 Task: Find connections with filter location Cipolletti with filter topic #lifewith filter profile language French with filter current company Morgan McKinley with filter school University School of Law and Legal Studies with filter industry Nanotechnology Research with filter service category Email Marketing with filter keywords title Lodging Manager
Action: Mouse moved to (687, 150)
Screenshot: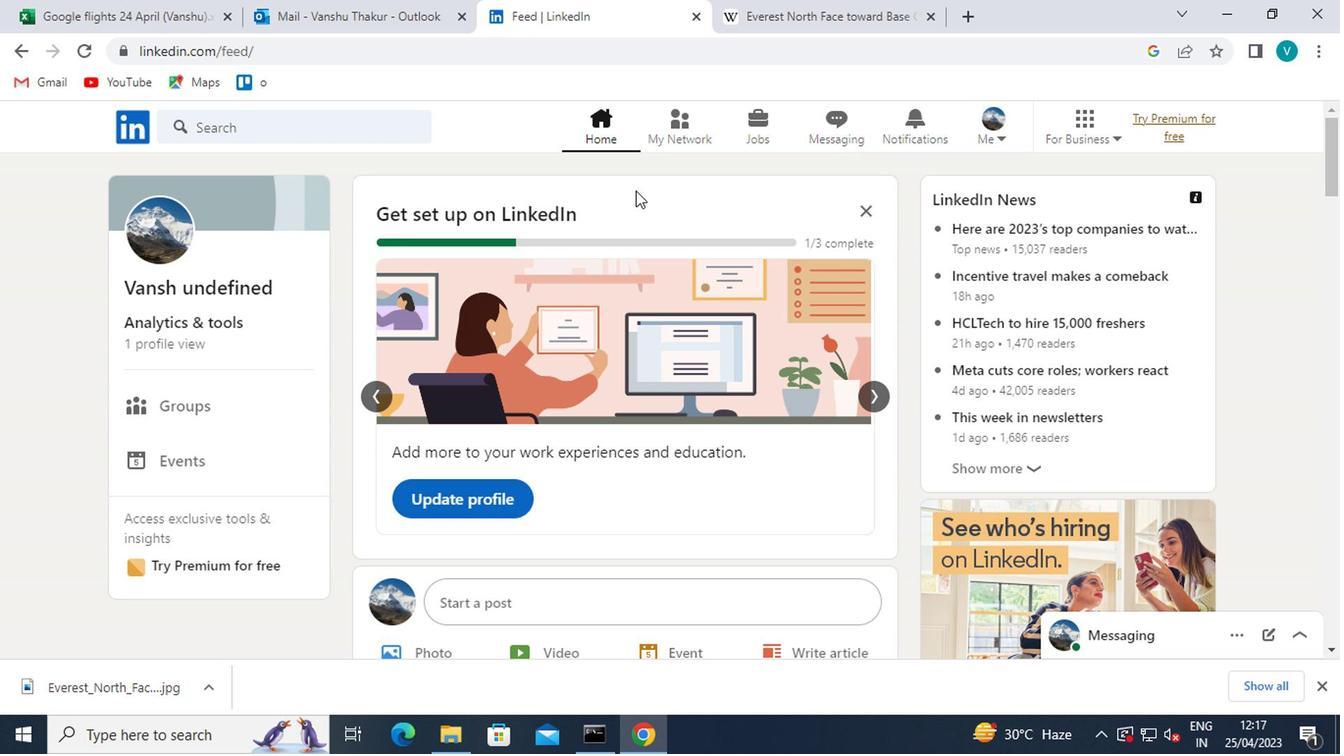 
Action: Mouse pressed left at (687, 150)
Screenshot: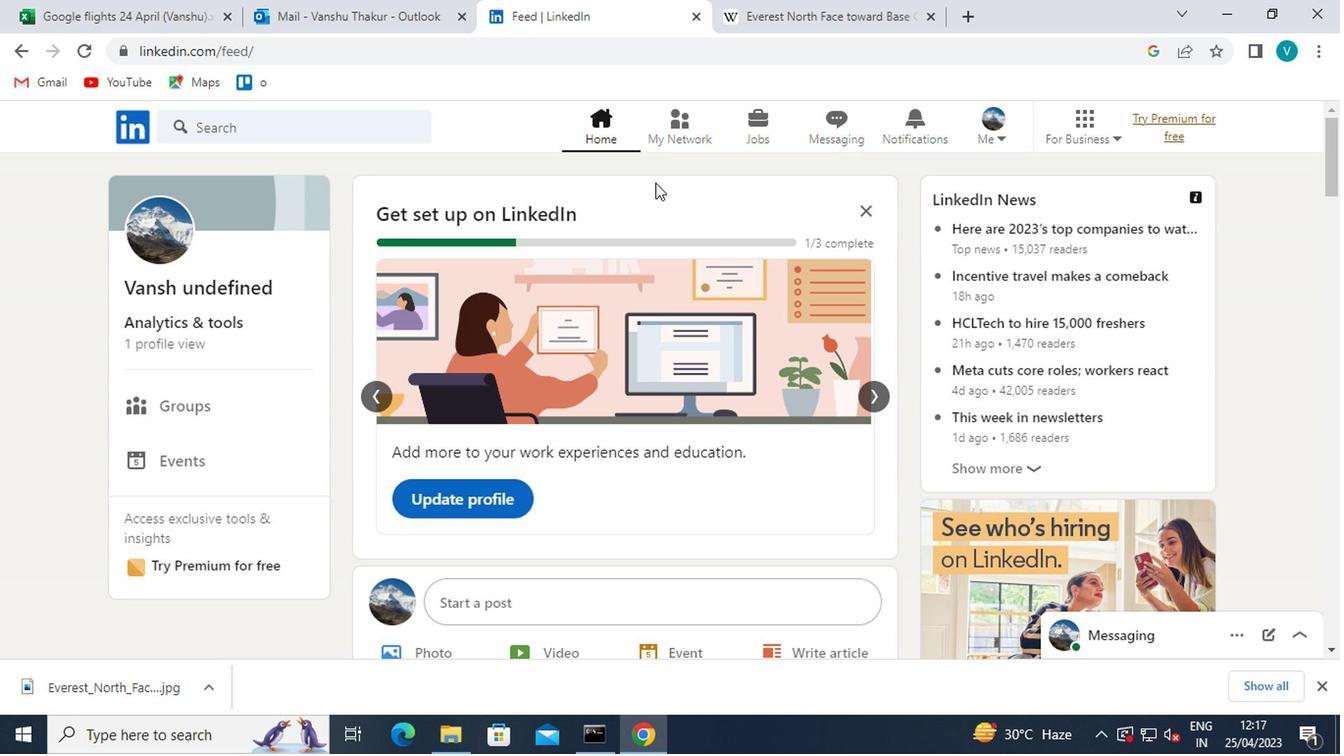 
Action: Mouse moved to (220, 225)
Screenshot: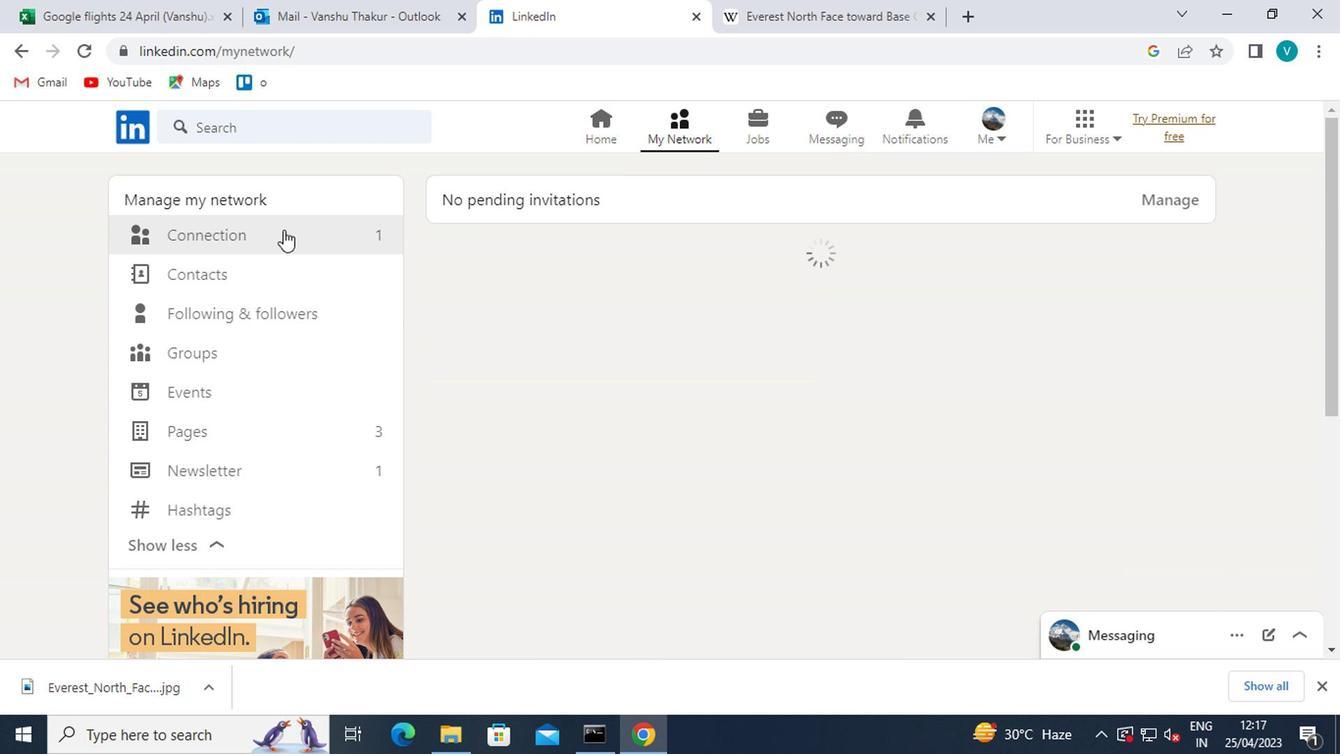 
Action: Mouse pressed left at (220, 225)
Screenshot: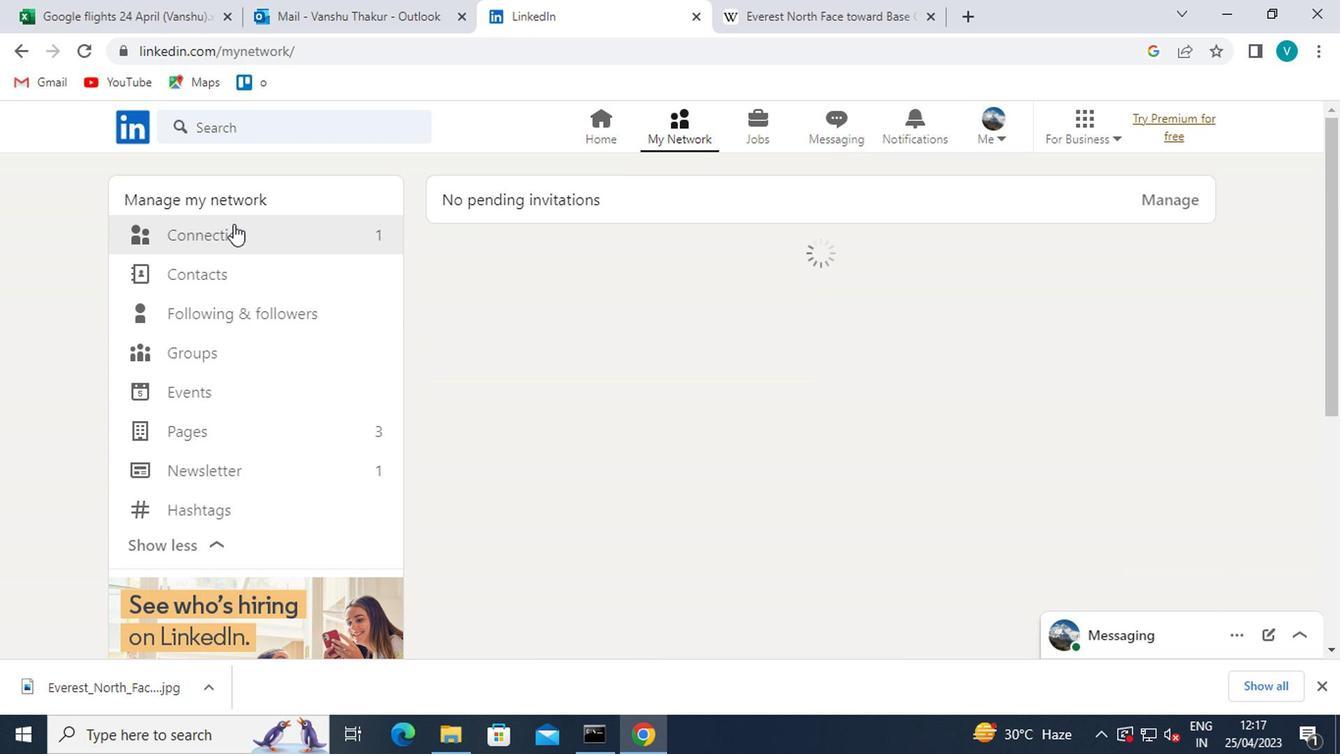 
Action: Mouse moved to (767, 238)
Screenshot: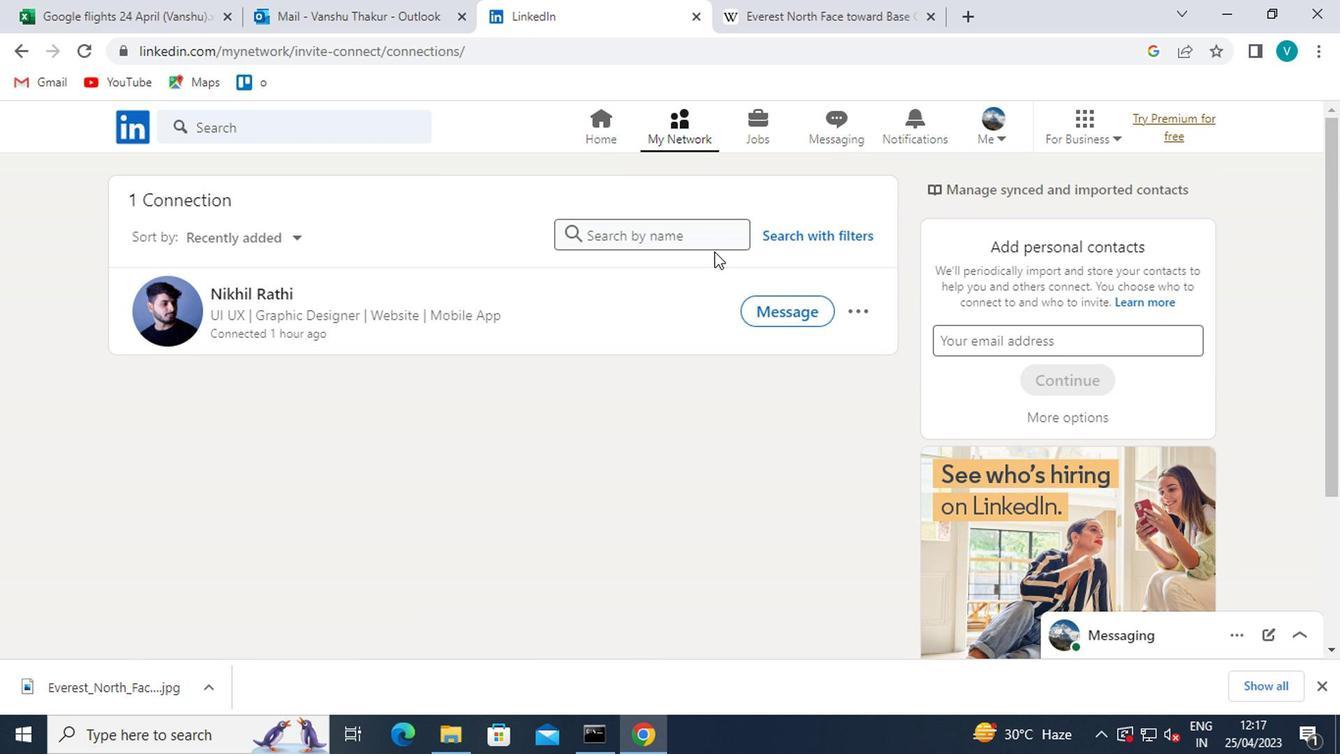 
Action: Mouse pressed left at (767, 238)
Screenshot: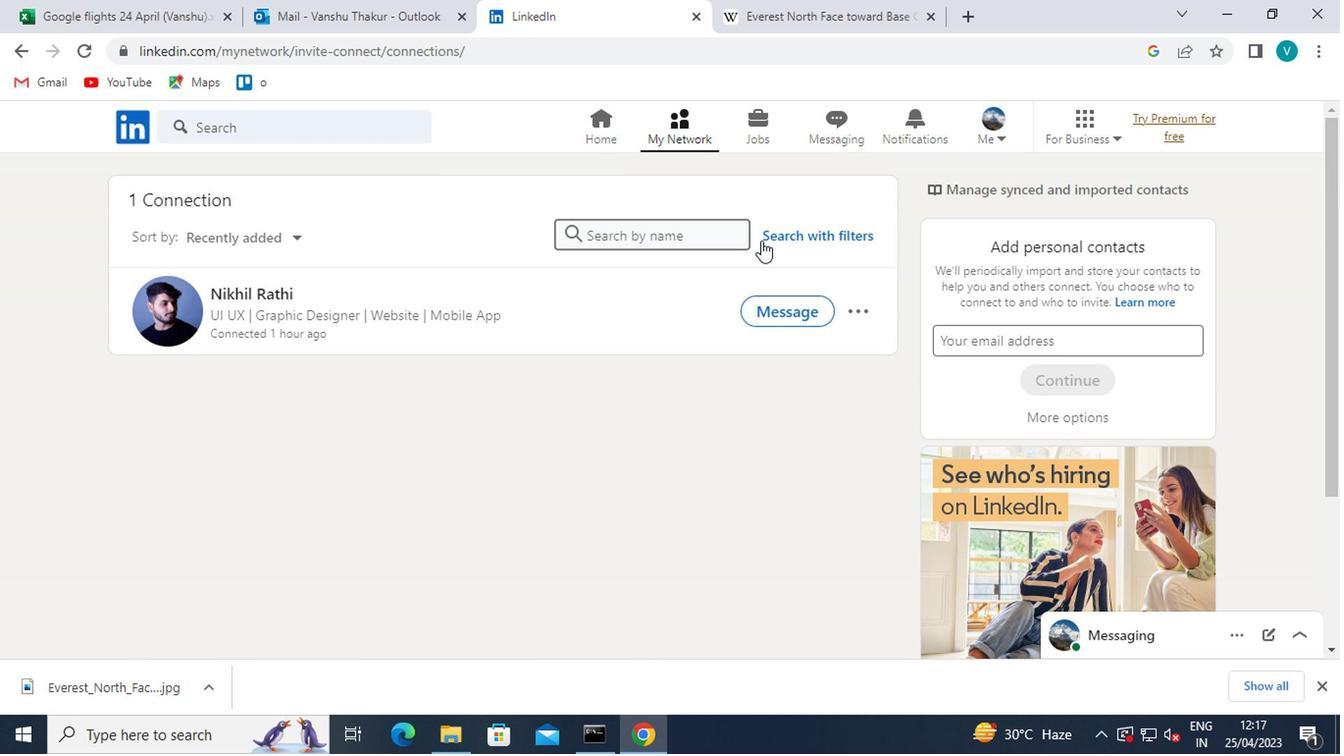 
Action: Mouse moved to (665, 173)
Screenshot: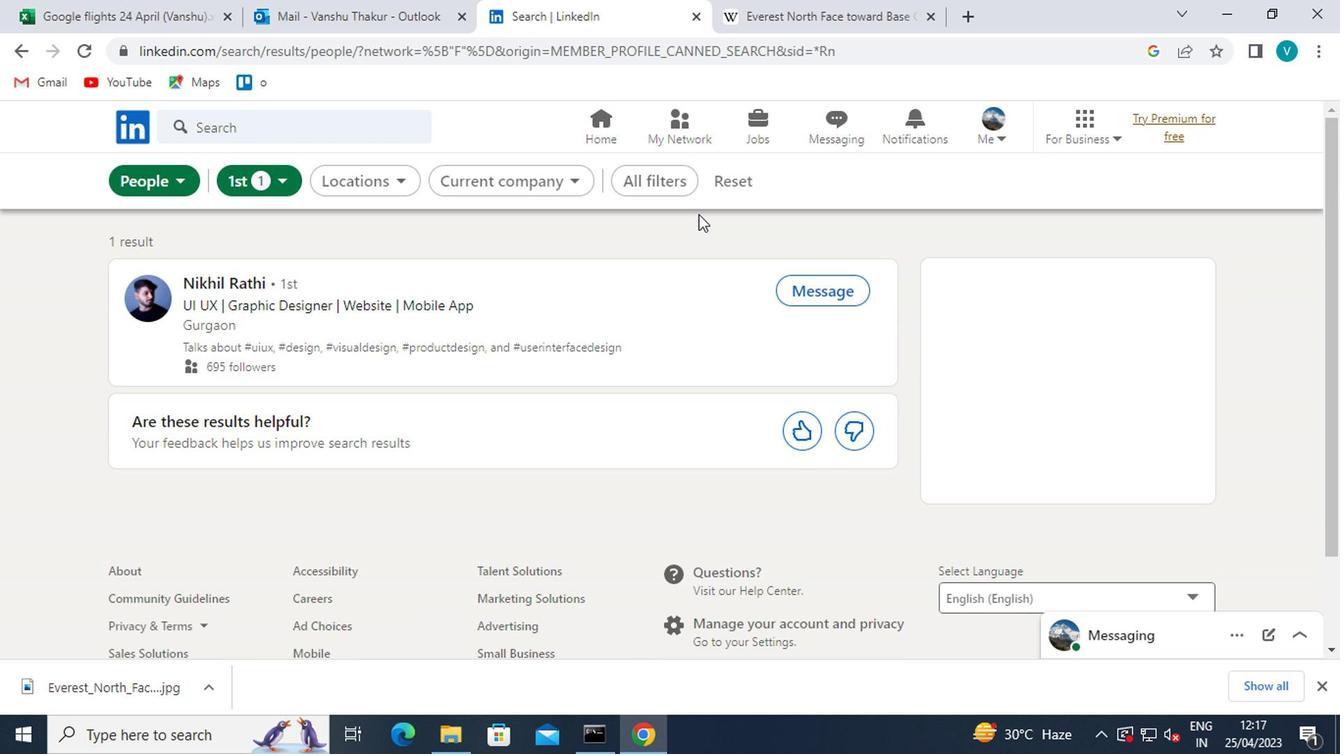 
Action: Mouse pressed left at (665, 173)
Screenshot: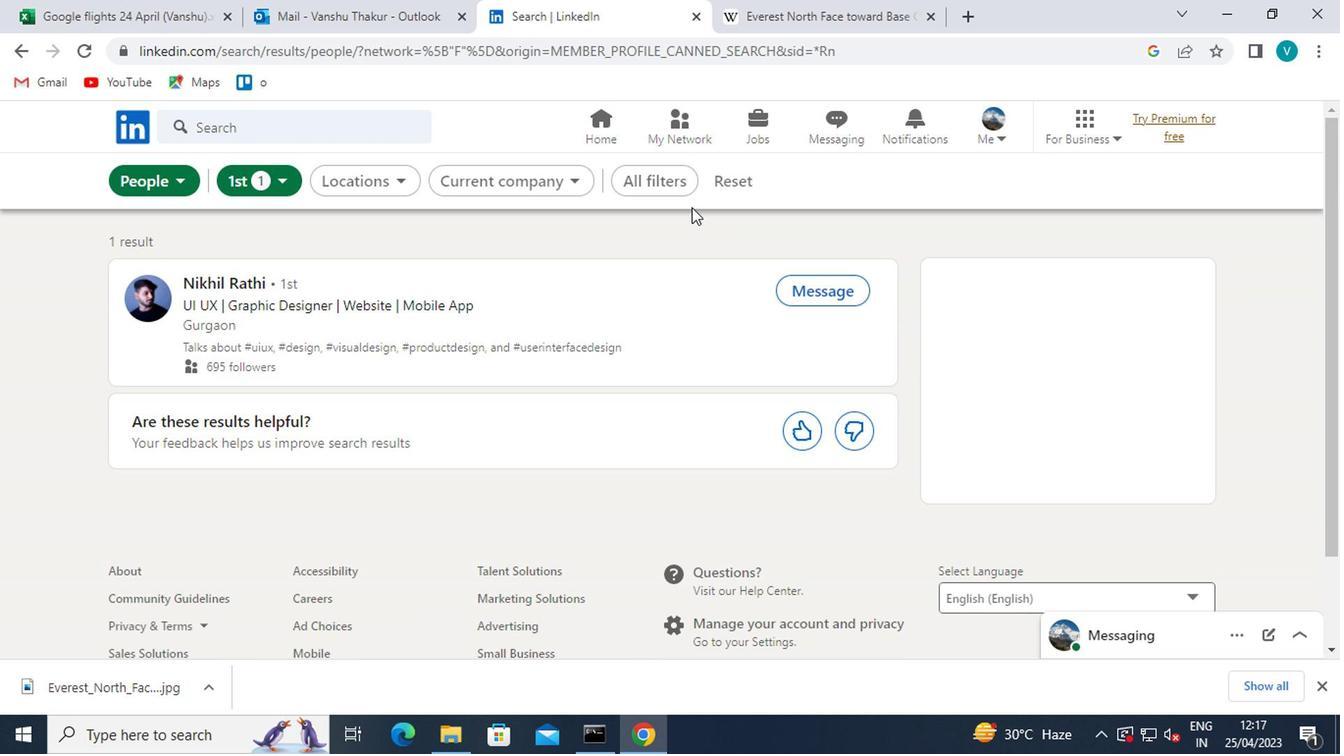 
Action: Mouse moved to (861, 317)
Screenshot: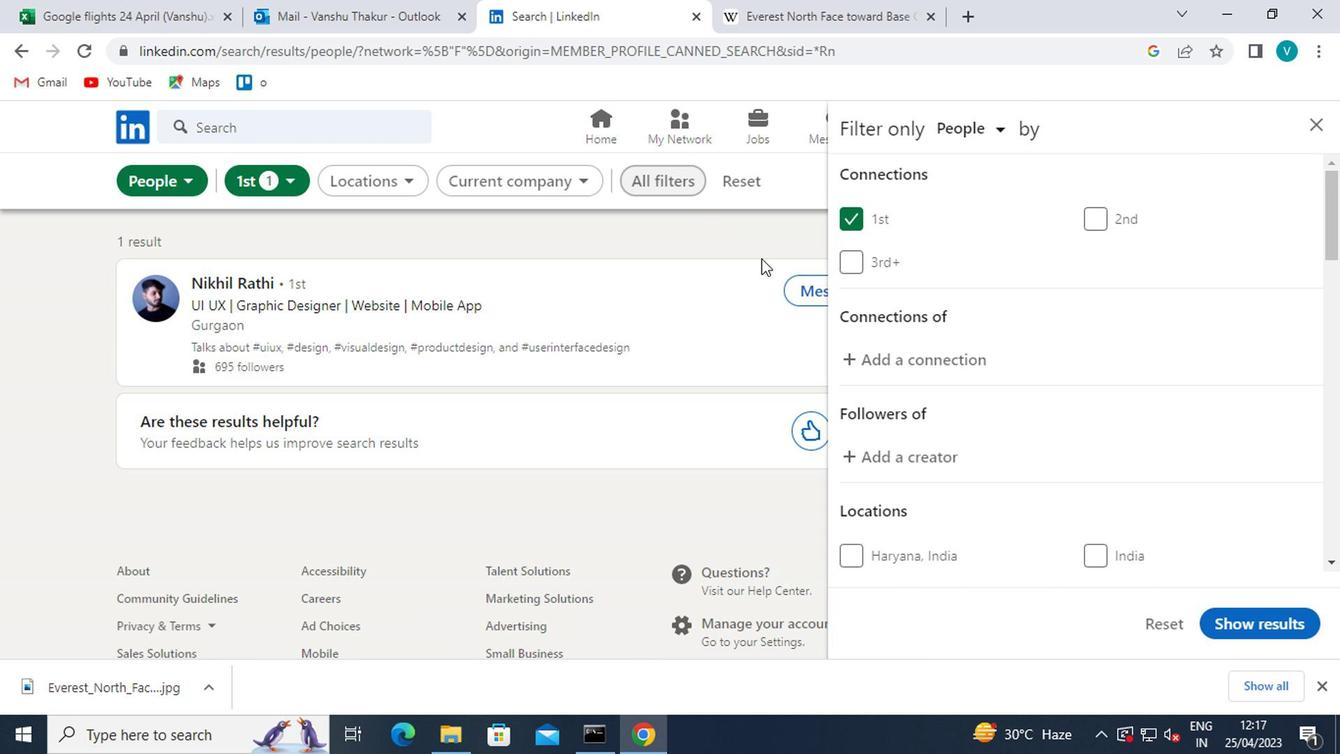 
Action: Mouse scrolled (861, 316) with delta (0, 0)
Screenshot: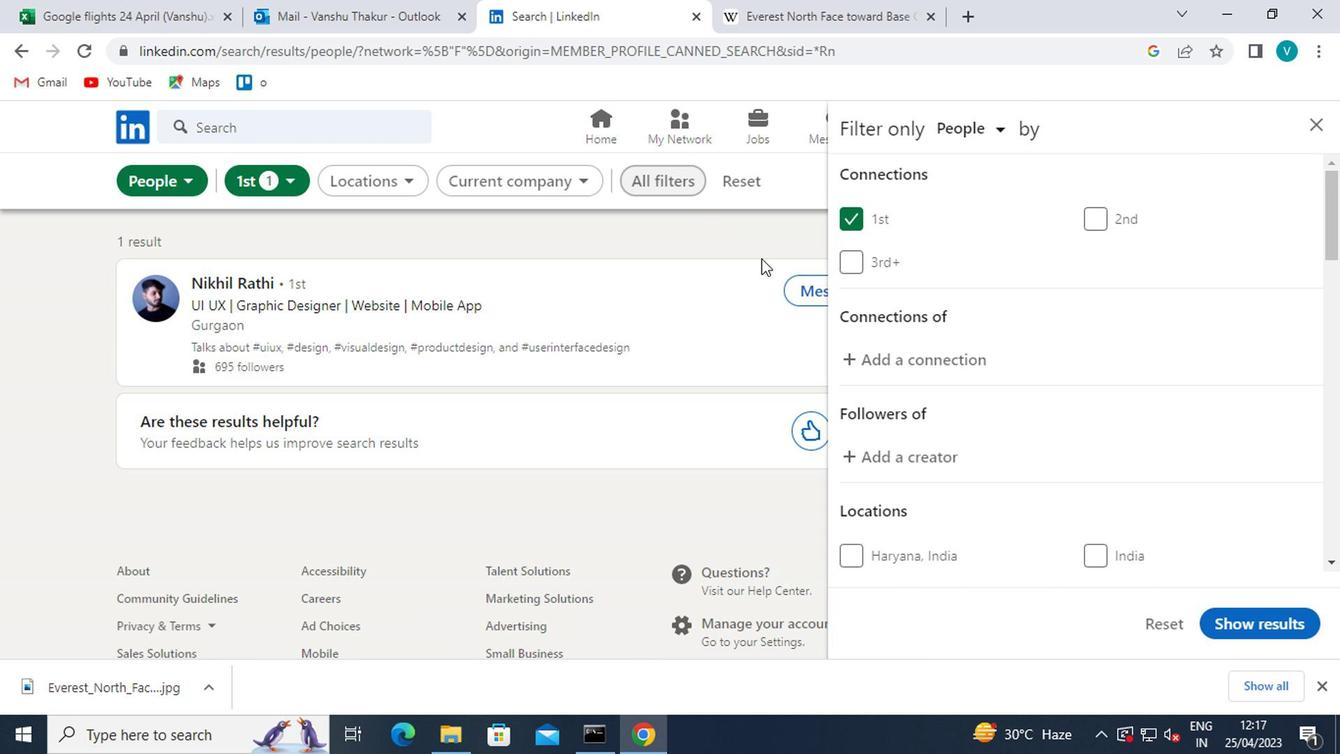 
Action: Mouse moved to (868, 325)
Screenshot: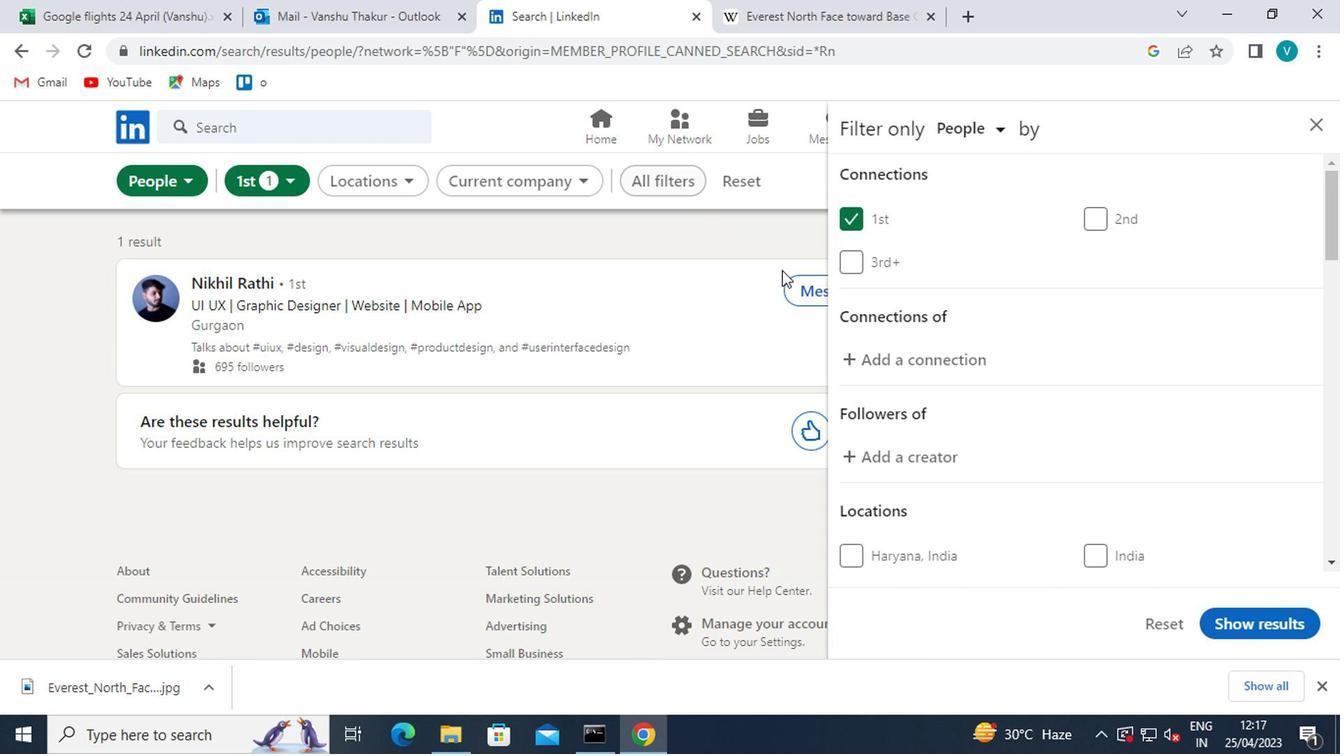 
Action: Mouse scrolled (868, 324) with delta (0, 0)
Screenshot: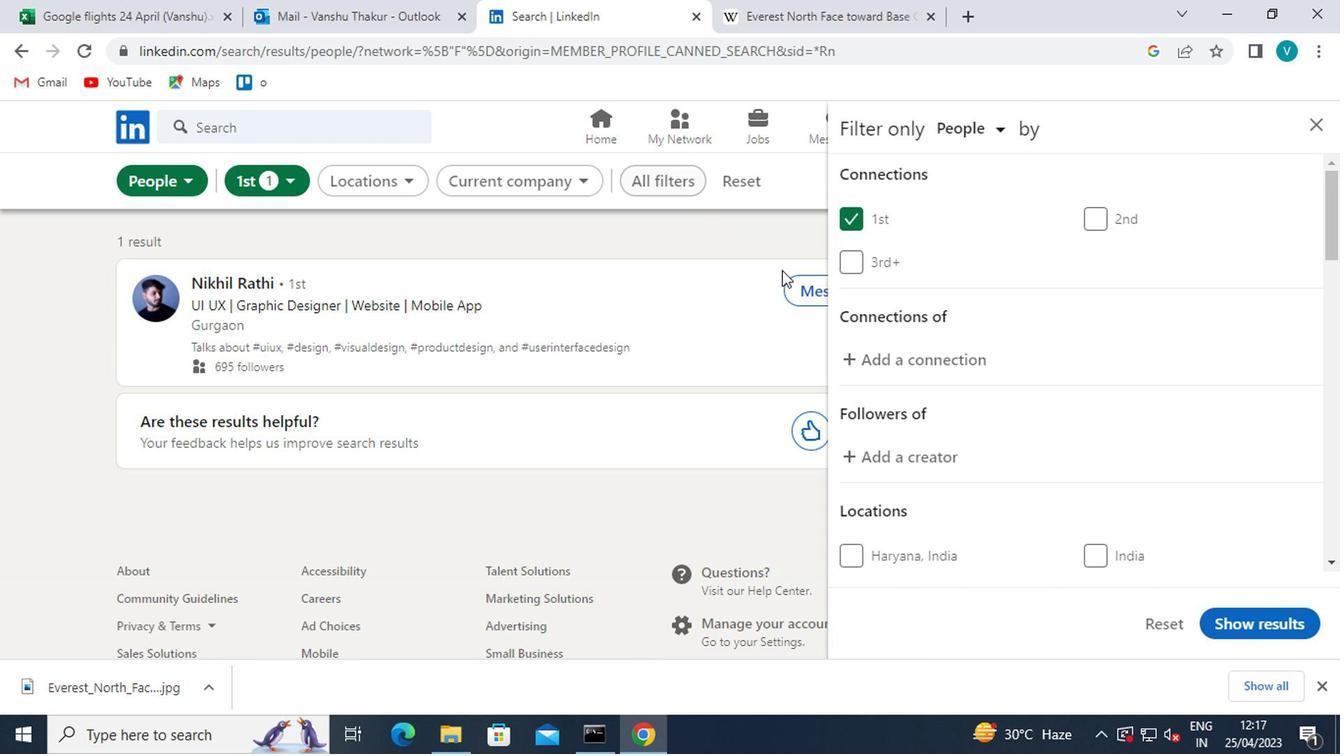 
Action: Mouse moved to (871, 330)
Screenshot: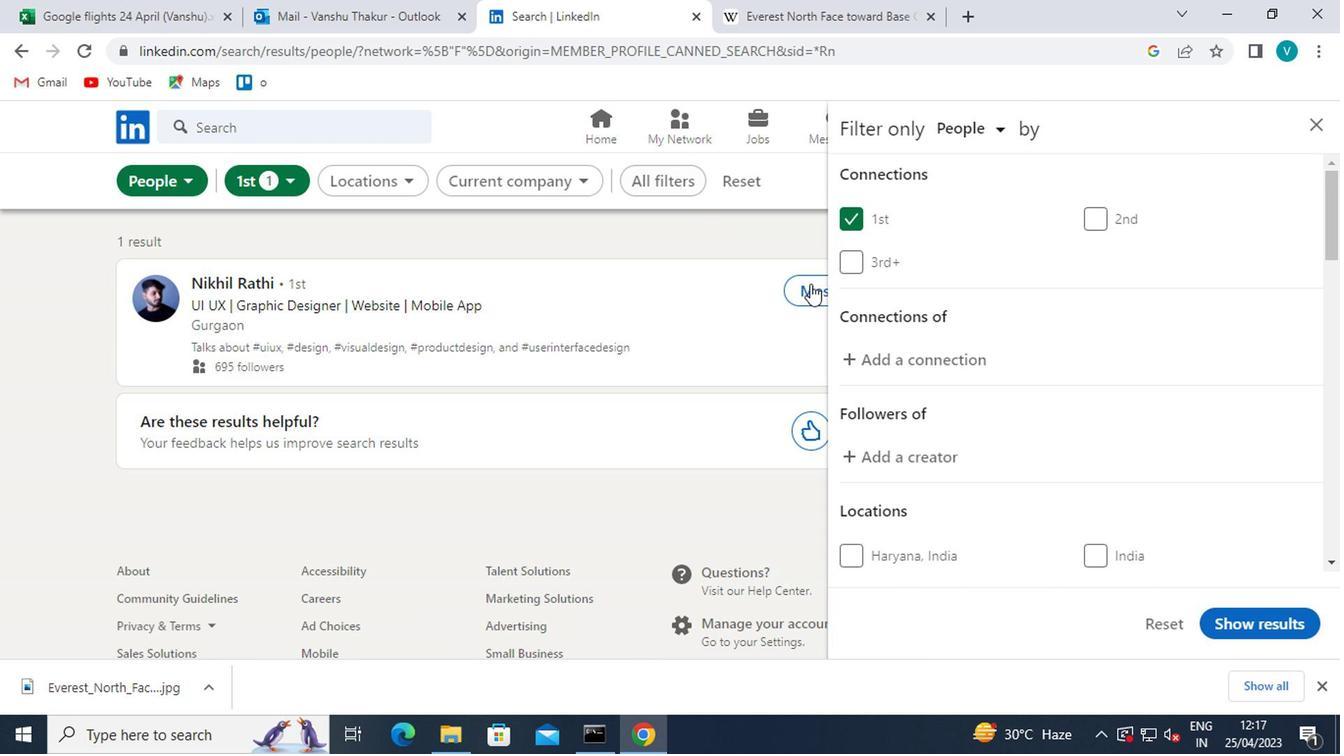 
Action: Mouse scrolled (871, 329) with delta (0, 0)
Screenshot: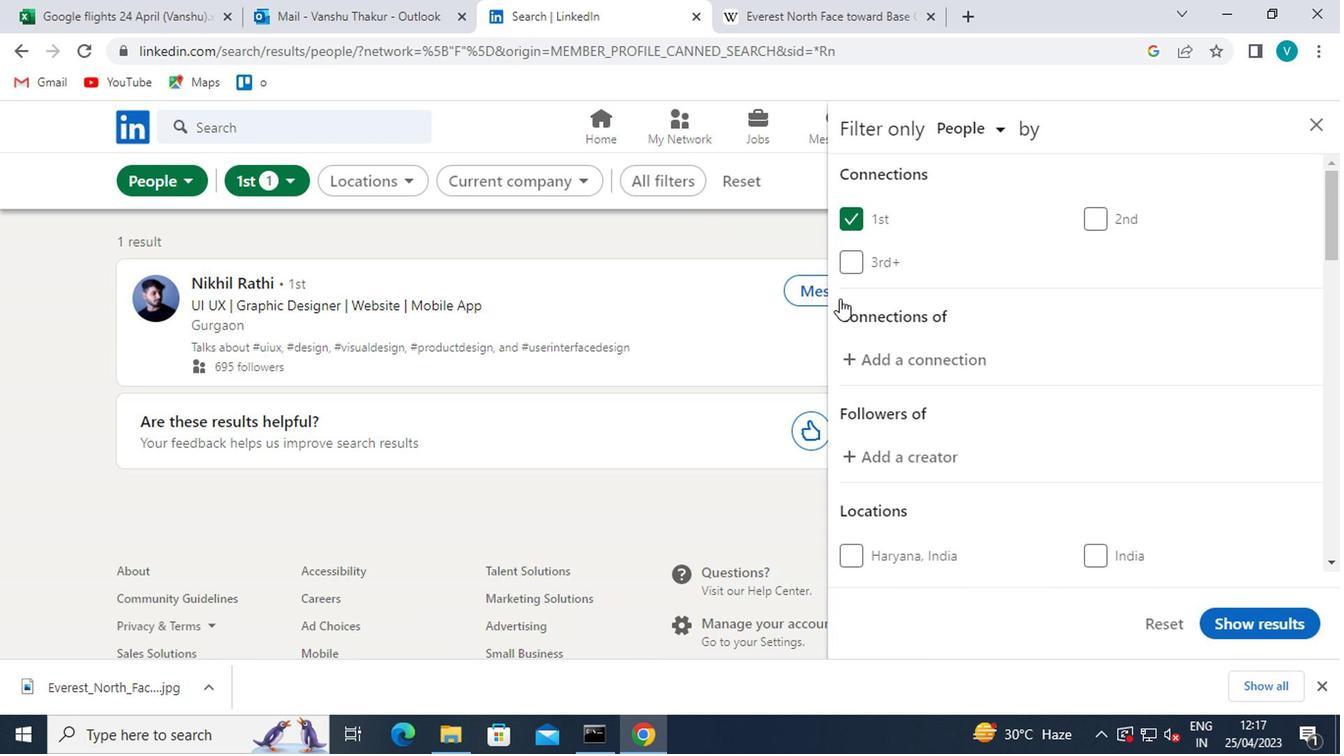 
Action: Mouse moved to (872, 331)
Screenshot: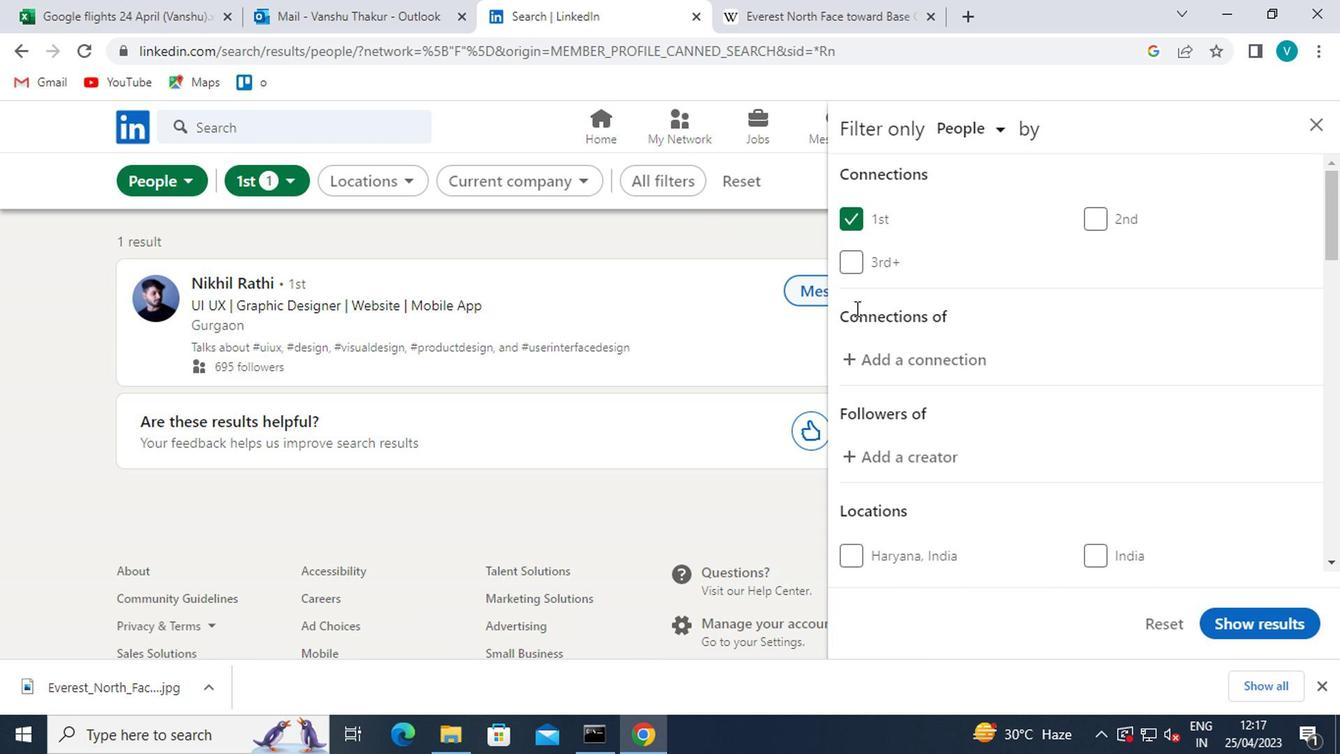 
Action: Mouse scrolled (872, 330) with delta (0, -1)
Screenshot: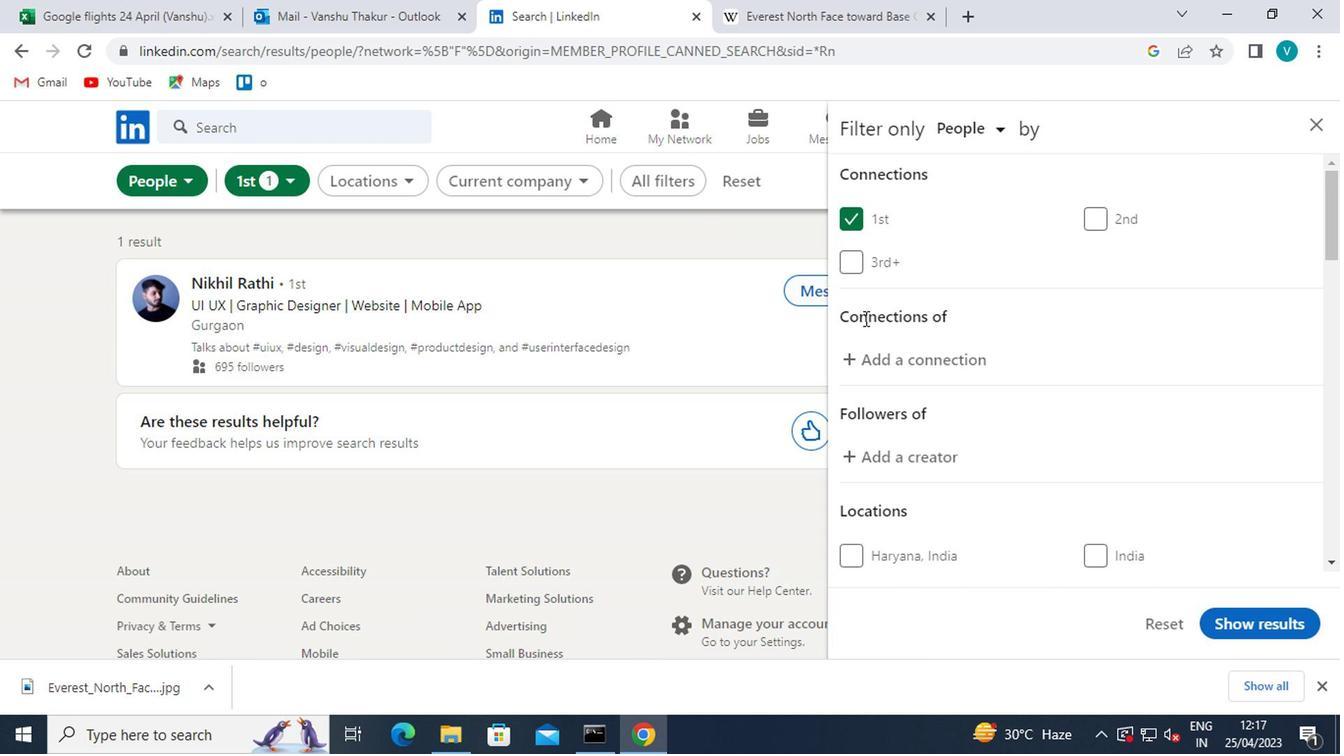 
Action: Mouse moved to (920, 261)
Screenshot: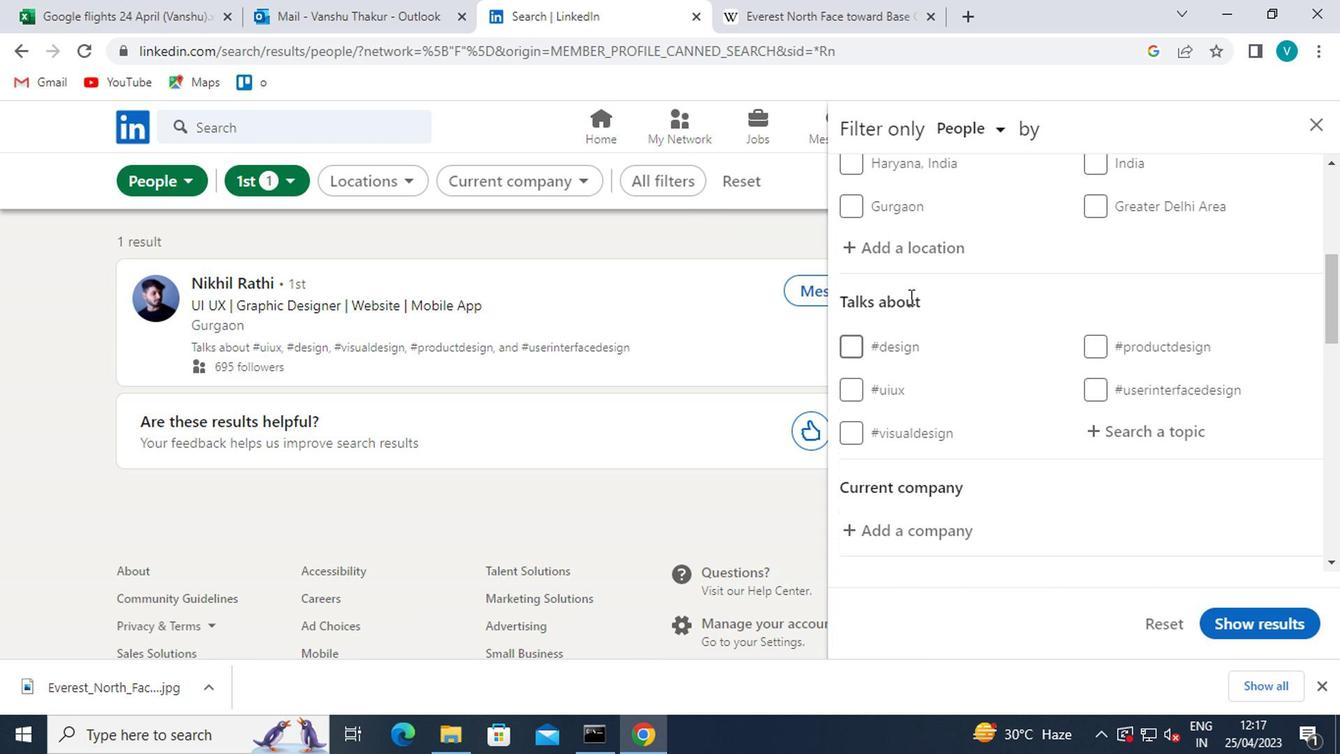 
Action: Mouse pressed left at (920, 261)
Screenshot: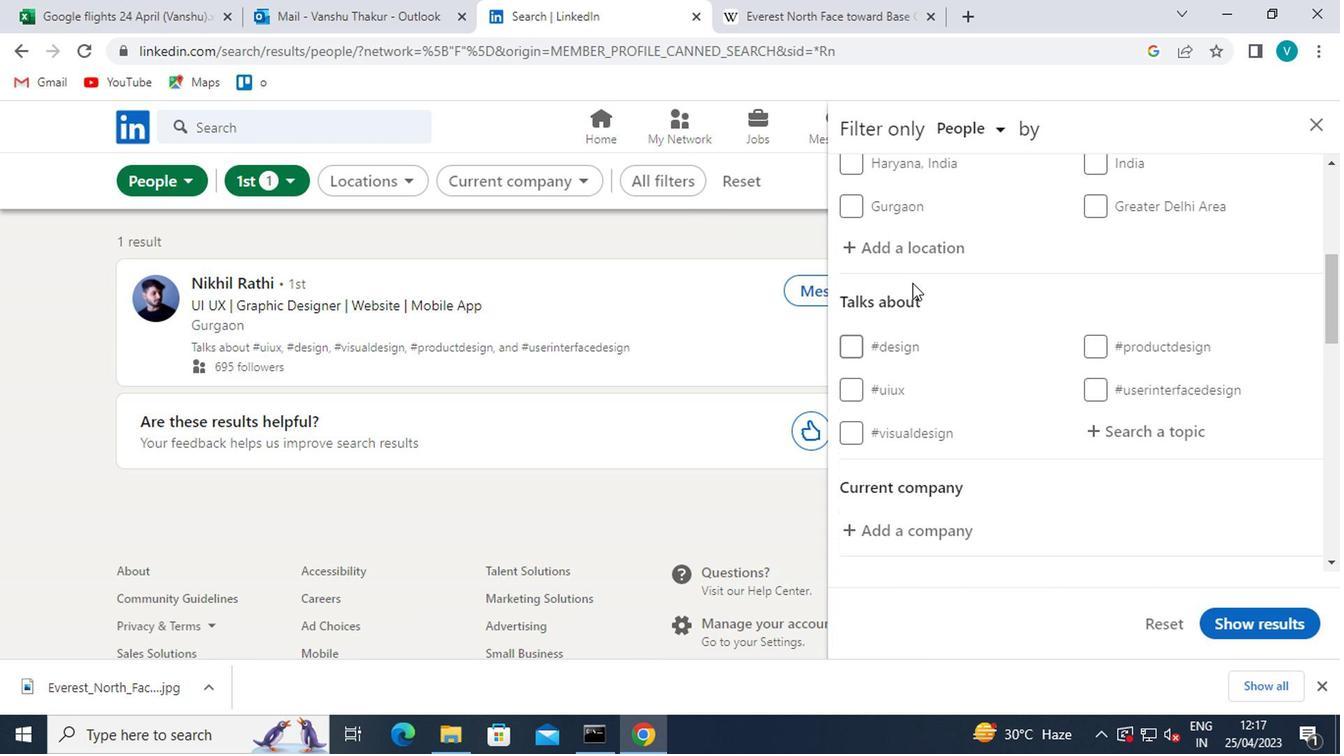 
Action: Mouse moved to (725, 170)
Screenshot: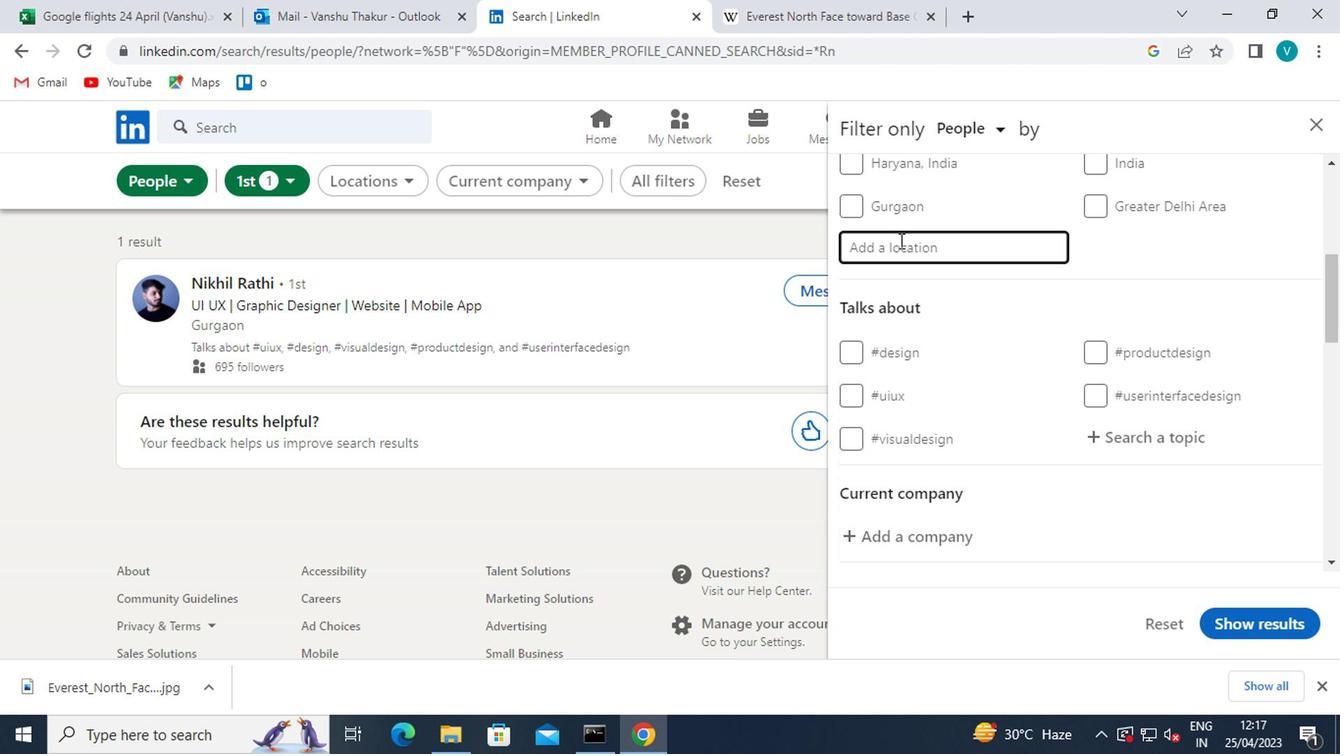 
Action: Key pressed <Key.shift>CIPOLLETTI
Screenshot: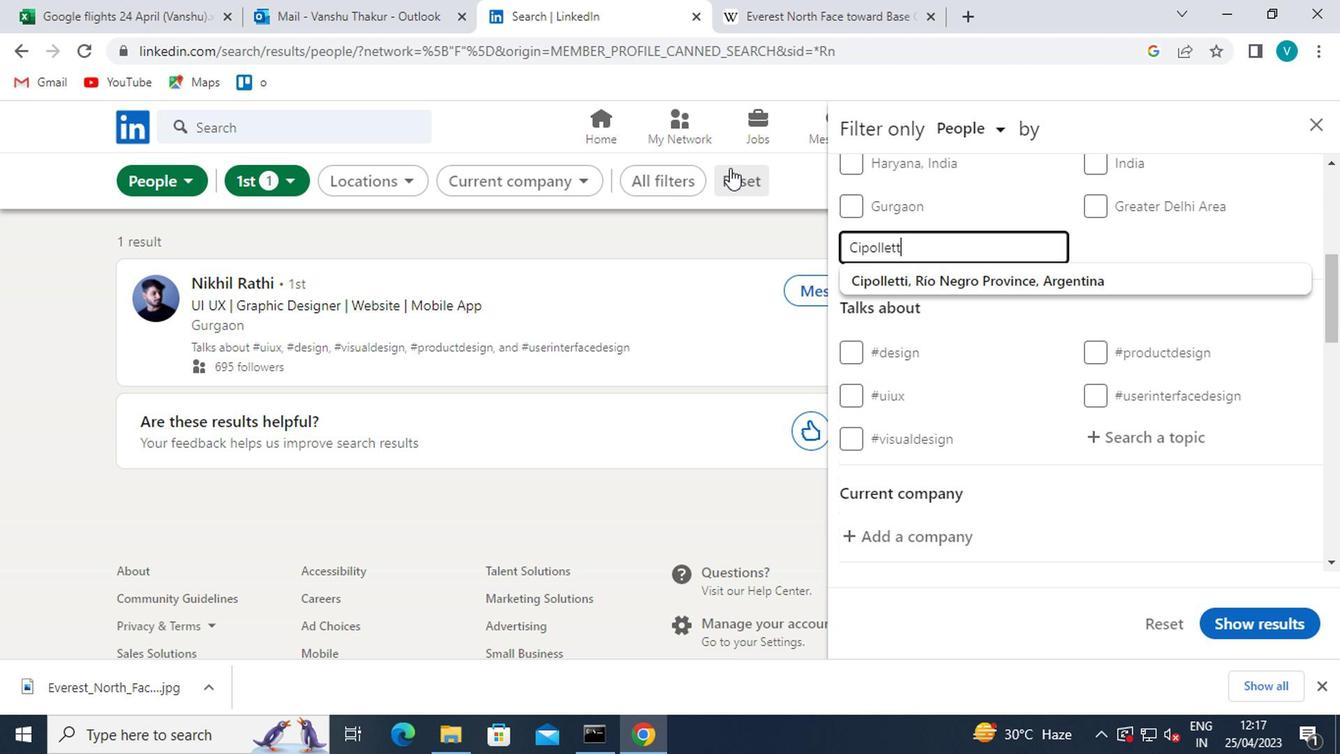 
Action: Mouse moved to (939, 284)
Screenshot: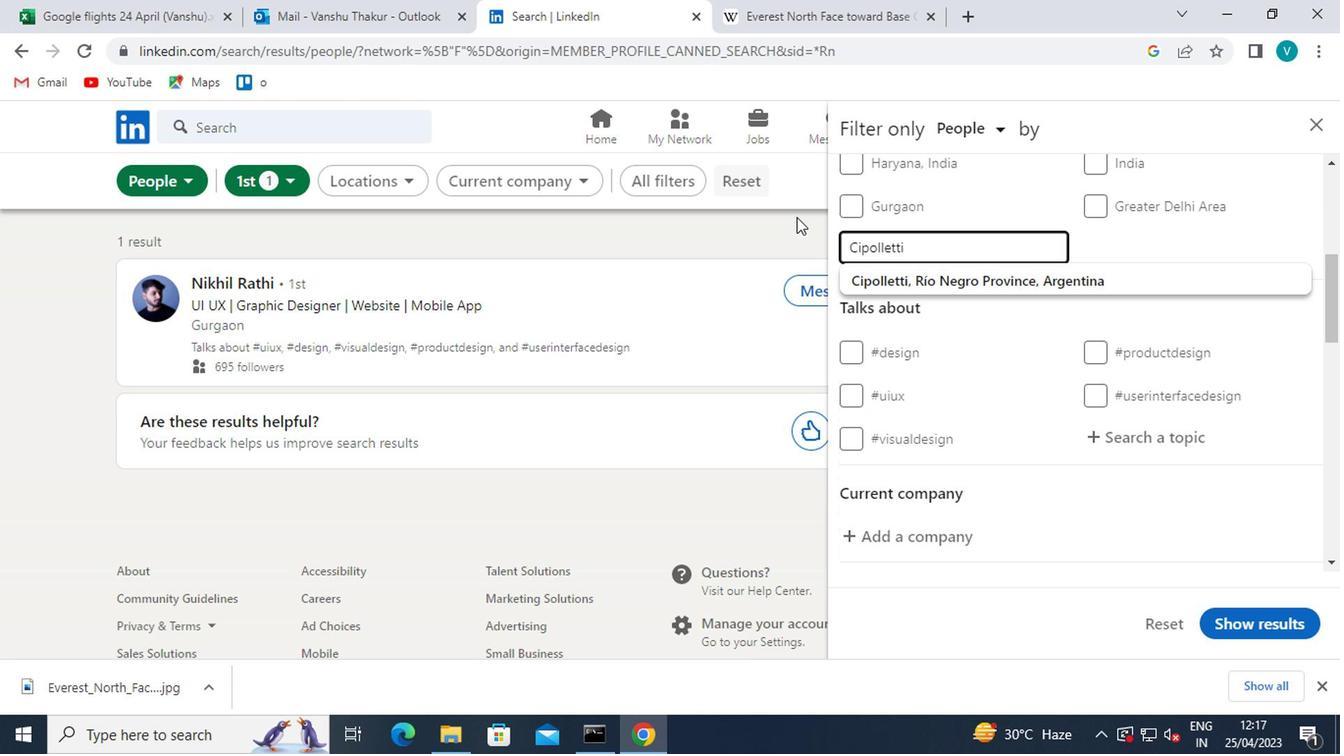 
Action: Mouse pressed left at (939, 284)
Screenshot: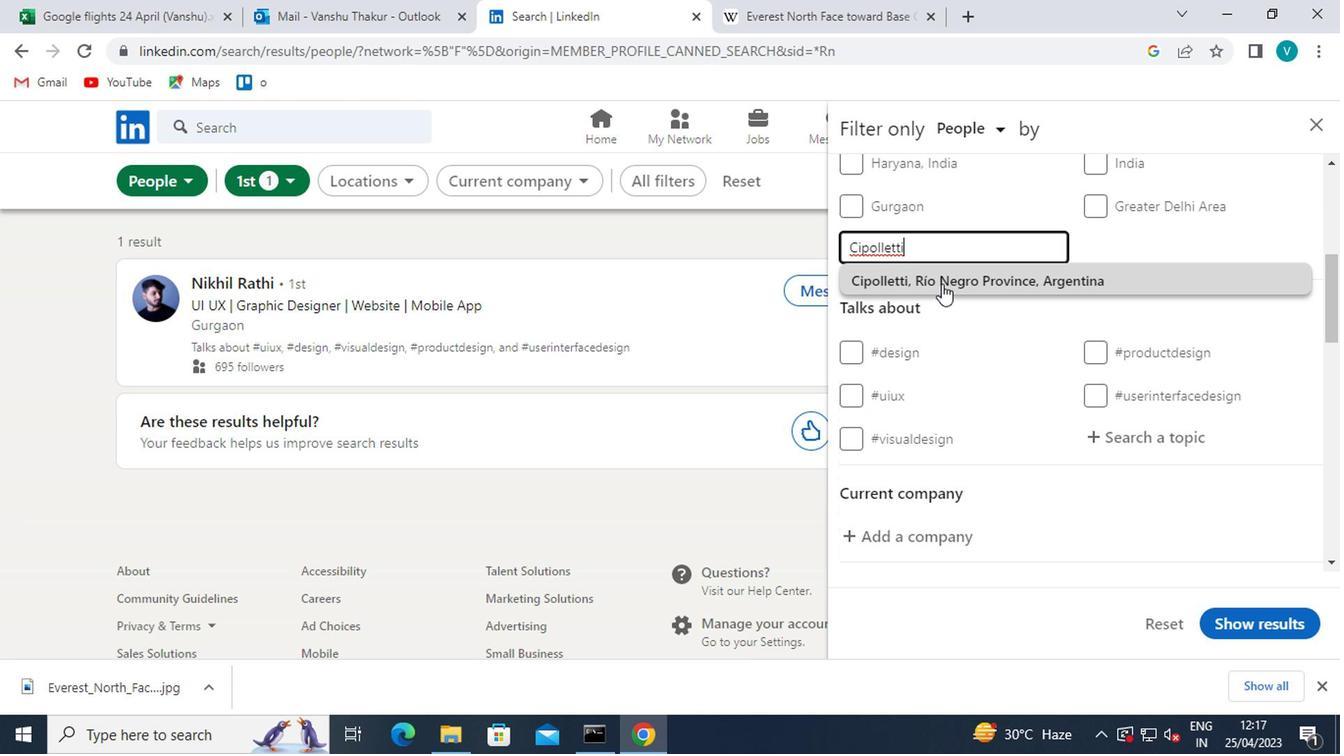 
Action: Mouse moved to (1134, 441)
Screenshot: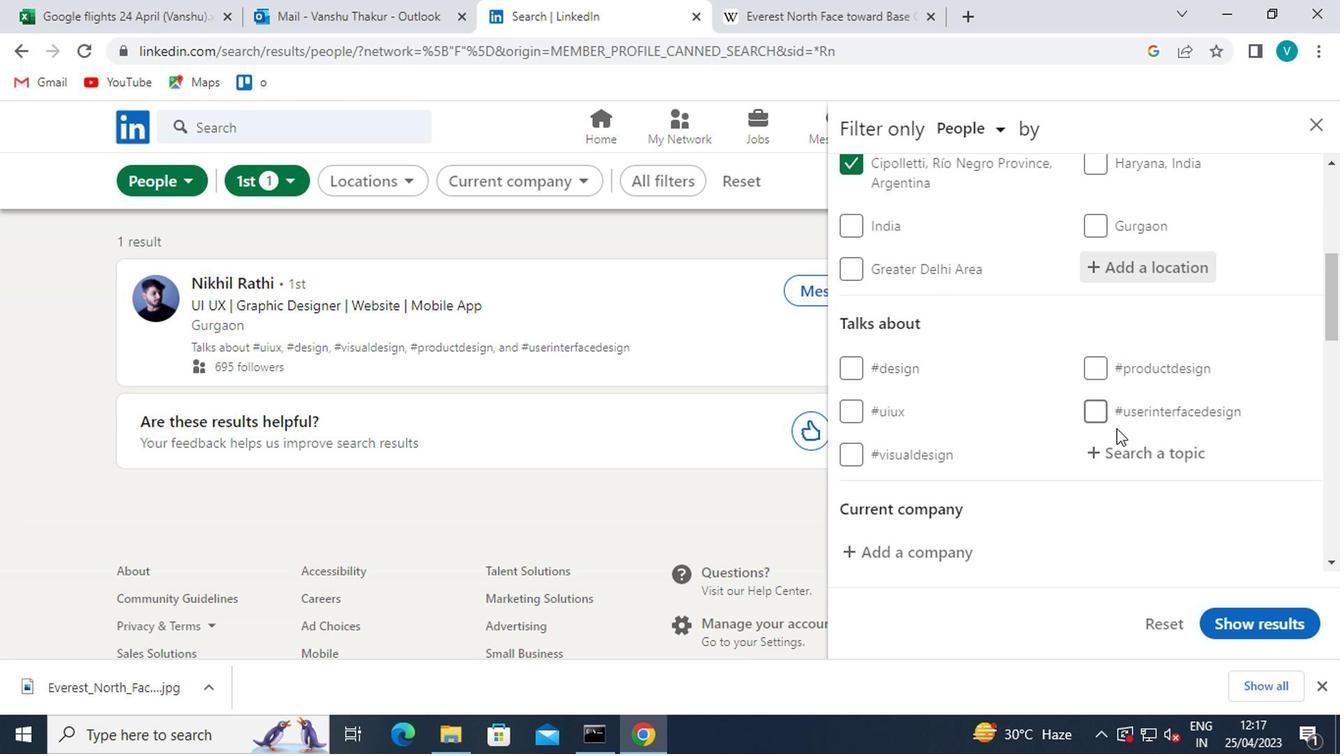 
Action: Mouse pressed left at (1134, 441)
Screenshot: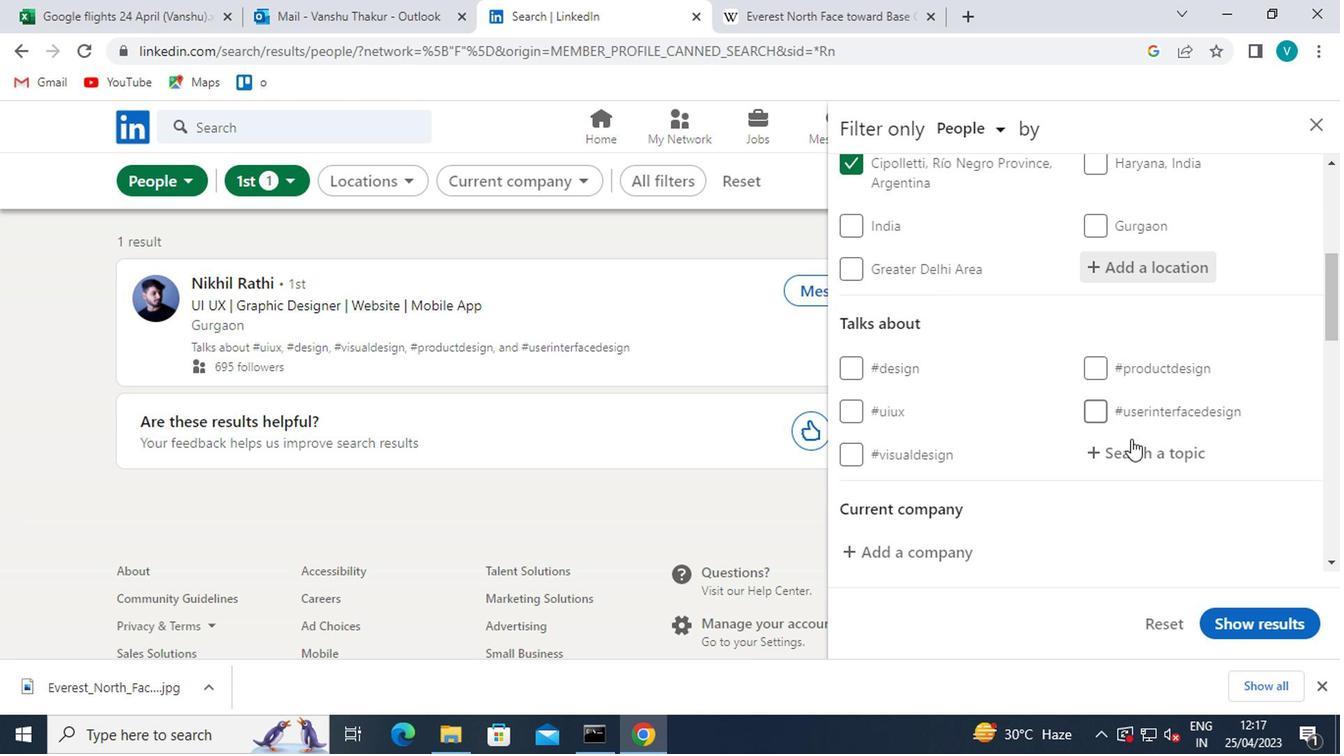 
Action: Mouse moved to (1000, 403)
Screenshot: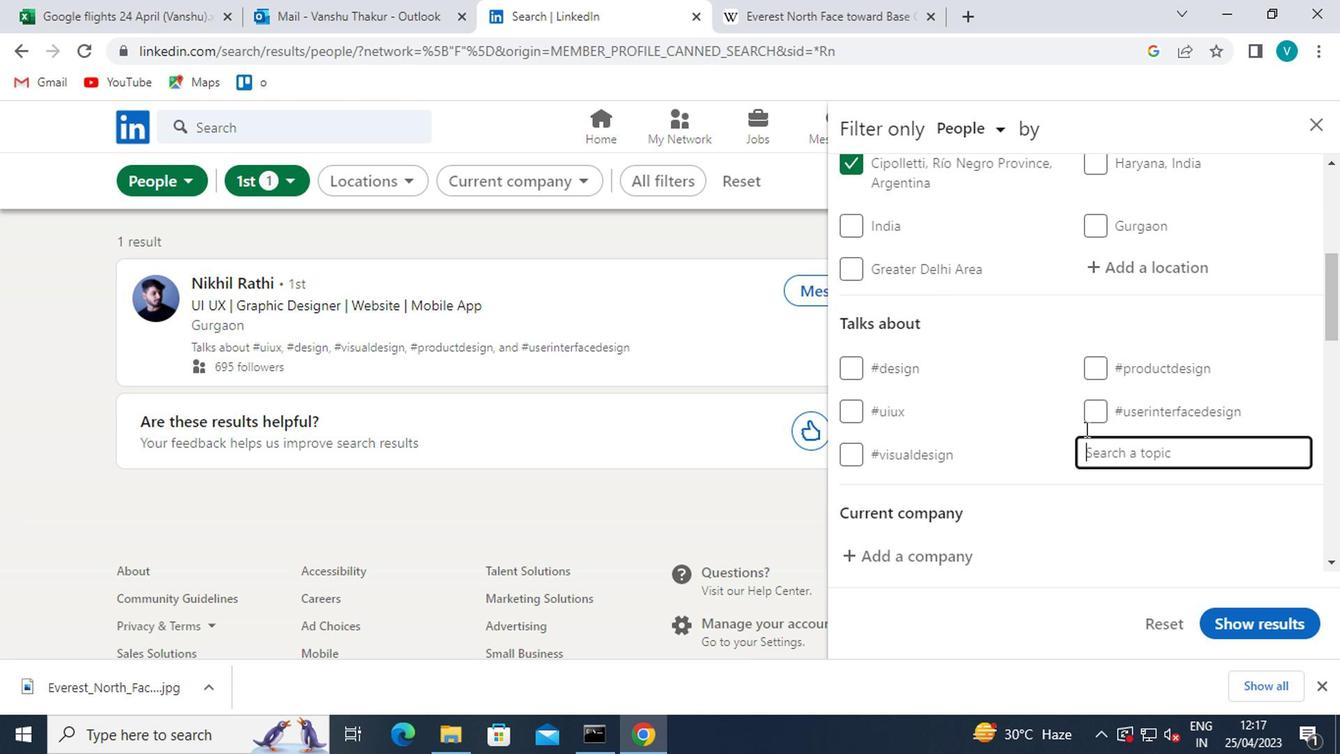 
Action: Key pressed <Key.shift>#LI
Screenshot: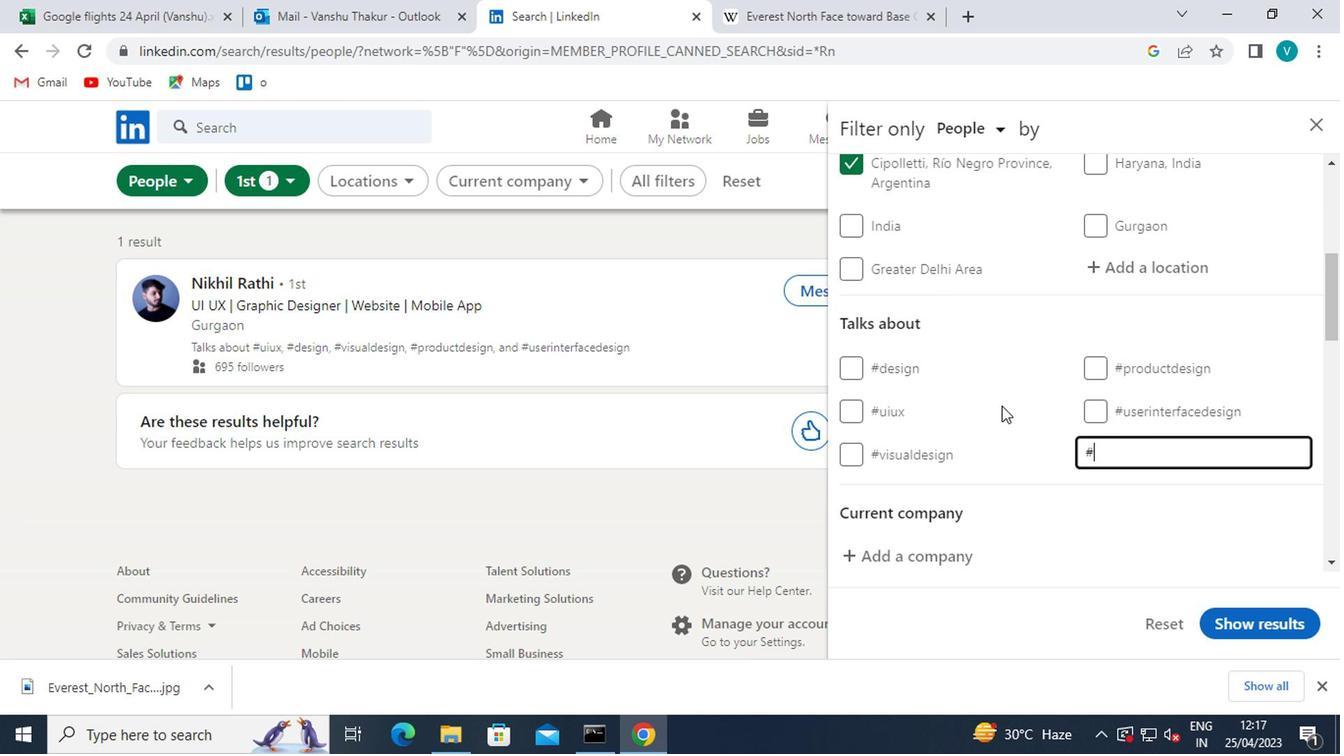 
Action: Mouse moved to (999, 403)
Screenshot: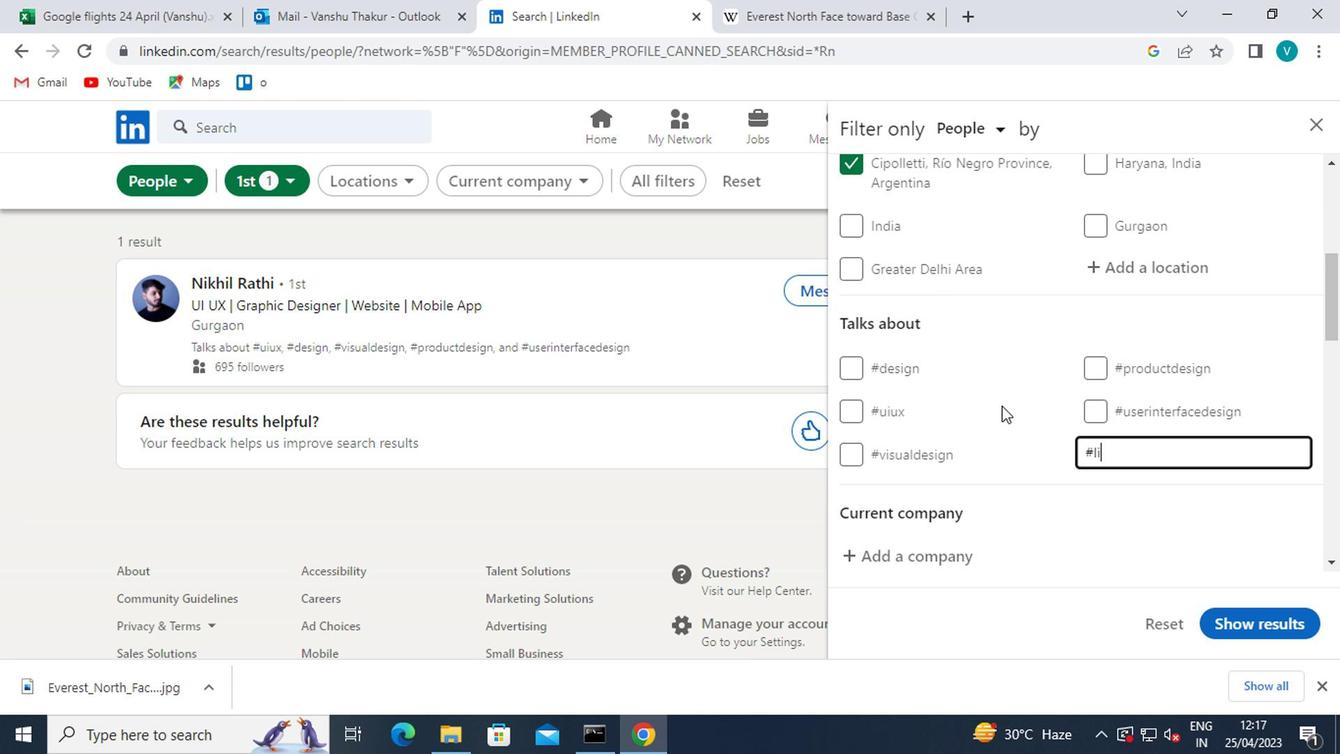 
Action: Key pressed FEWITH
Screenshot: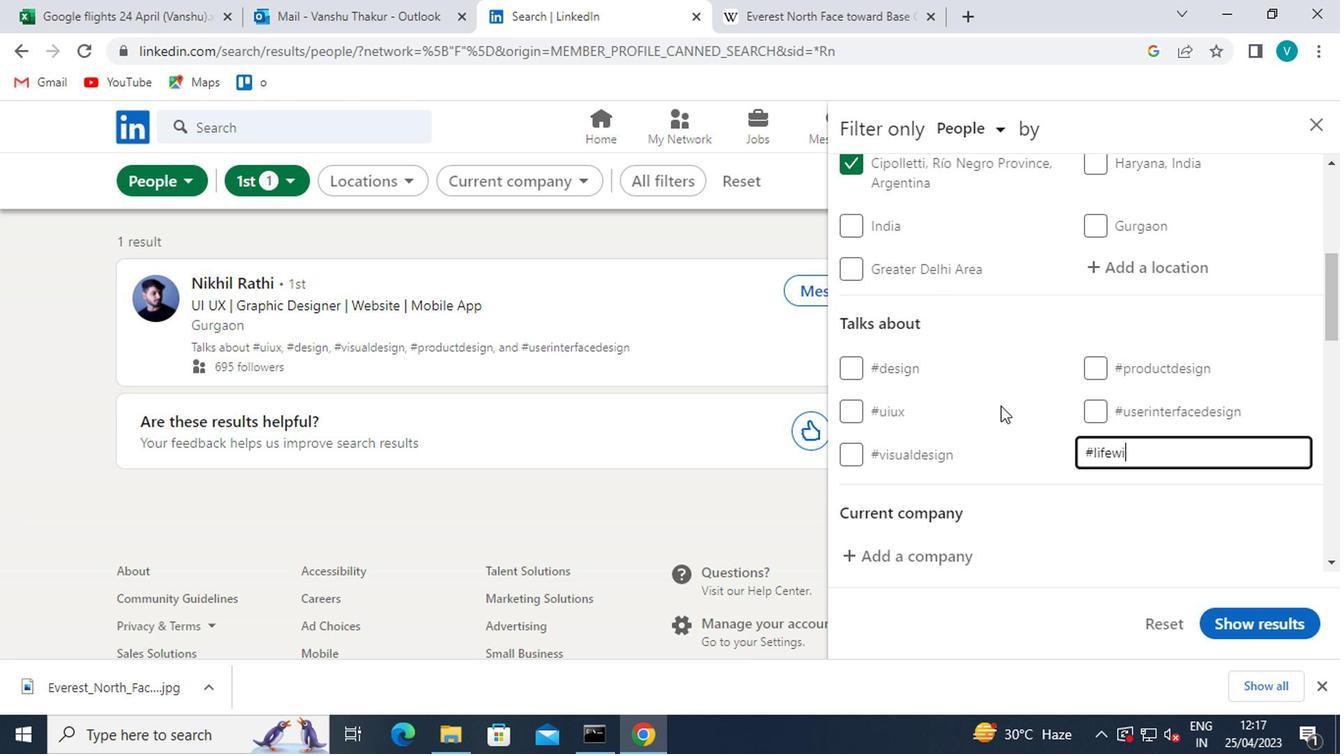 
Action: Mouse moved to (1049, 478)
Screenshot: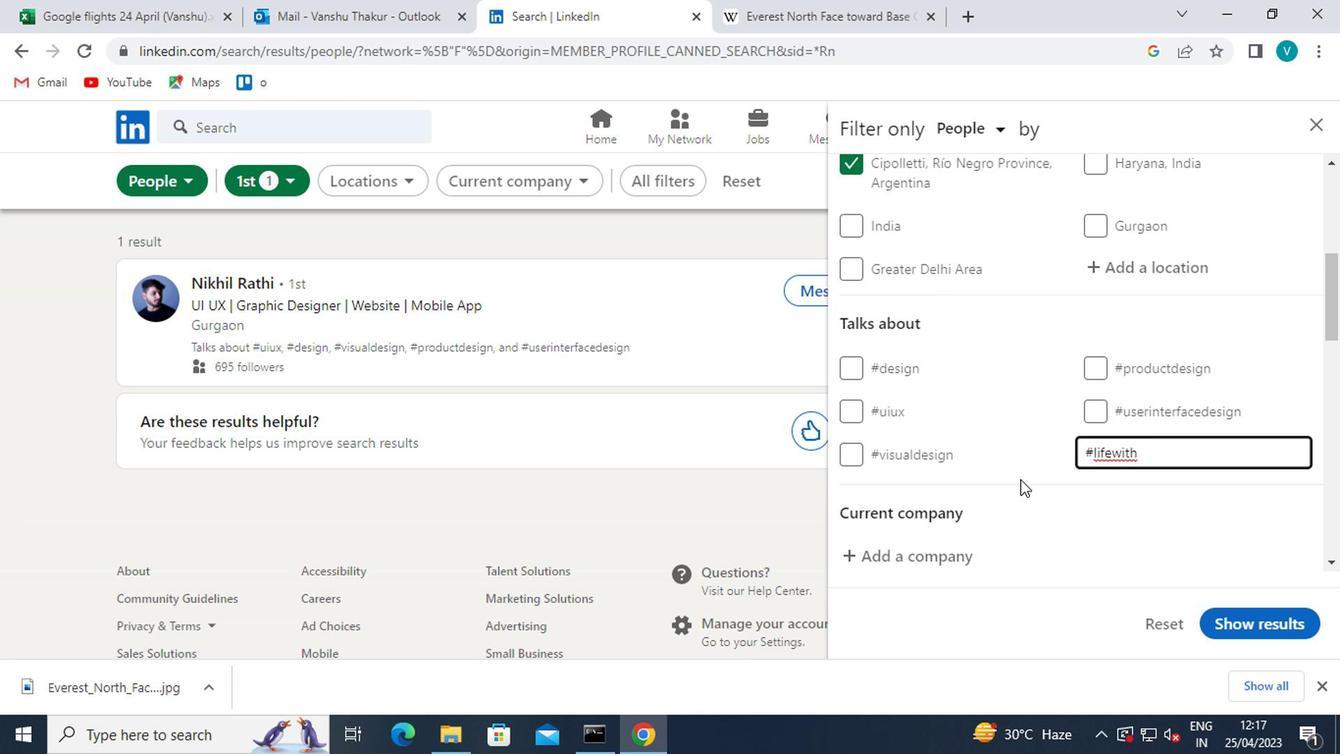 
Action: Mouse pressed left at (1049, 478)
Screenshot: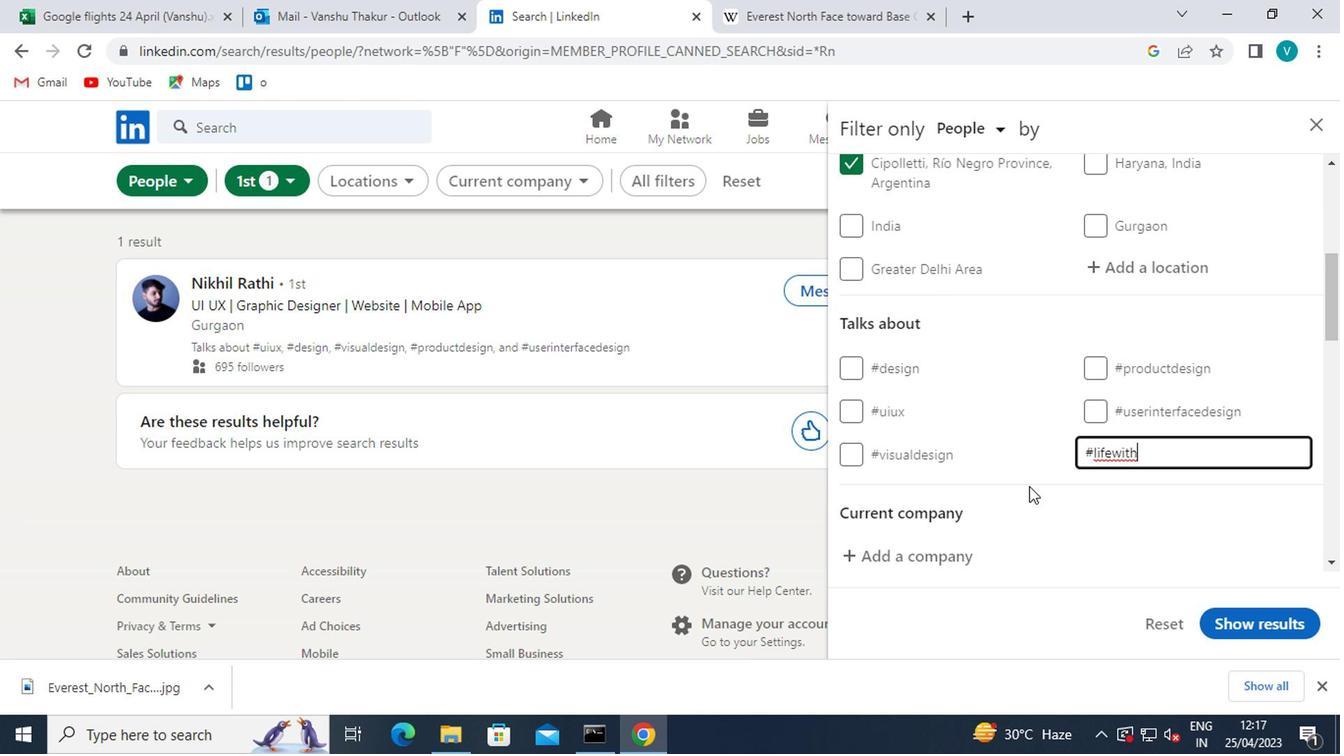 
Action: Mouse scrolled (1049, 477) with delta (0, -1)
Screenshot: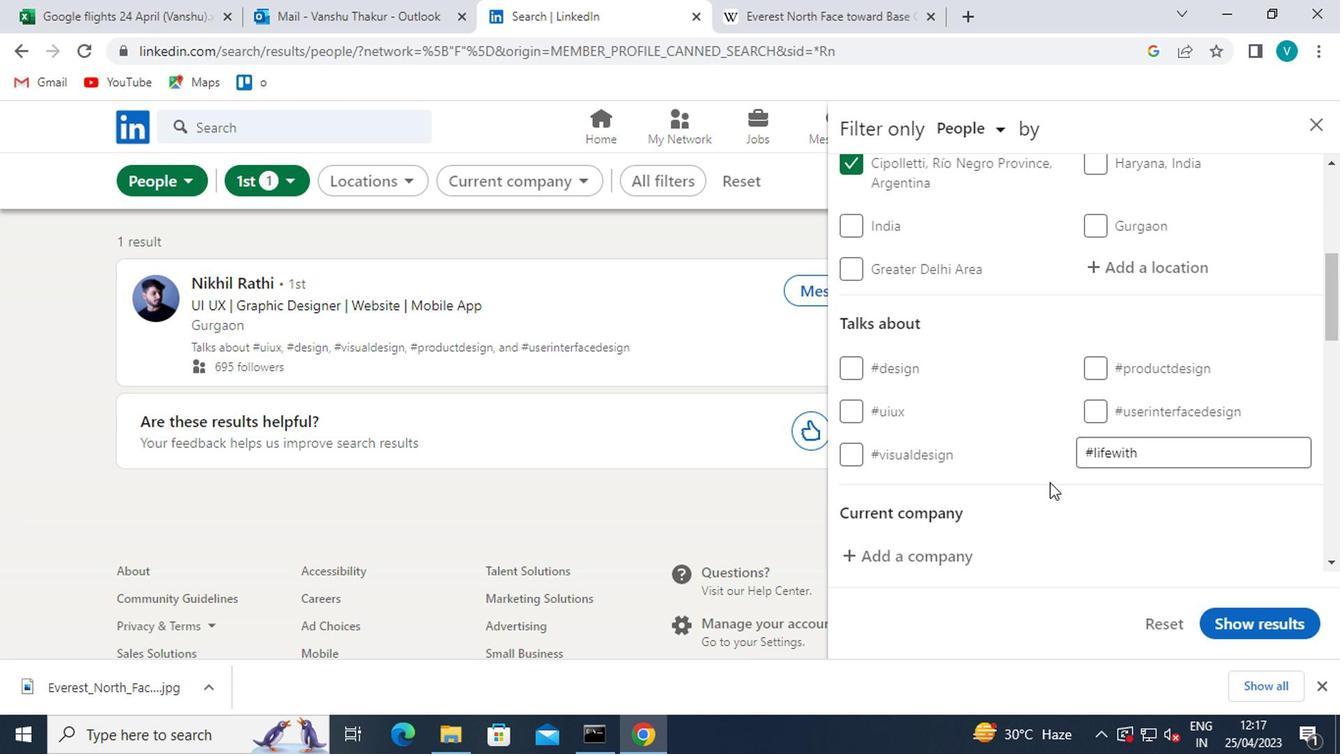 
Action: Mouse scrolled (1049, 477) with delta (0, -1)
Screenshot: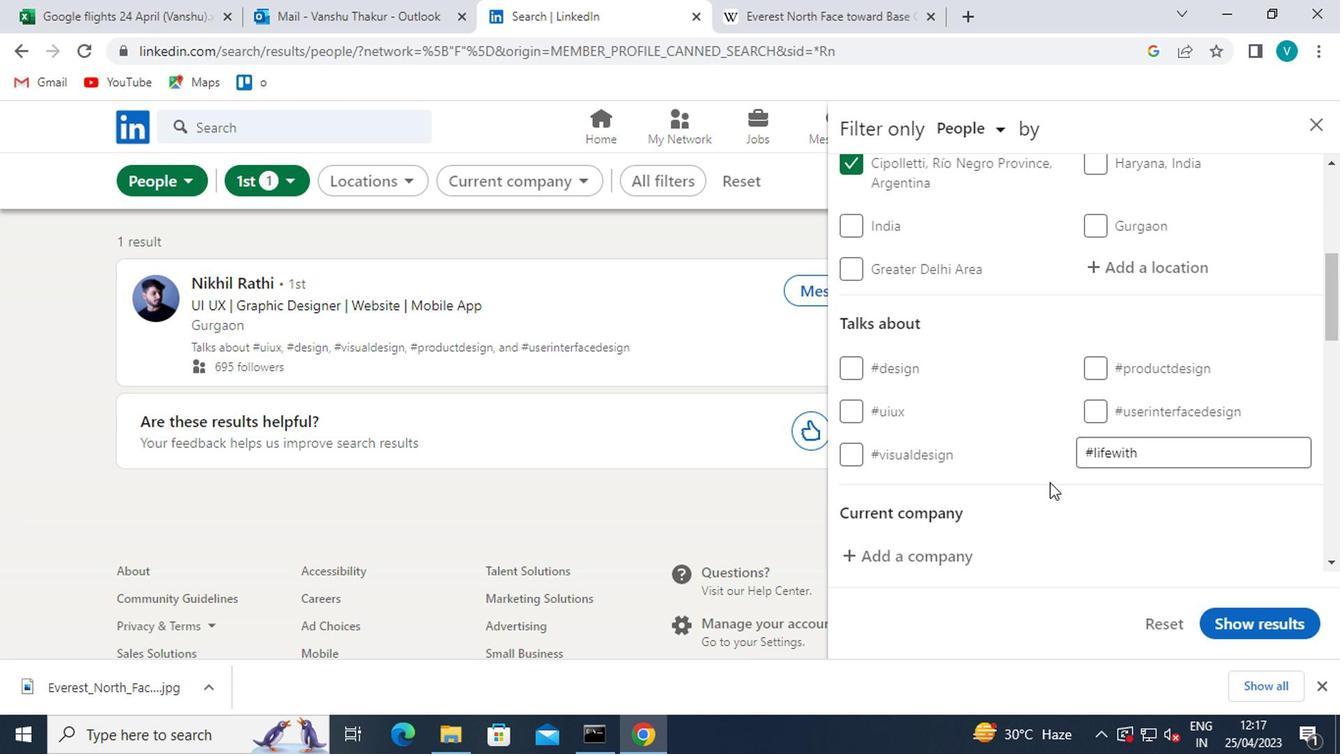 
Action: Mouse scrolled (1049, 477) with delta (0, -1)
Screenshot: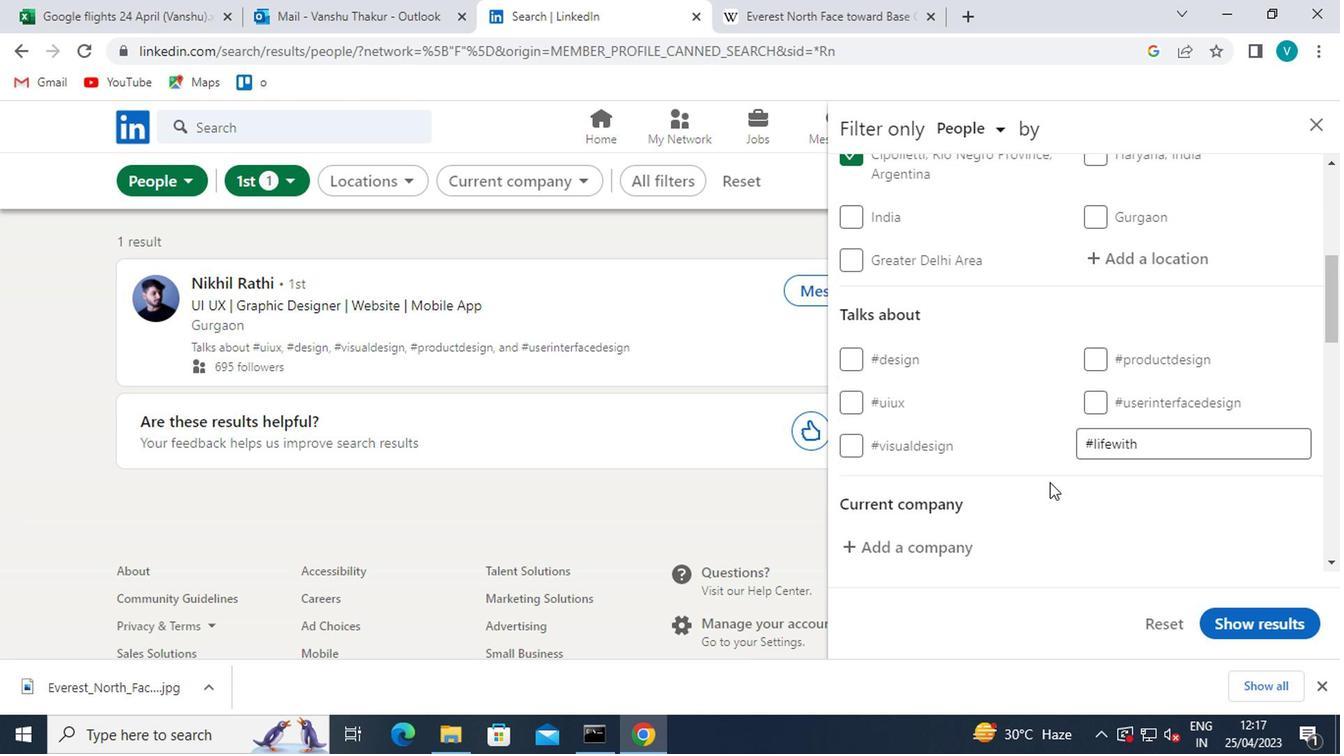 
Action: Mouse scrolled (1049, 477) with delta (0, -1)
Screenshot: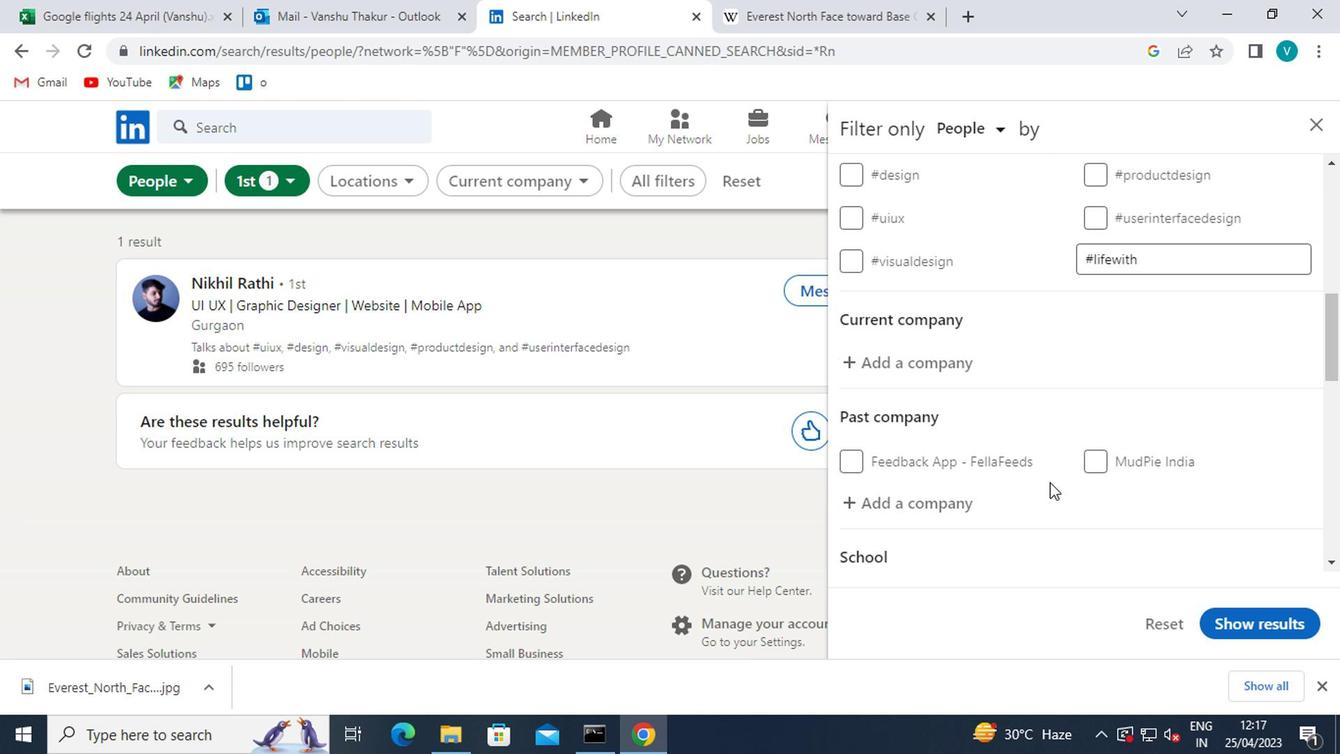 
Action: Mouse scrolled (1049, 477) with delta (0, -1)
Screenshot: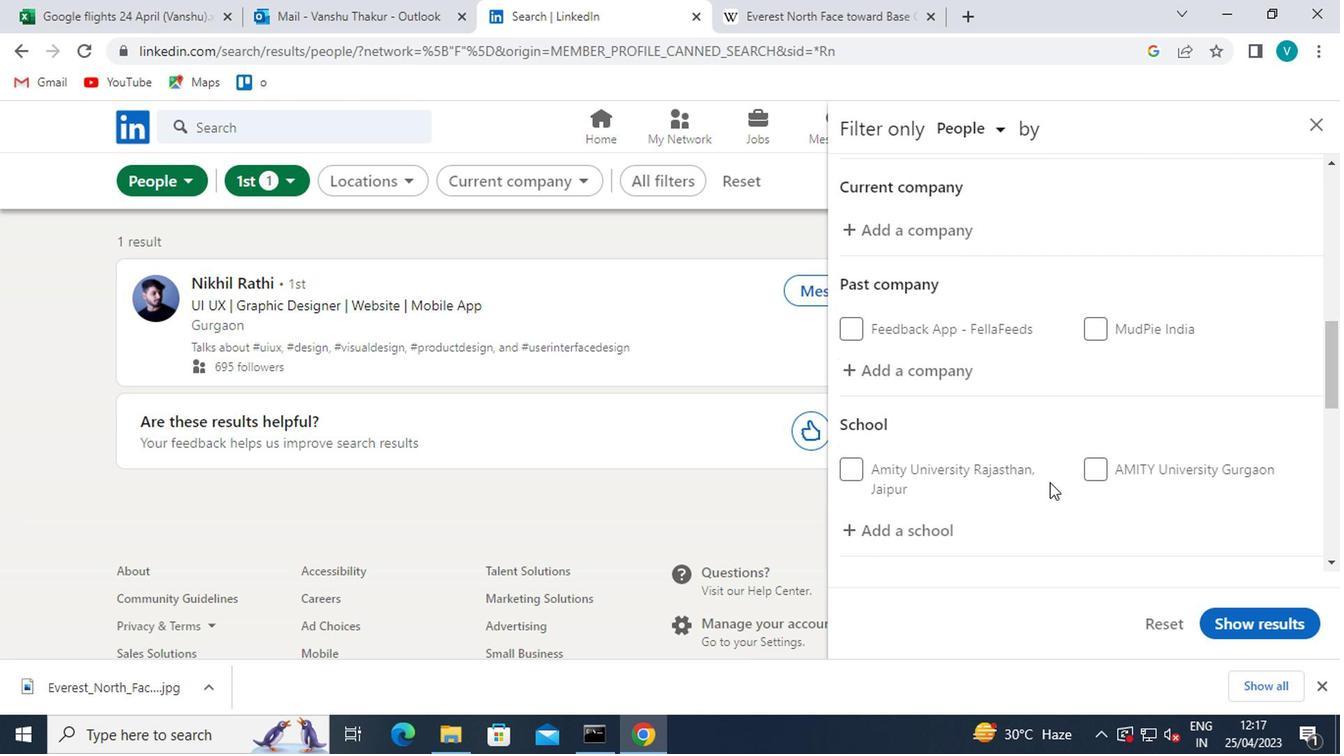 
Action: Mouse scrolled (1049, 477) with delta (0, -1)
Screenshot: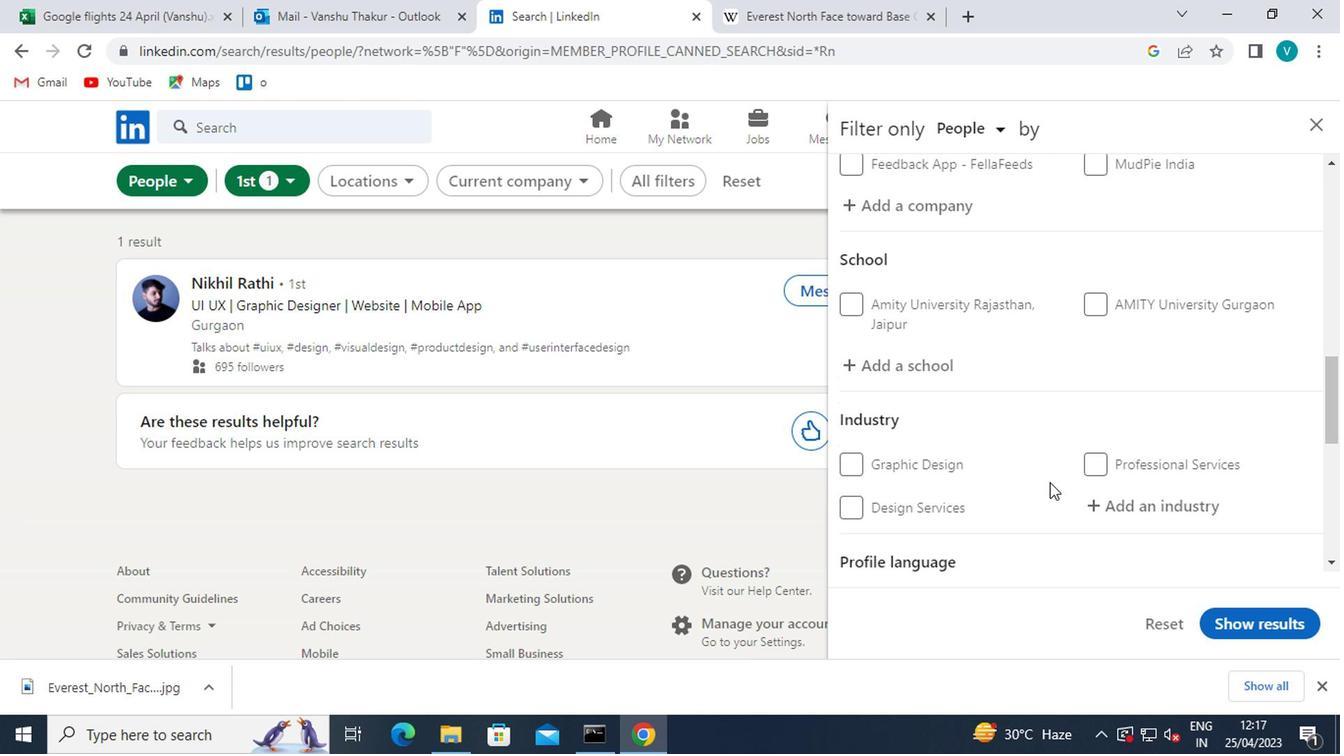 
Action: Mouse scrolled (1049, 479) with delta (0, 0)
Screenshot: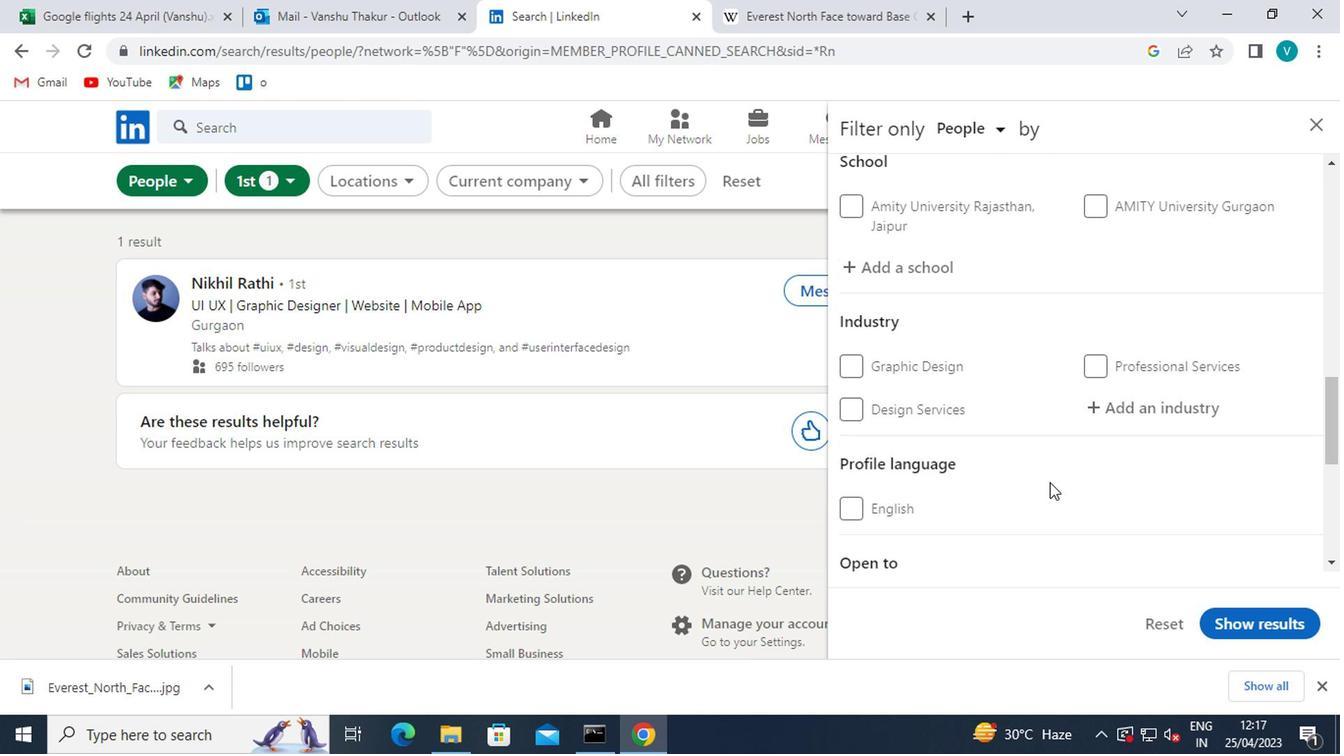 
Action: Mouse scrolled (1049, 479) with delta (0, 0)
Screenshot: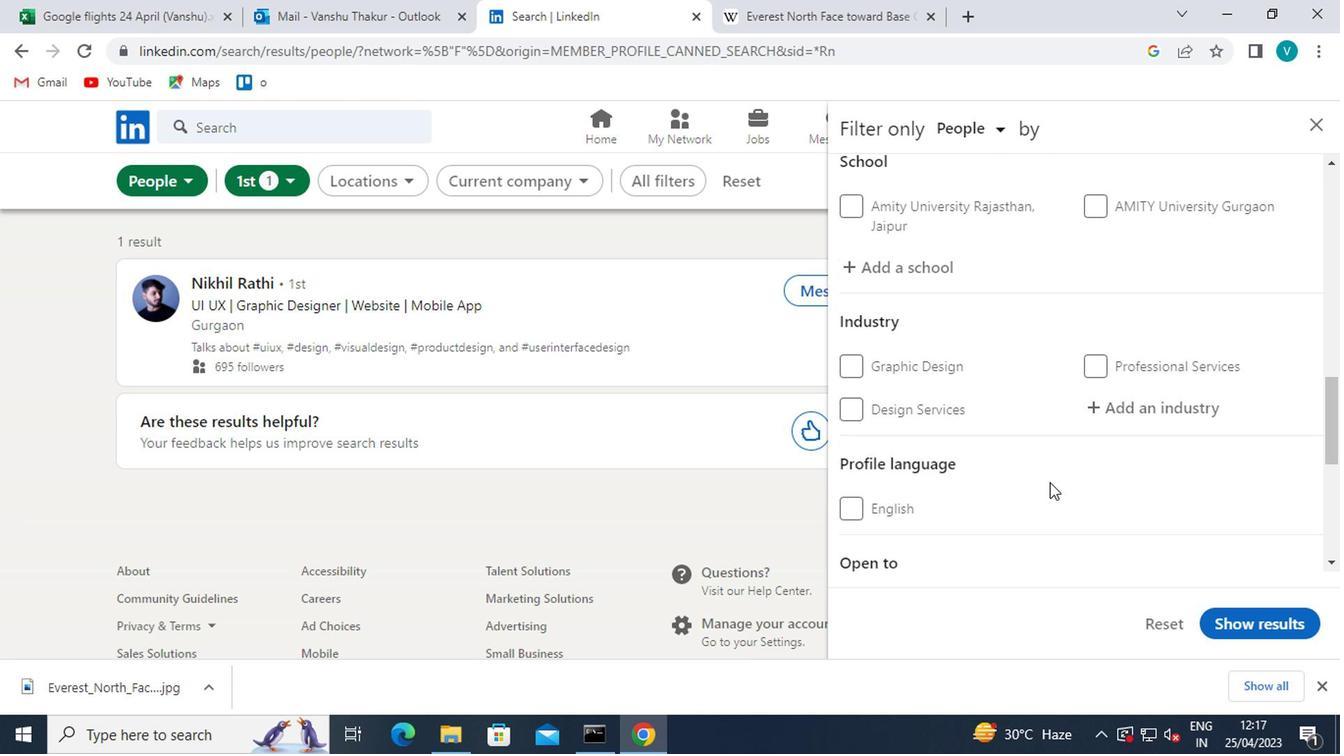
Action: Mouse scrolled (1049, 479) with delta (0, 0)
Screenshot: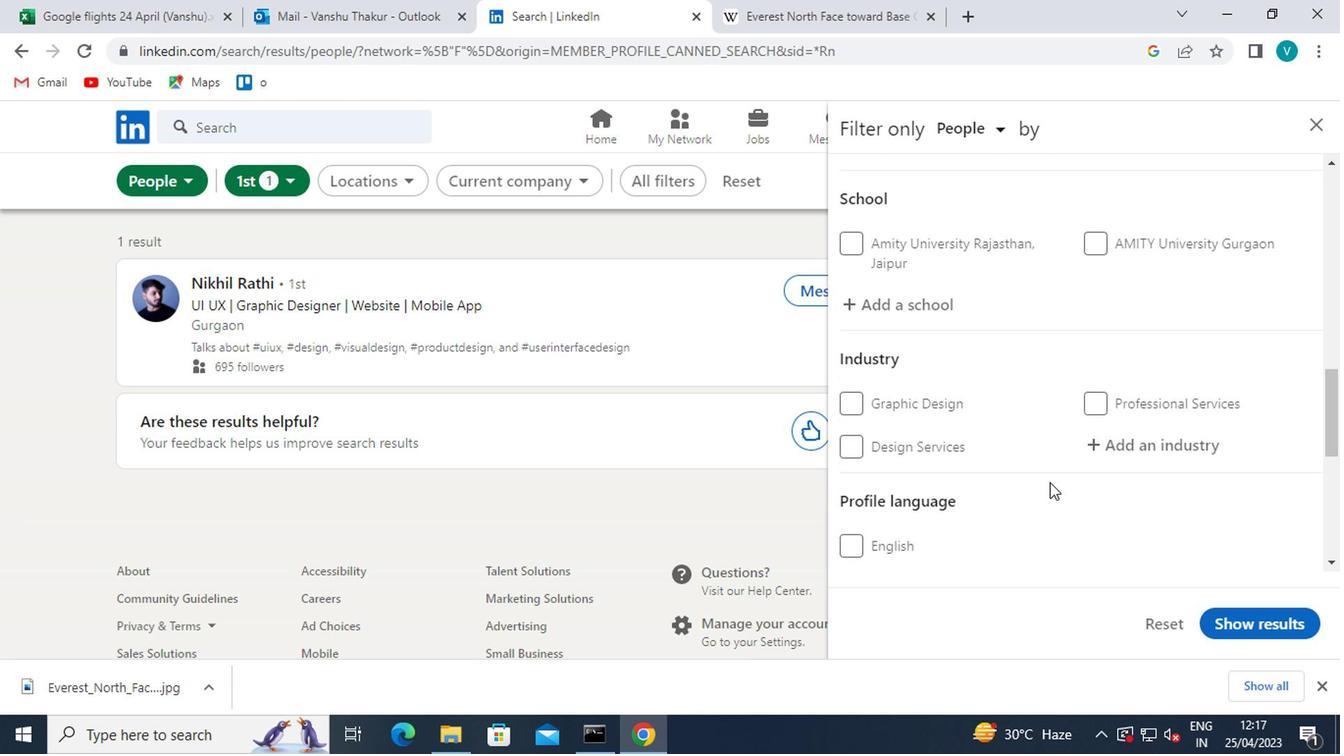 
Action: Mouse scrolled (1049, 479) with delta (0, 0)
Screenshot: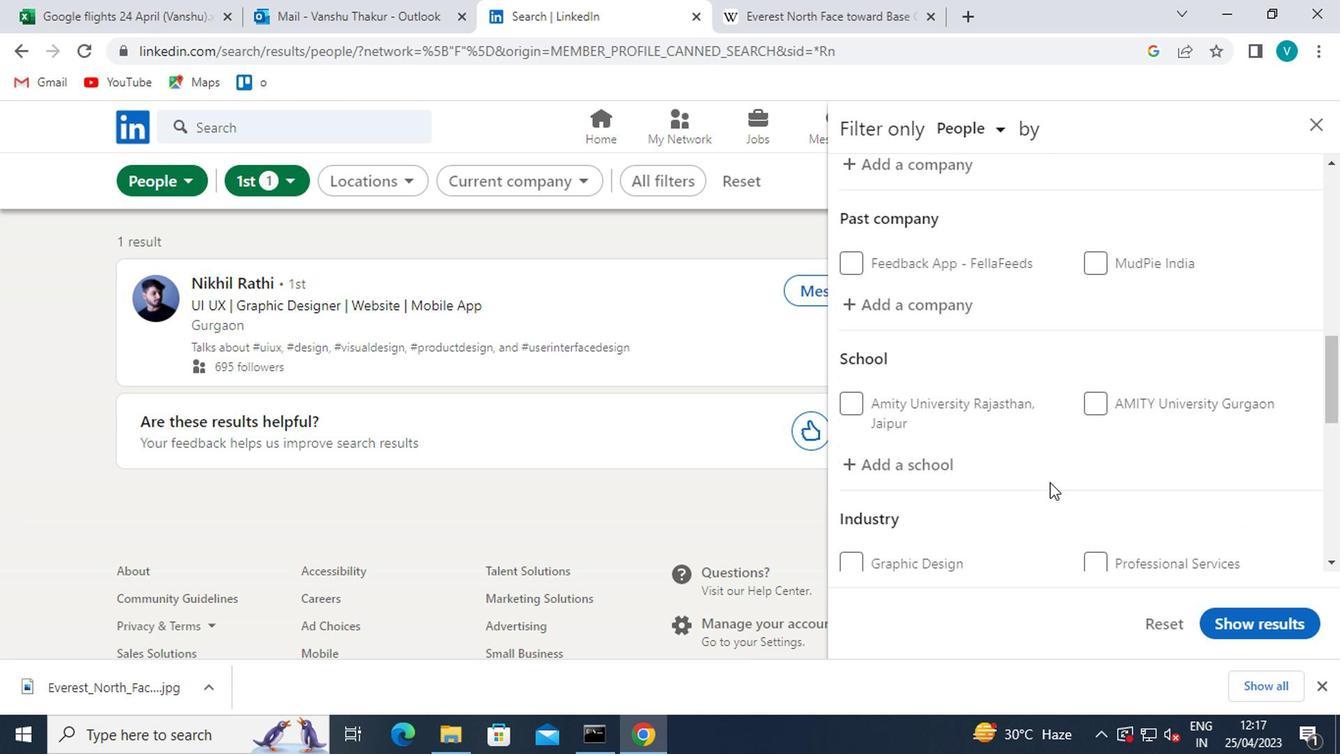 
Action: Mouse scrolled (1049, 479) with delta (0, 0)
Screenshot: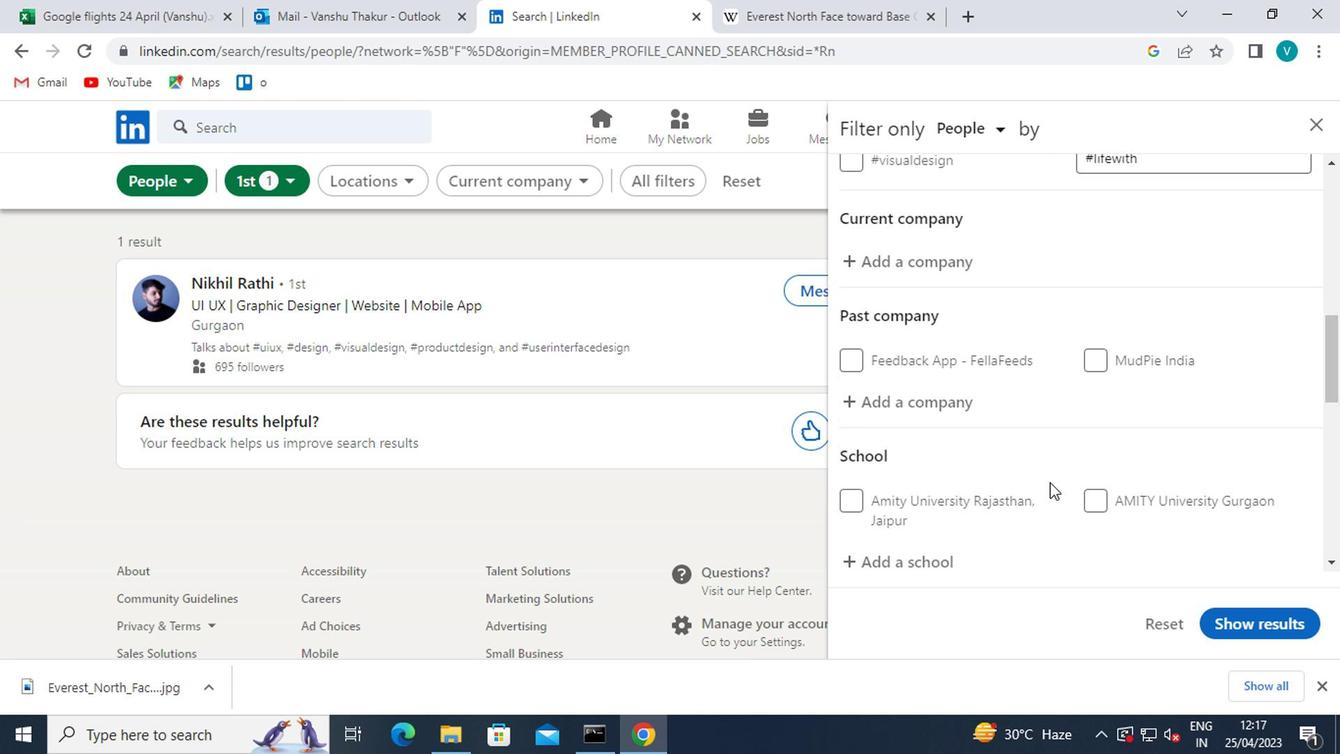 
Action: Mouse scrolled (1049, 479) with delta (0, 0)
Screenshot: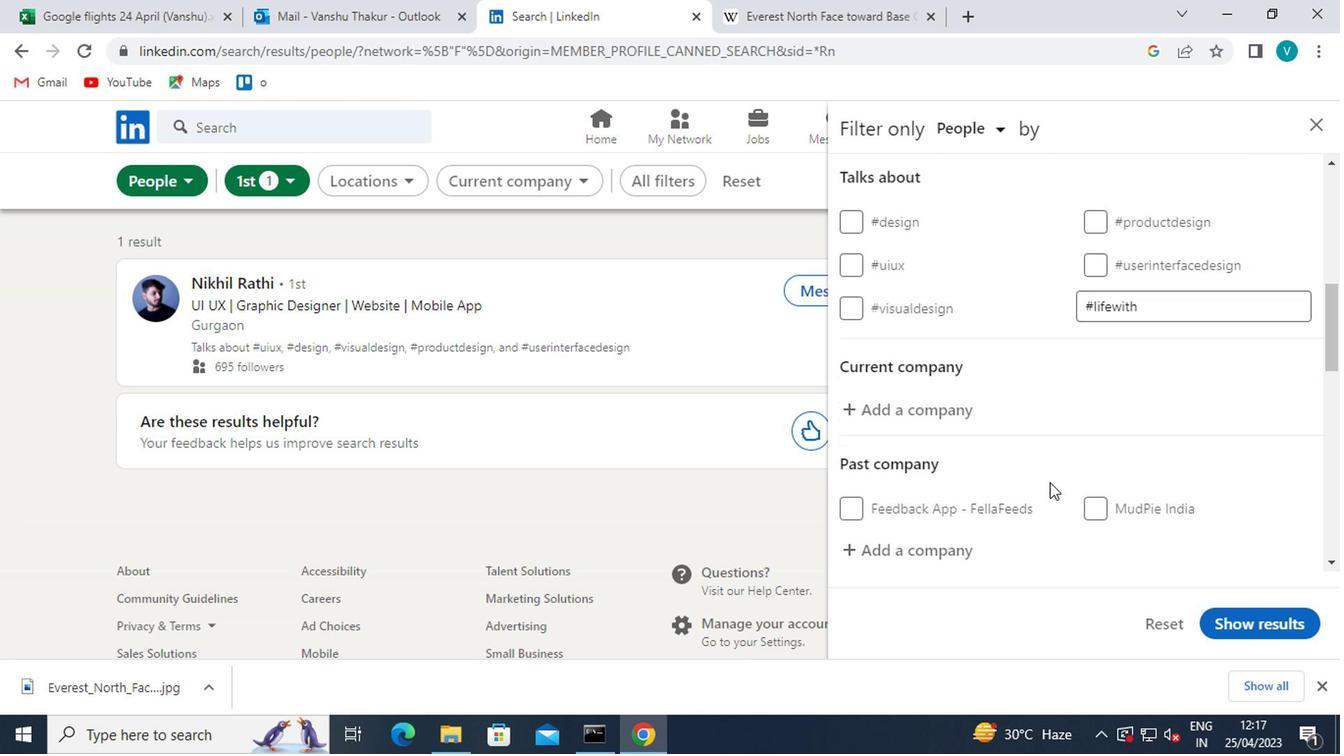 
Action: Mouse moved to (1002, 400)
Screenshot: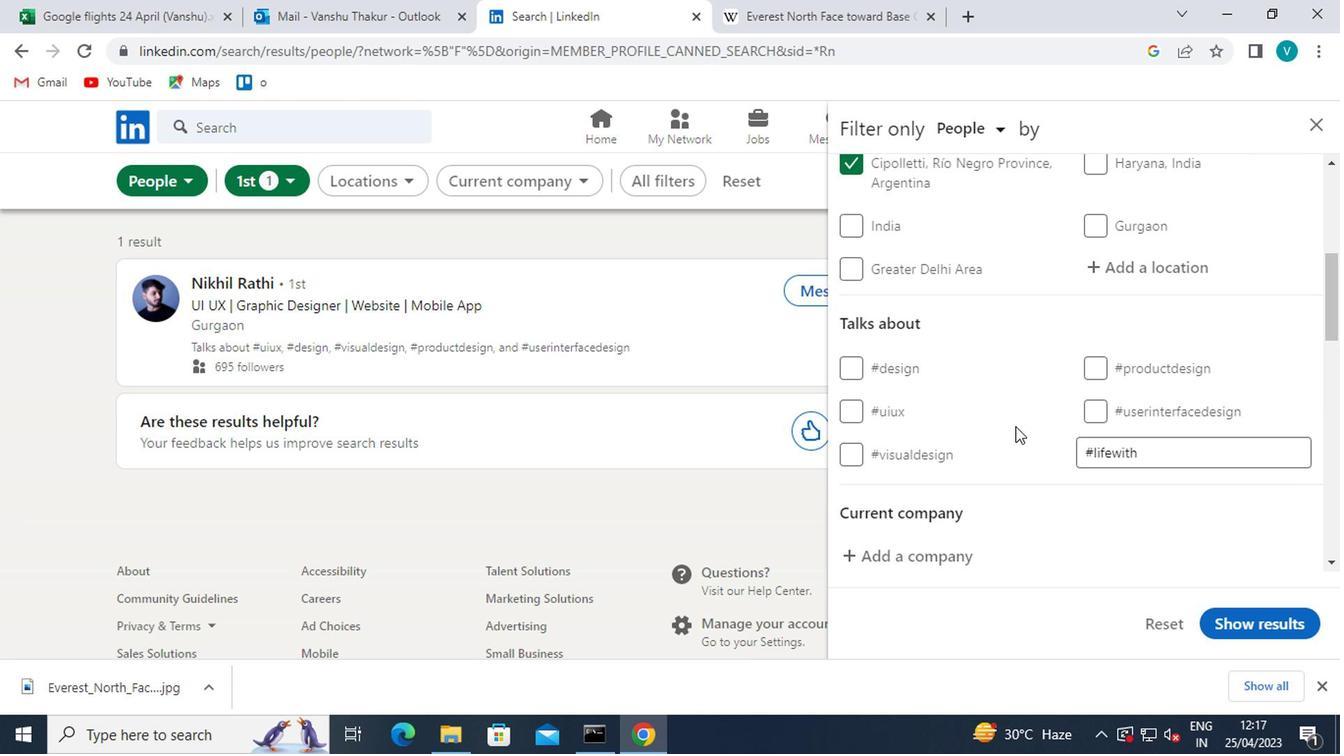 
Action: Mouse scrolled (1002, 401) with delta (0, 0)
Screenshot: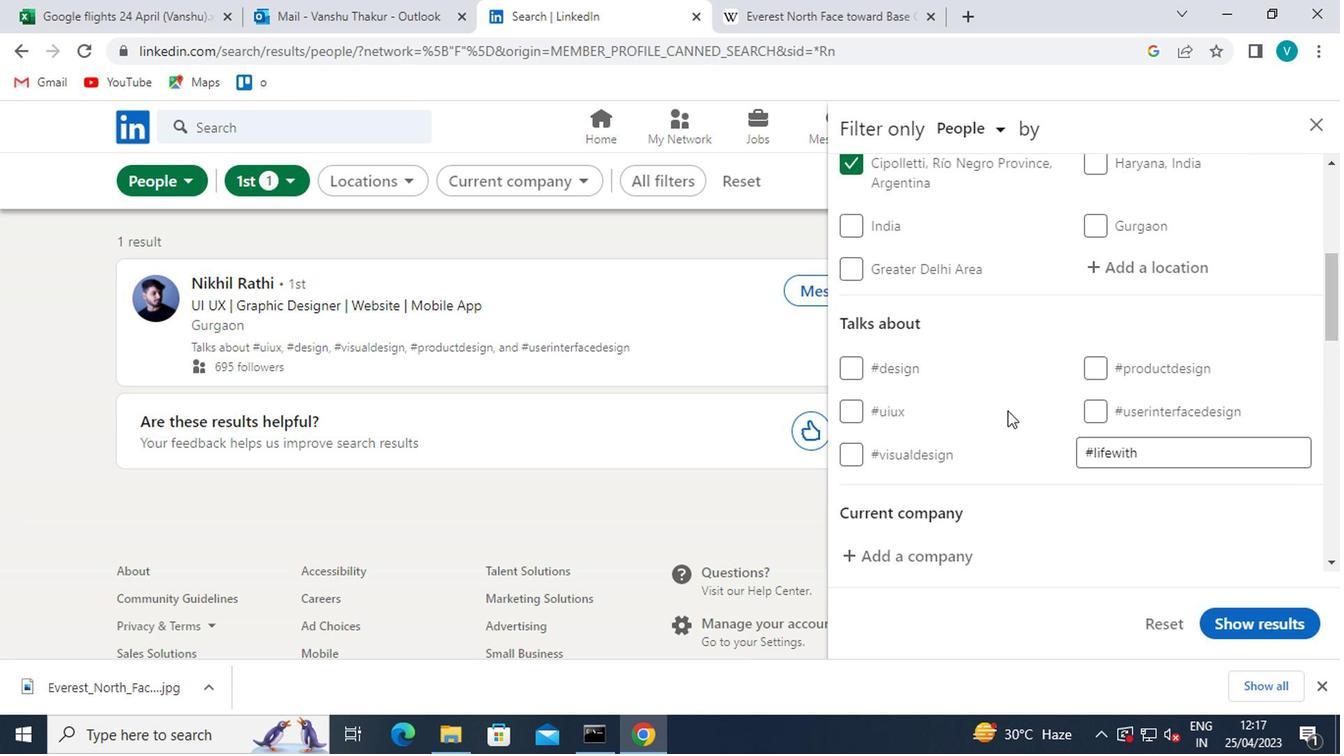 
Action: Mouse scrolled (1002, 401) with delta (0, 0)
Screenshot: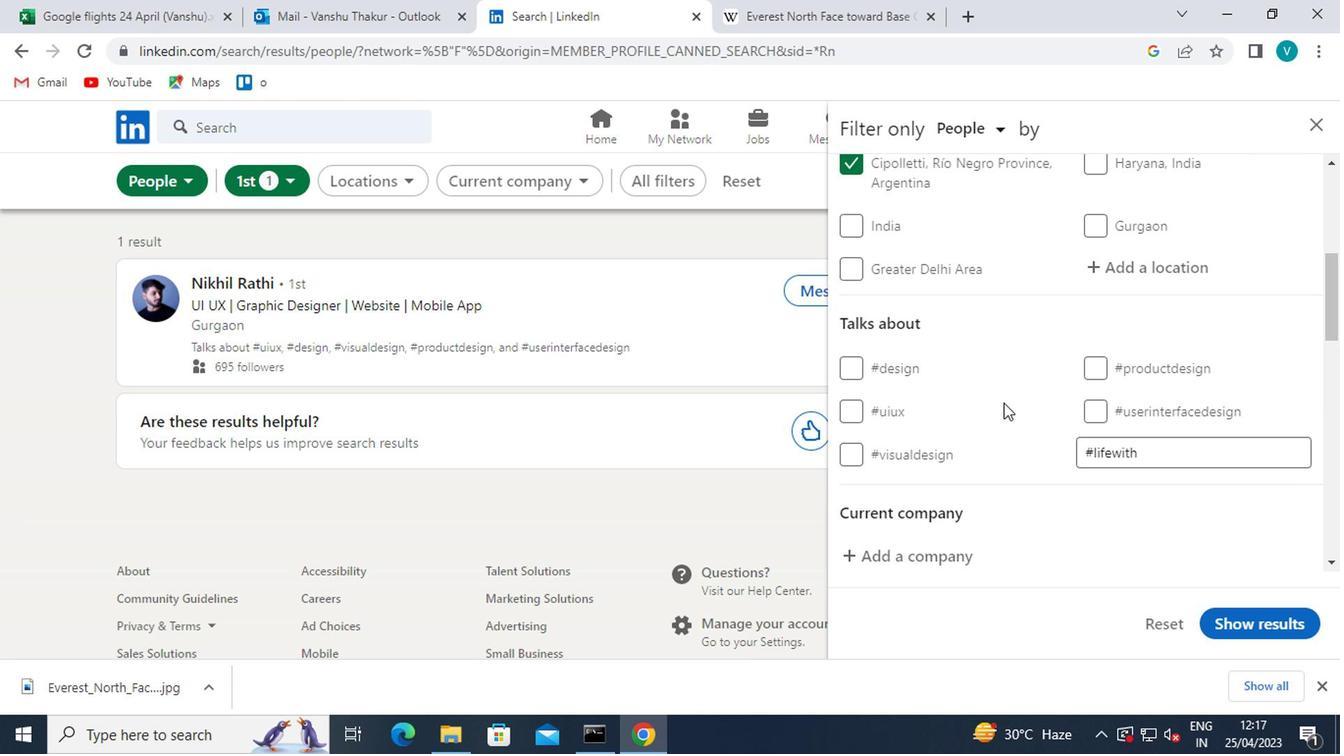 
Action: Mouse scrolled (1002, 401) with delta (0, 0)
Screenshot: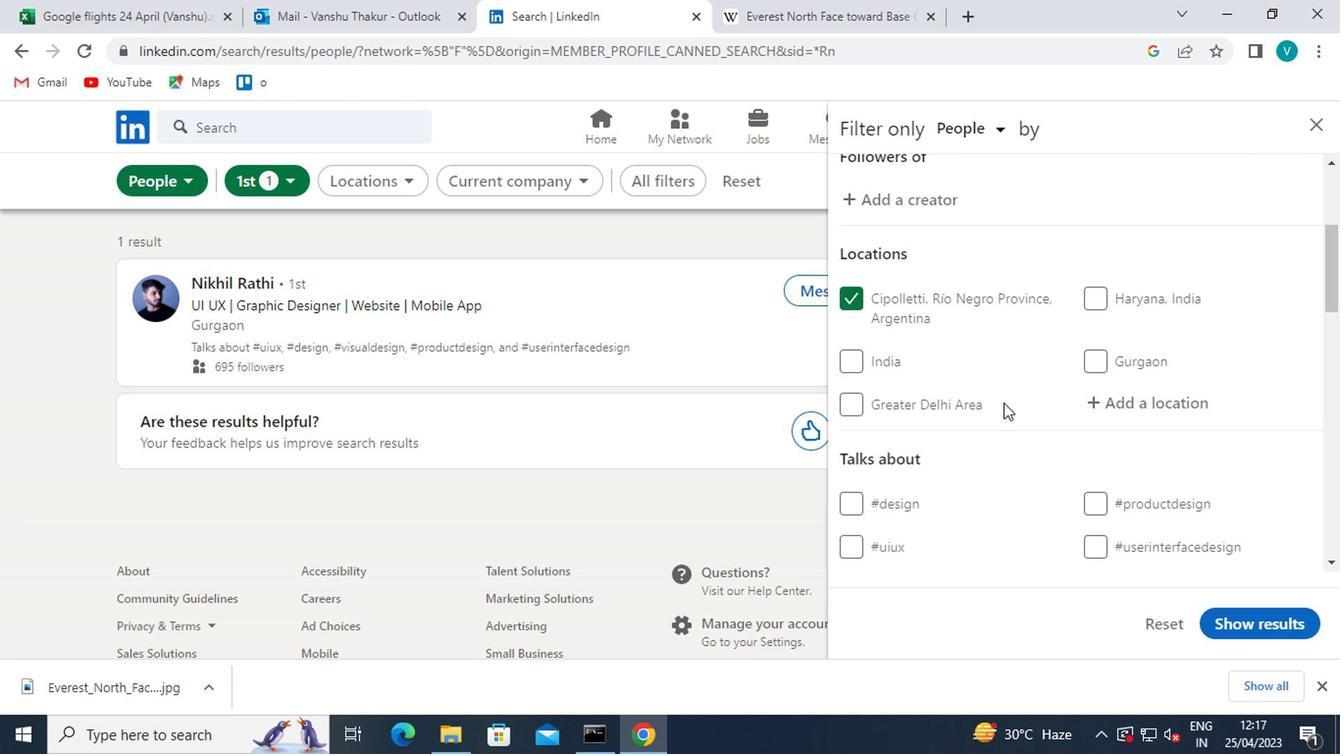 
Action: Mouse moved to (941, 327)
Screenshot: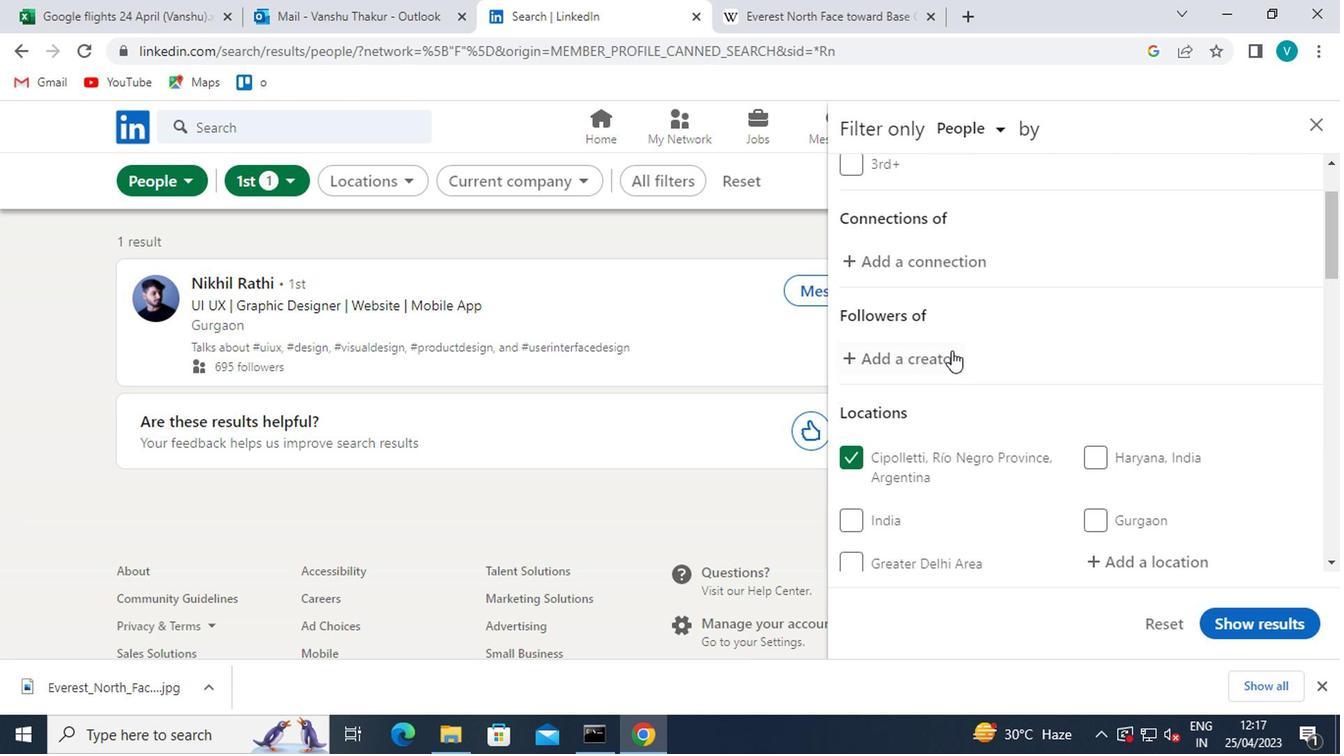 
Action: Mouse scrolled (941, 328) with delta (0, 0)
Screenshot: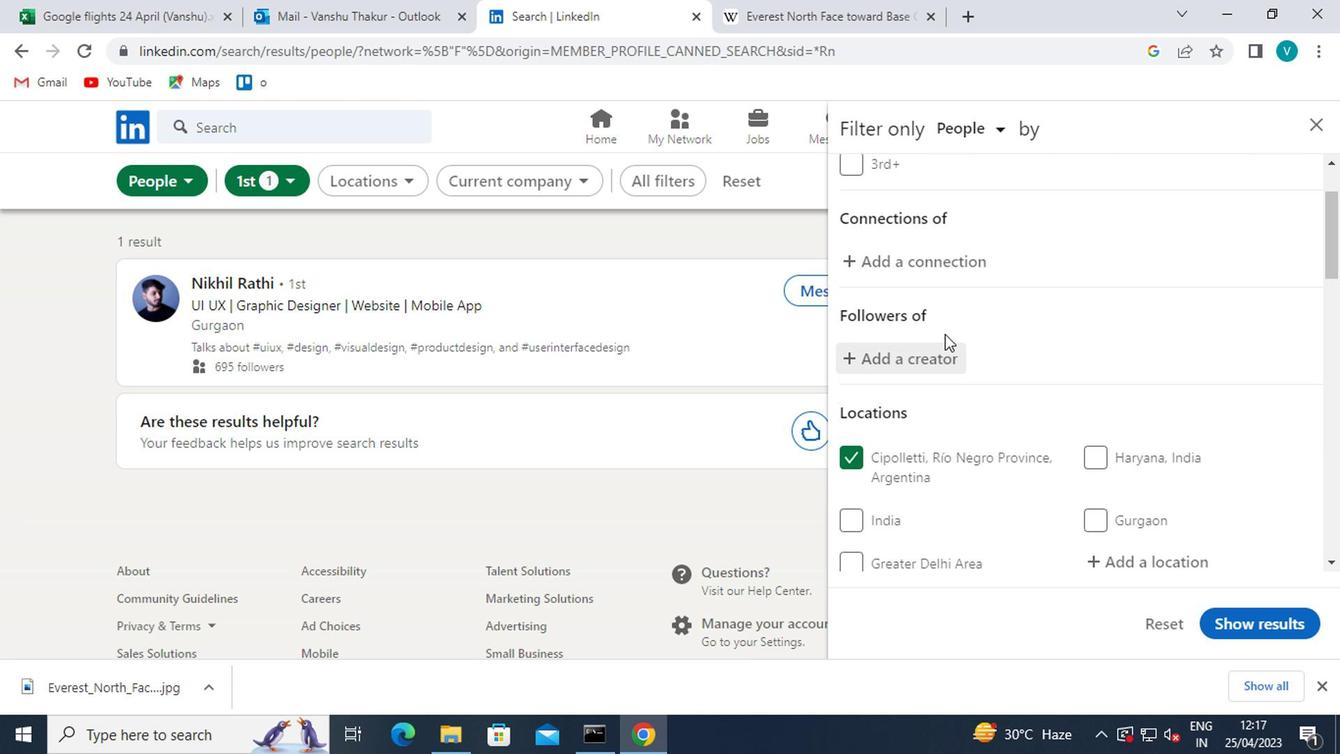 
Action: Mouse scrolled (941, 328) with delta (0, 0)
Screenshot: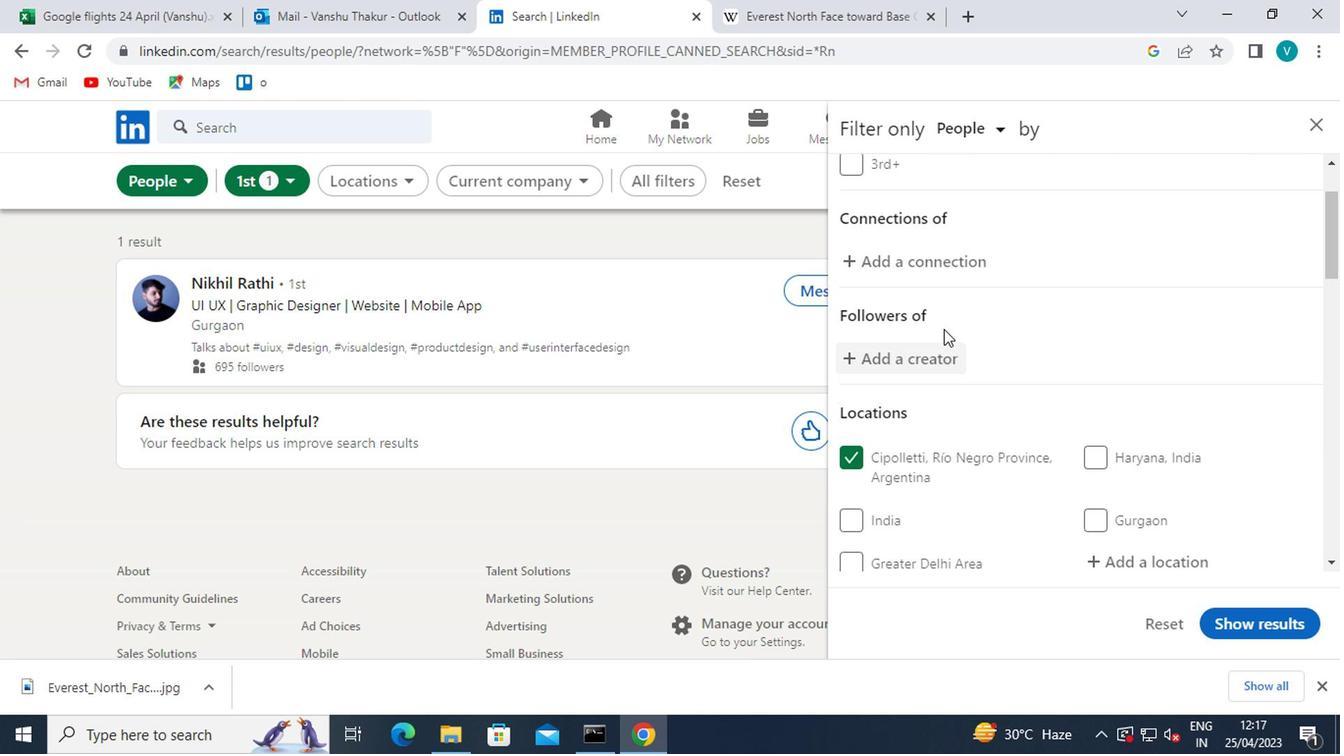 
Action: Mouse scrolled (941, 326) with delta (0, 0)
Screenshot: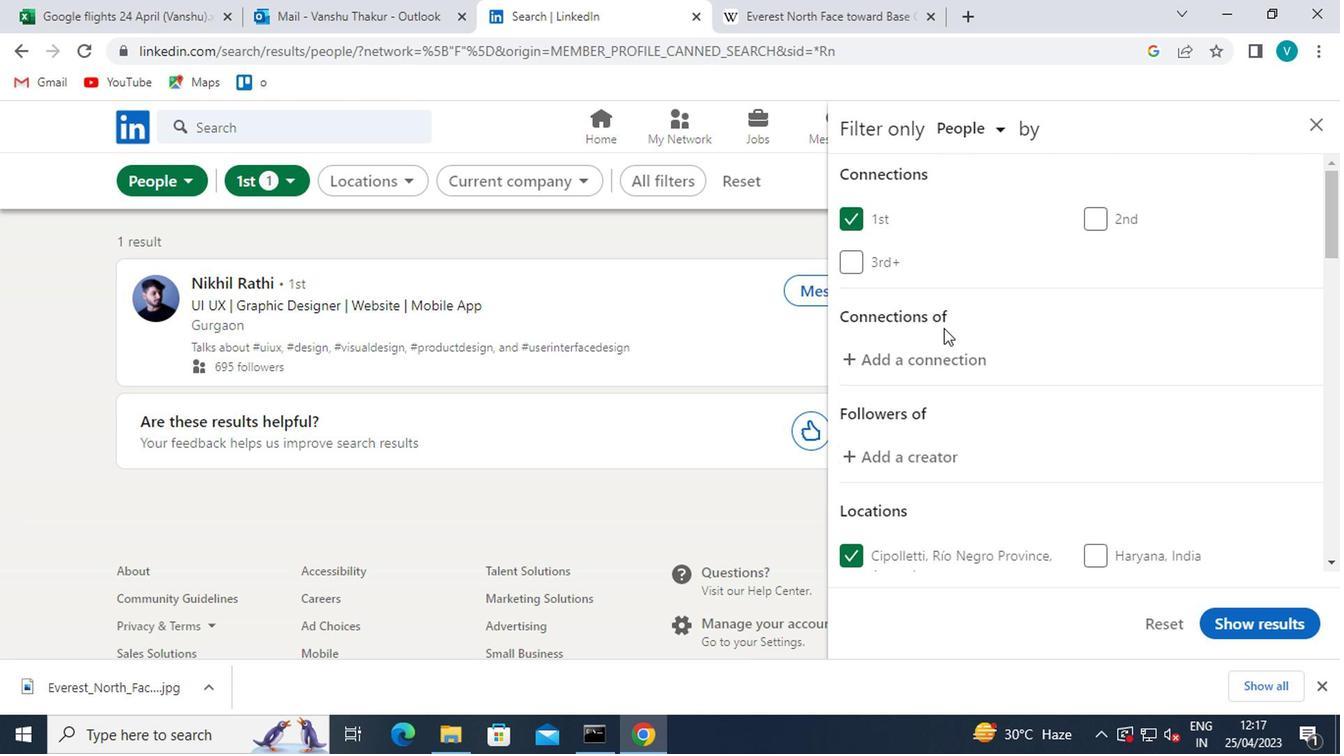 
Action: Mouse scrolled (941, 326) with delta (0, 0)
Screenshot: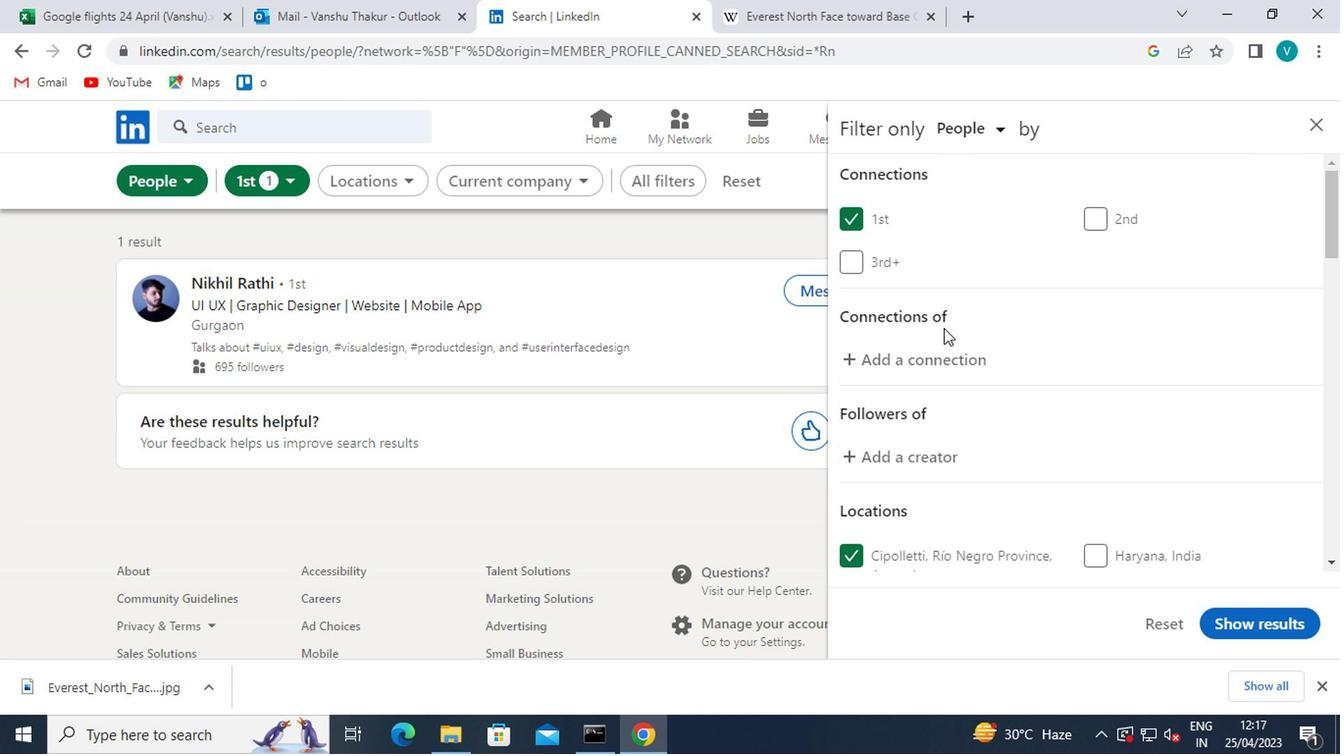 
Action: Mouse scrolled (941, 326) with delta (0, 0)
Screenshot: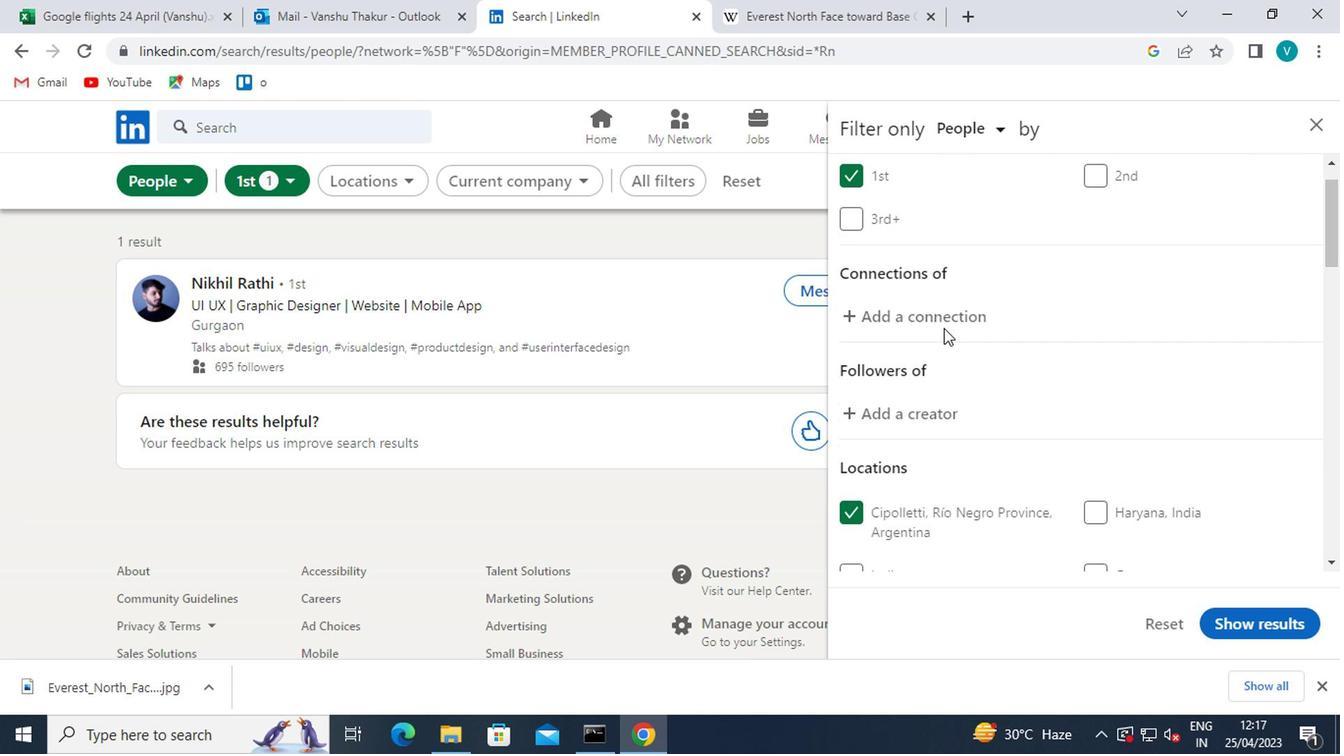 
Action: Mouse scrolled (941, 326) with delta (0, 0)
Screenshot: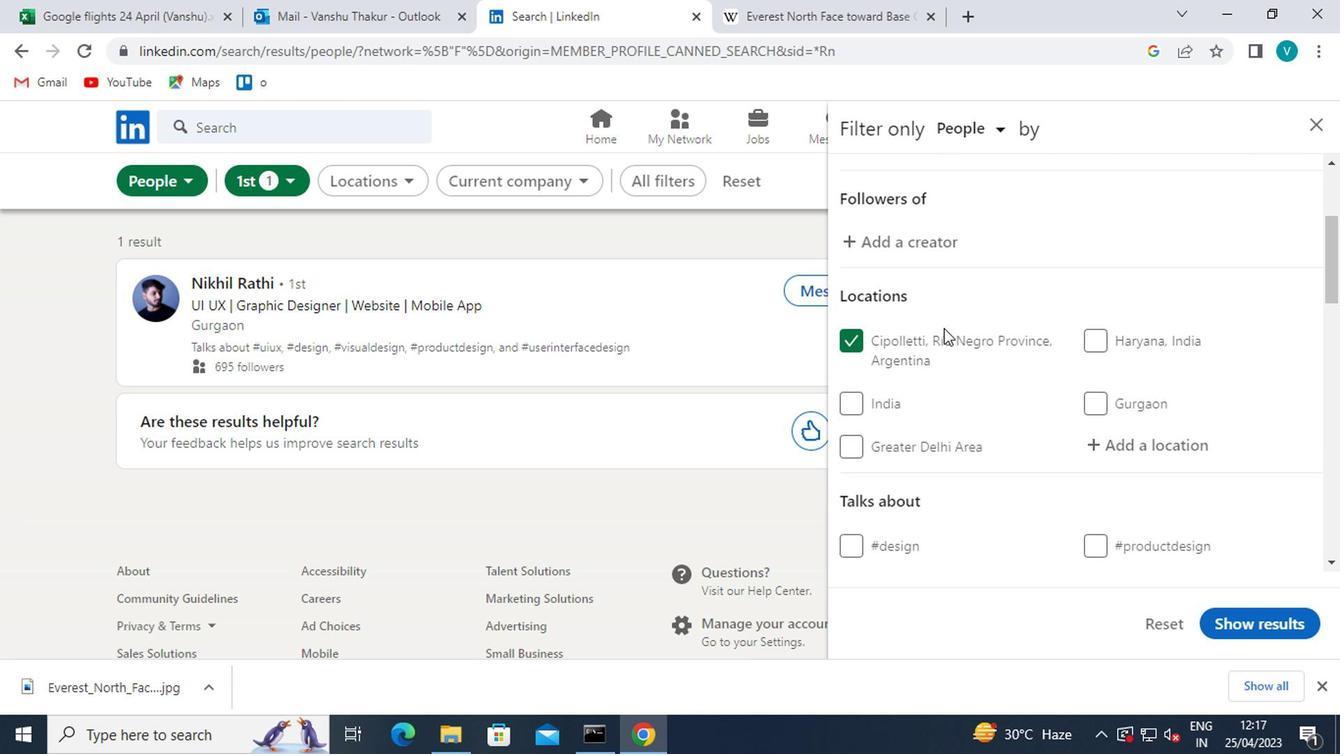 
Action: Mouse moved to (948, 414)
Screenshot: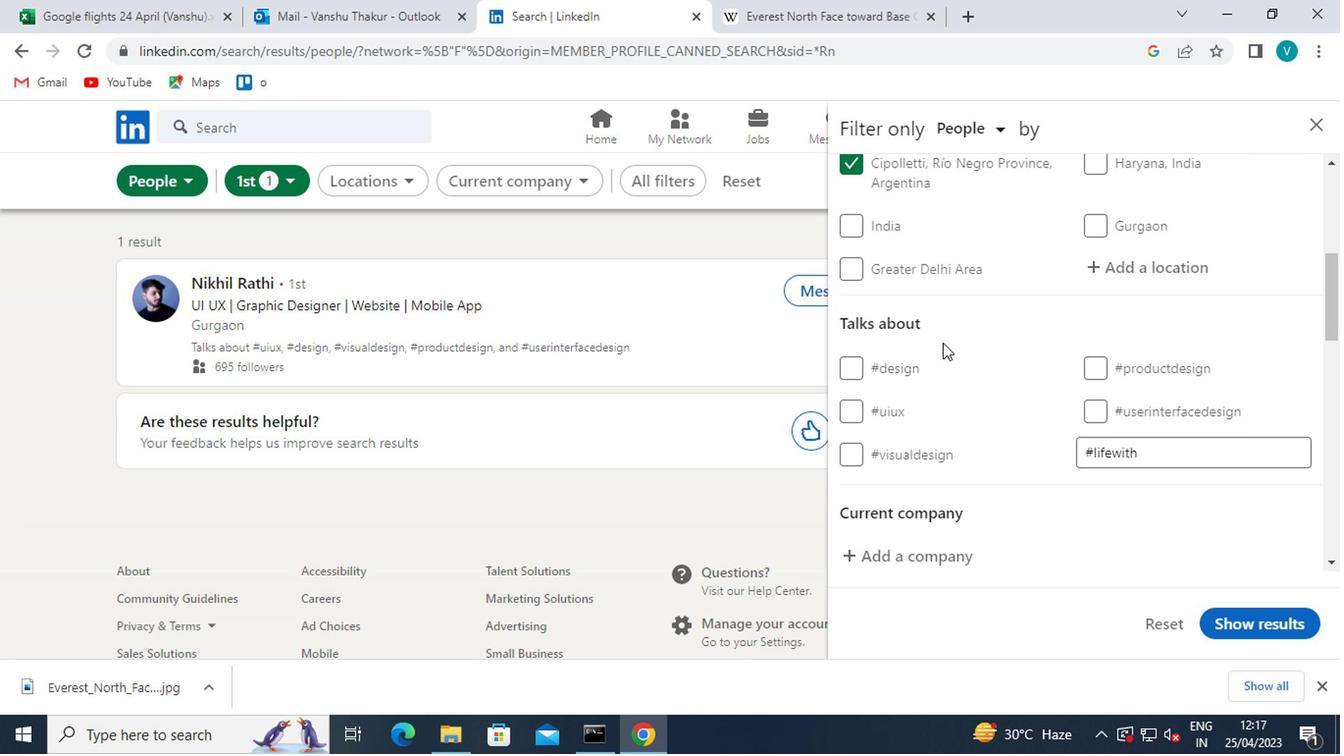 
Action: Mouse scrolled (948, 413) with delta (0, 0)
Screenshot: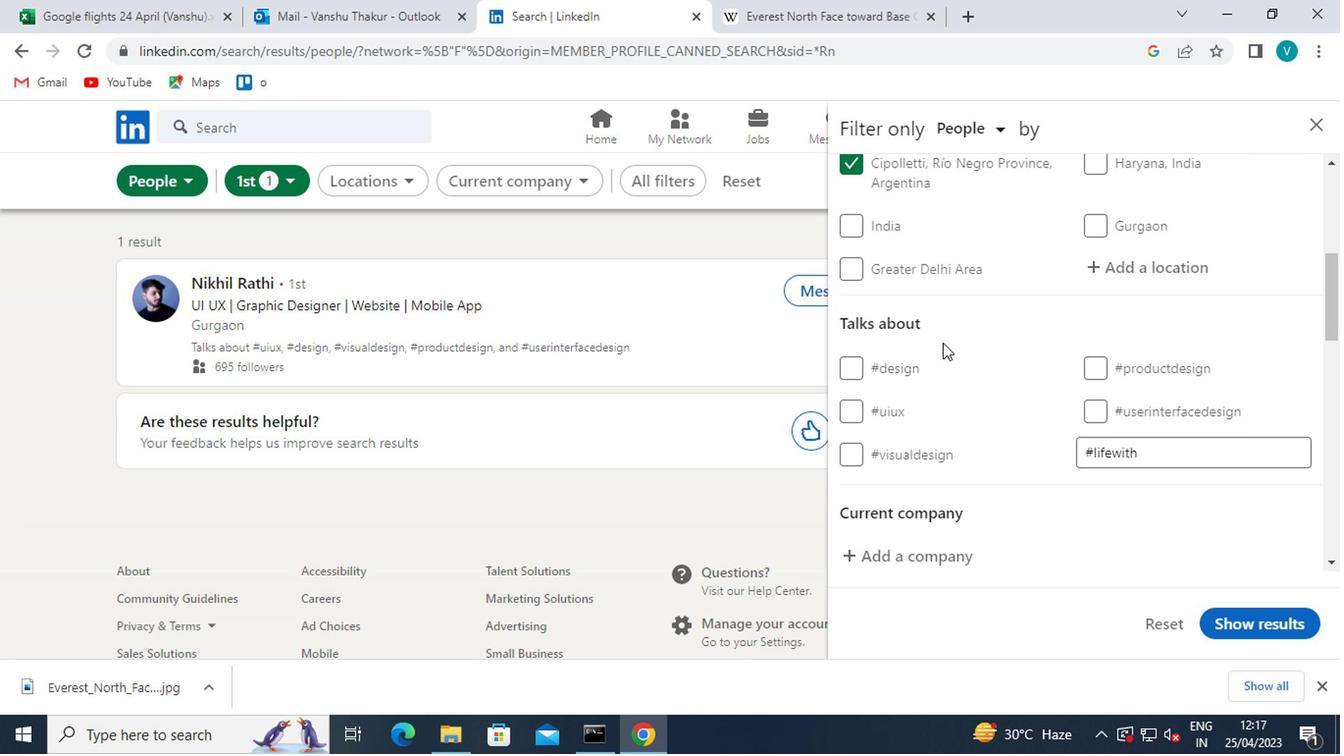 
Action: Mouse moved to (934, 455)
Screenshot: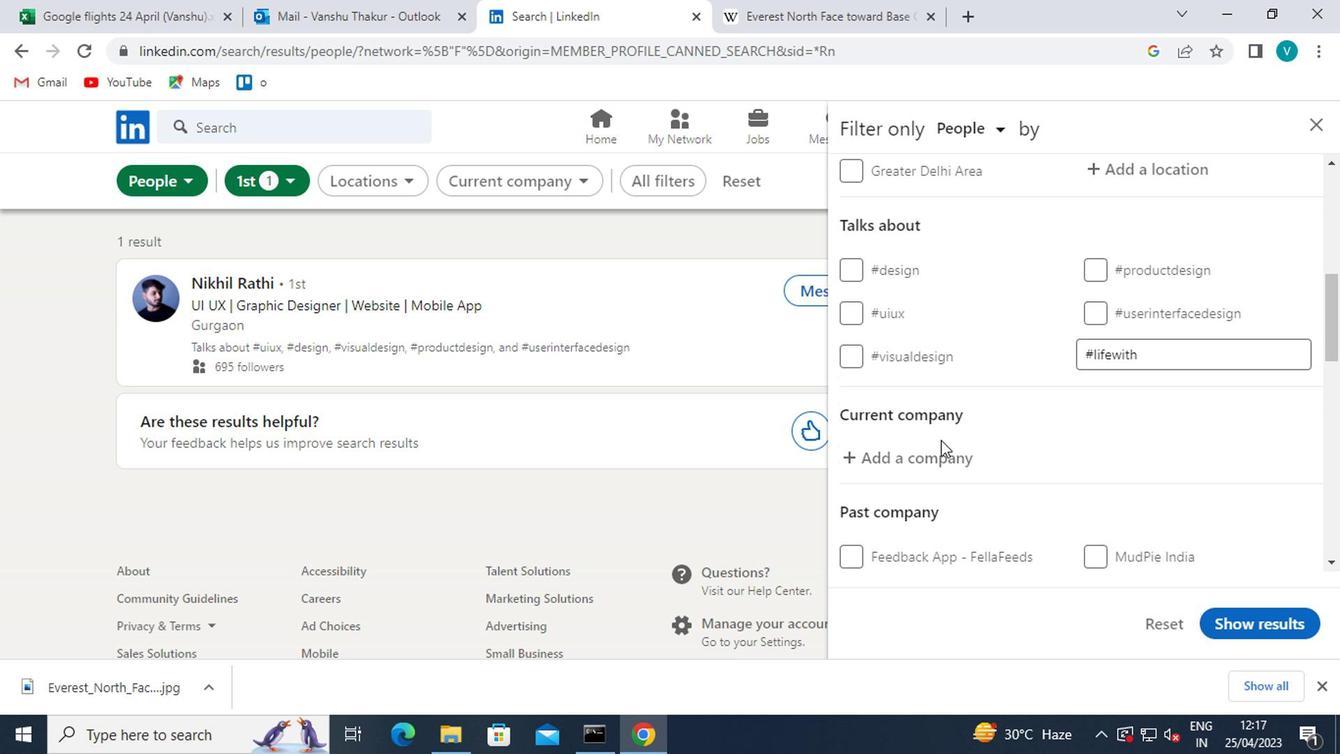 
Action: Mouse pressed left at (934, 455)
Screenshot: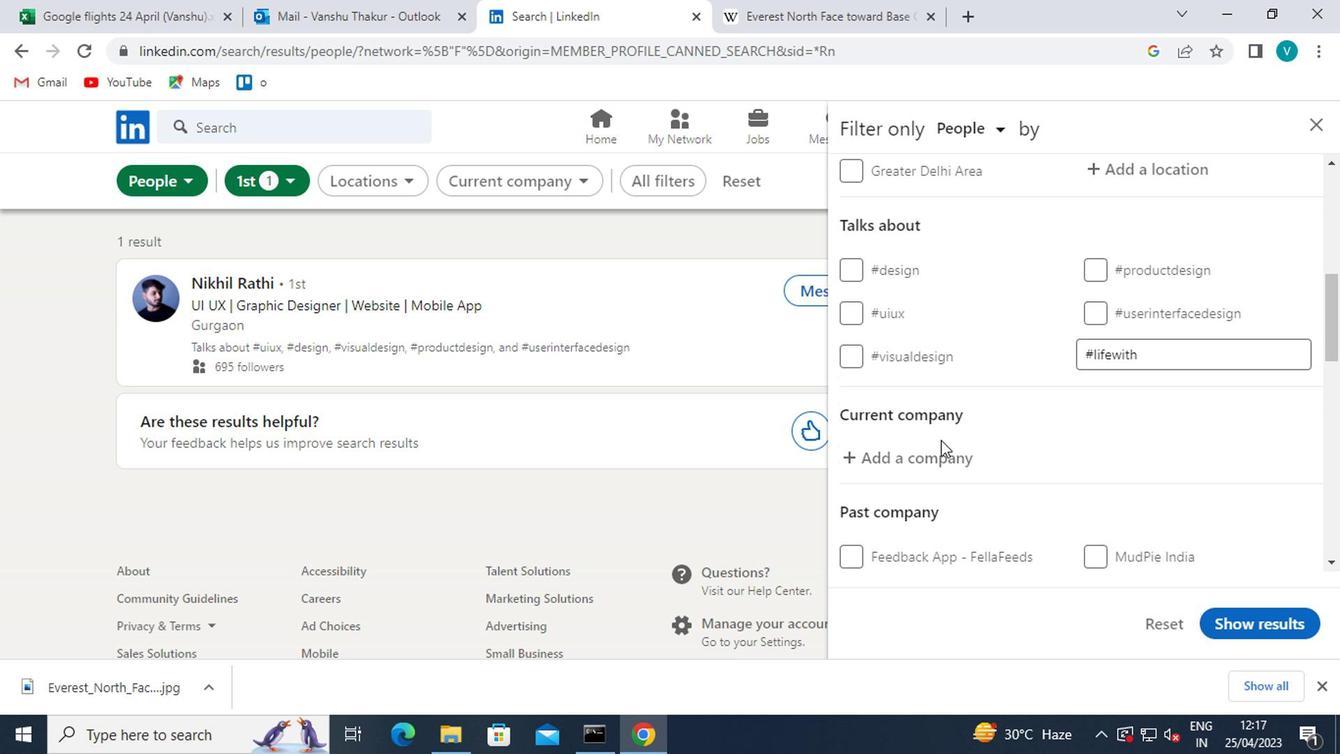 
Action: Mouse moved to (890, 446)
Screenshot: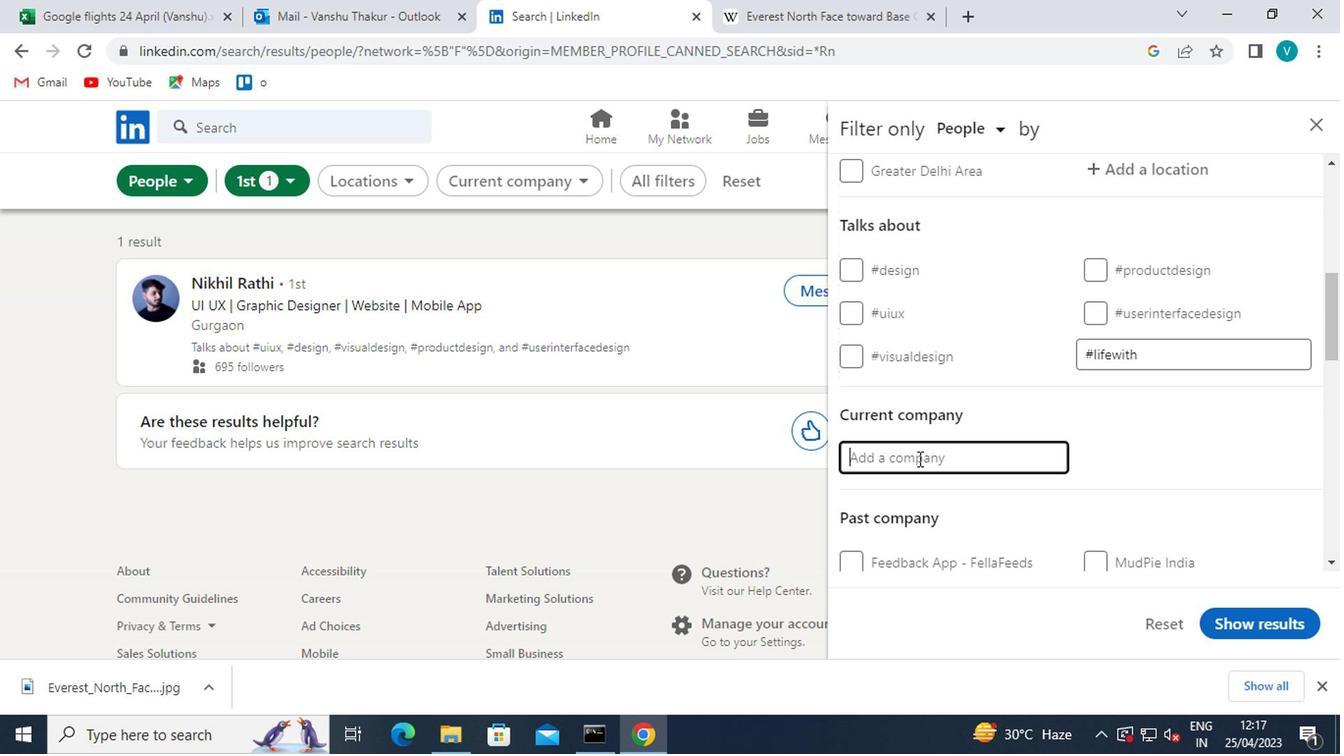 
Action: Key pressed <Key.shift>MORGAN<Key.space>
Screenshot: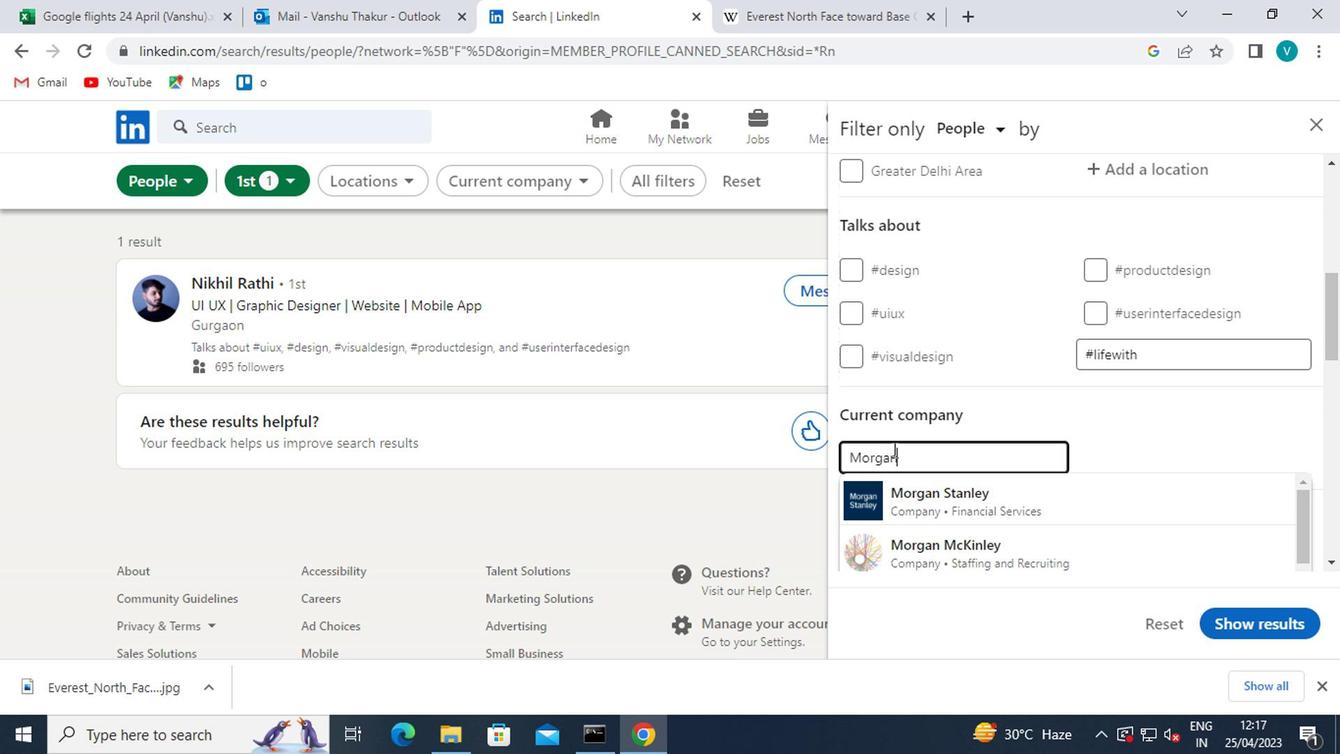 
Action: Mouse moved to (998, 543)
Screenshot: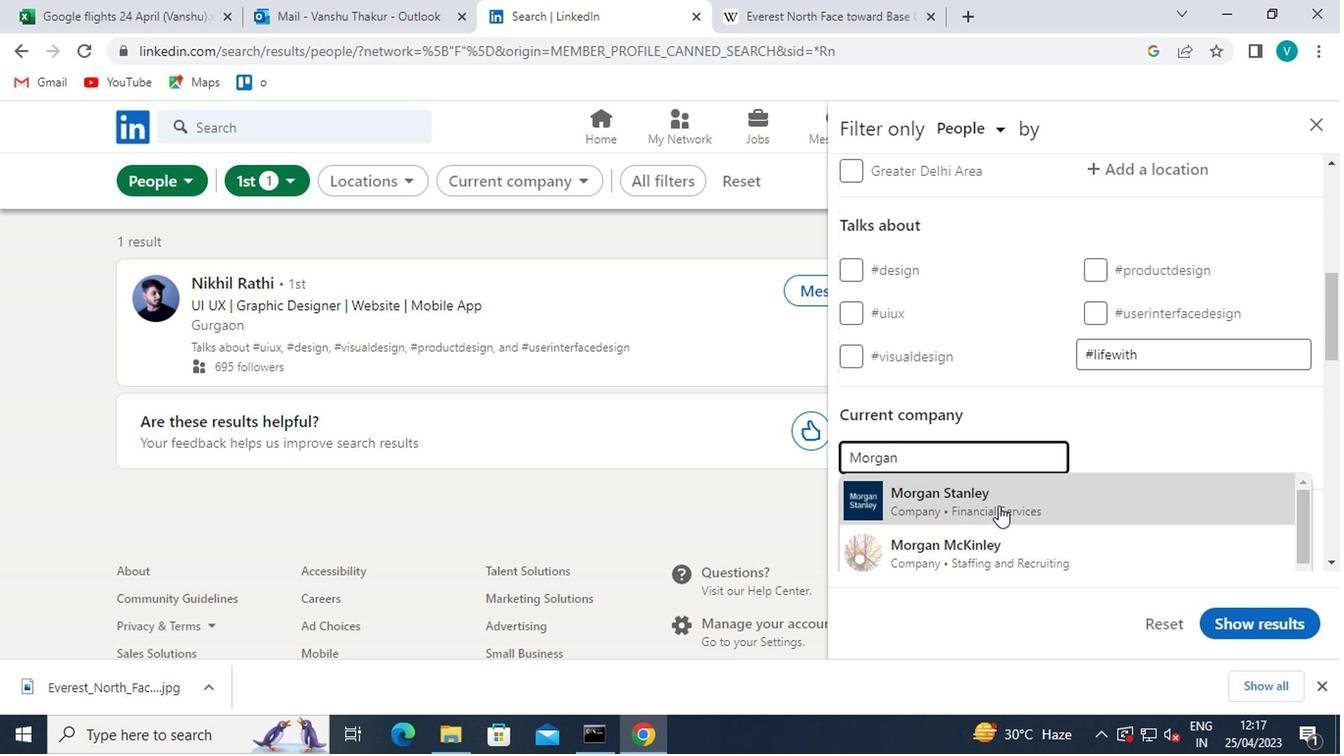 
Action: Mouse pressed left at (998, 543)
Screenshot: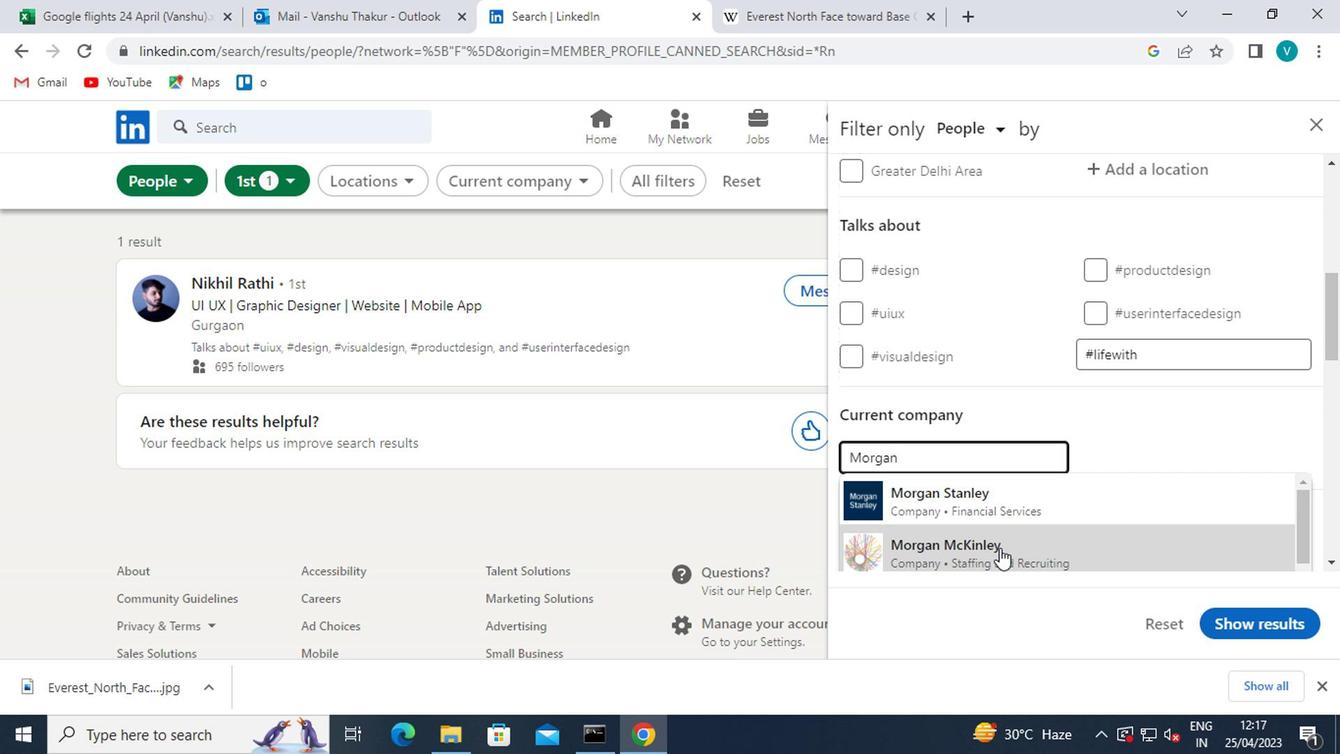 
Action: Mouse moved to (1002, 476)
Screenshot: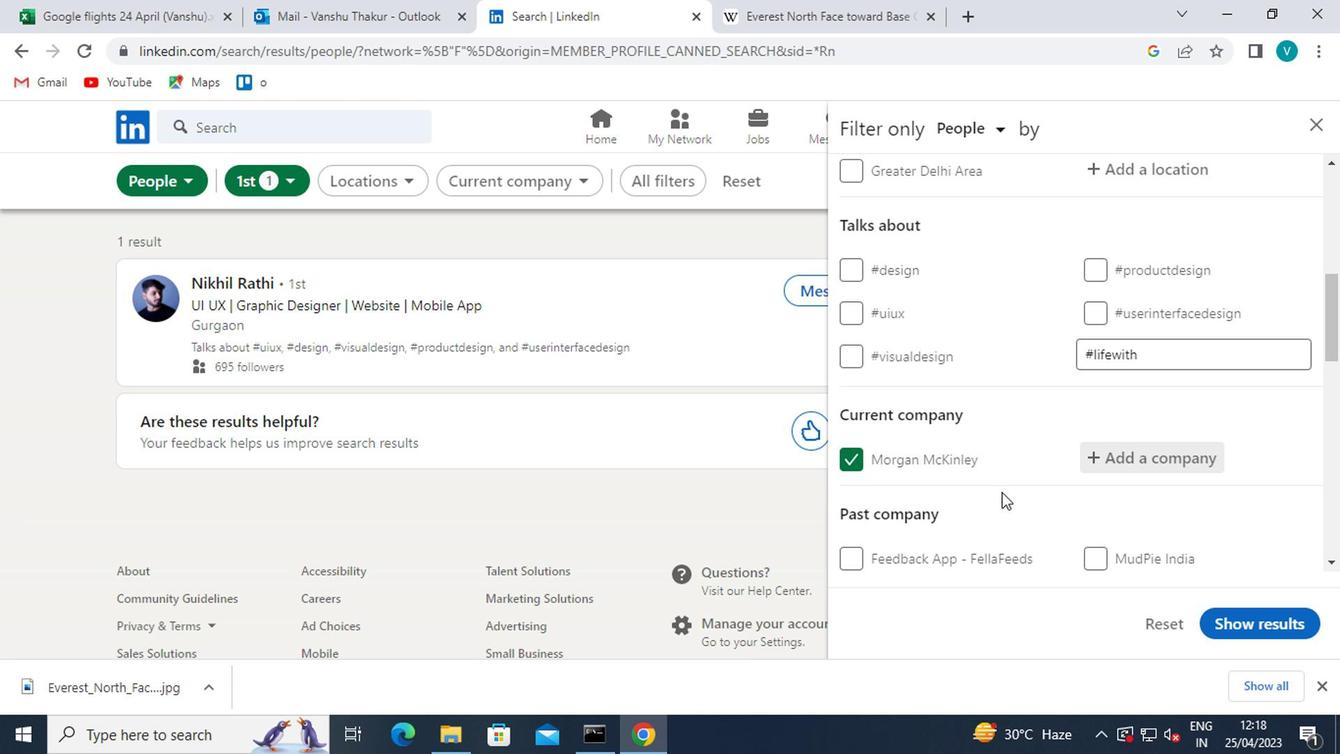 
Action: Mouse scrolled (1002, 477) with delta (0, 0)
Screenshot: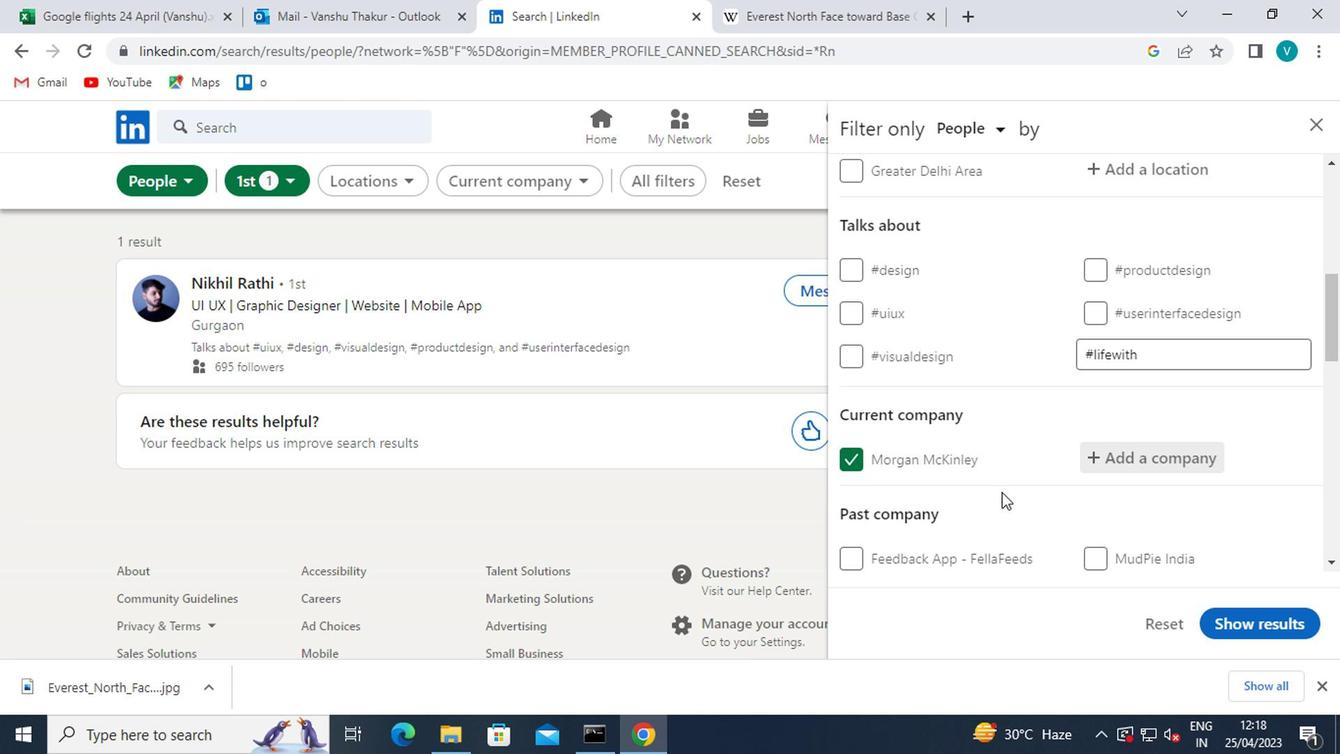 
Action: Mouse moved to (1003, 476)
Screenshot: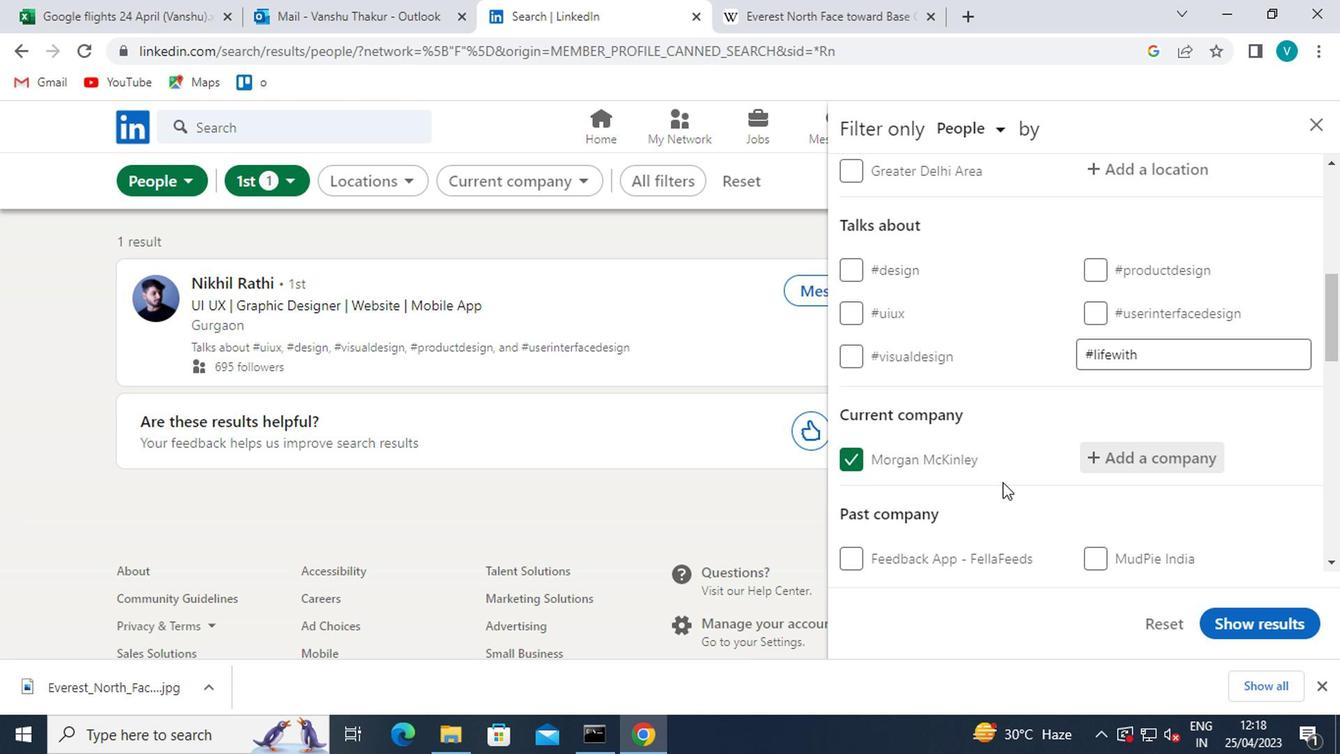 
Action: Mouse scrolled (1003, 476) with delta (0, 0)
Screenshot: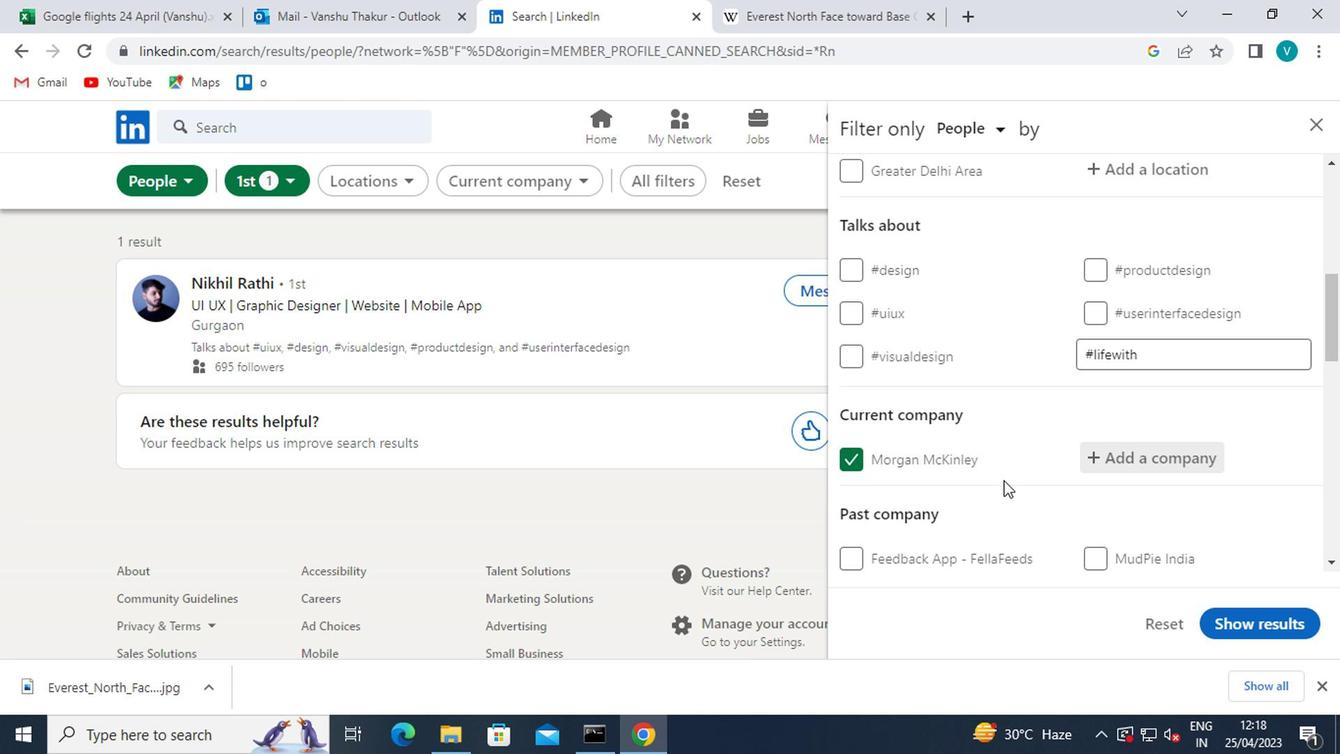 
Action: Mouse scrolled (1003, 476) with delta (0, 0)
Screenshot: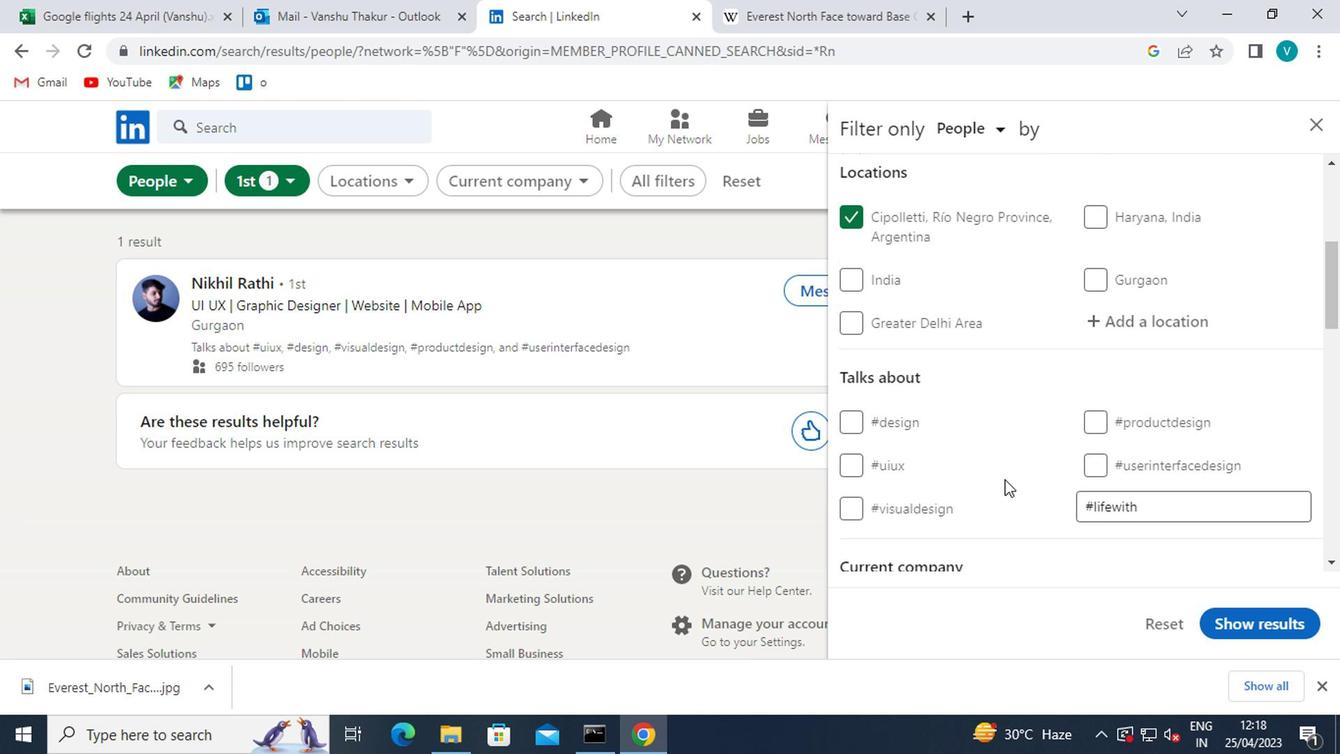 
Action: Mouse scrolled (1003, 476) with delta (0, 0)
Screenshot: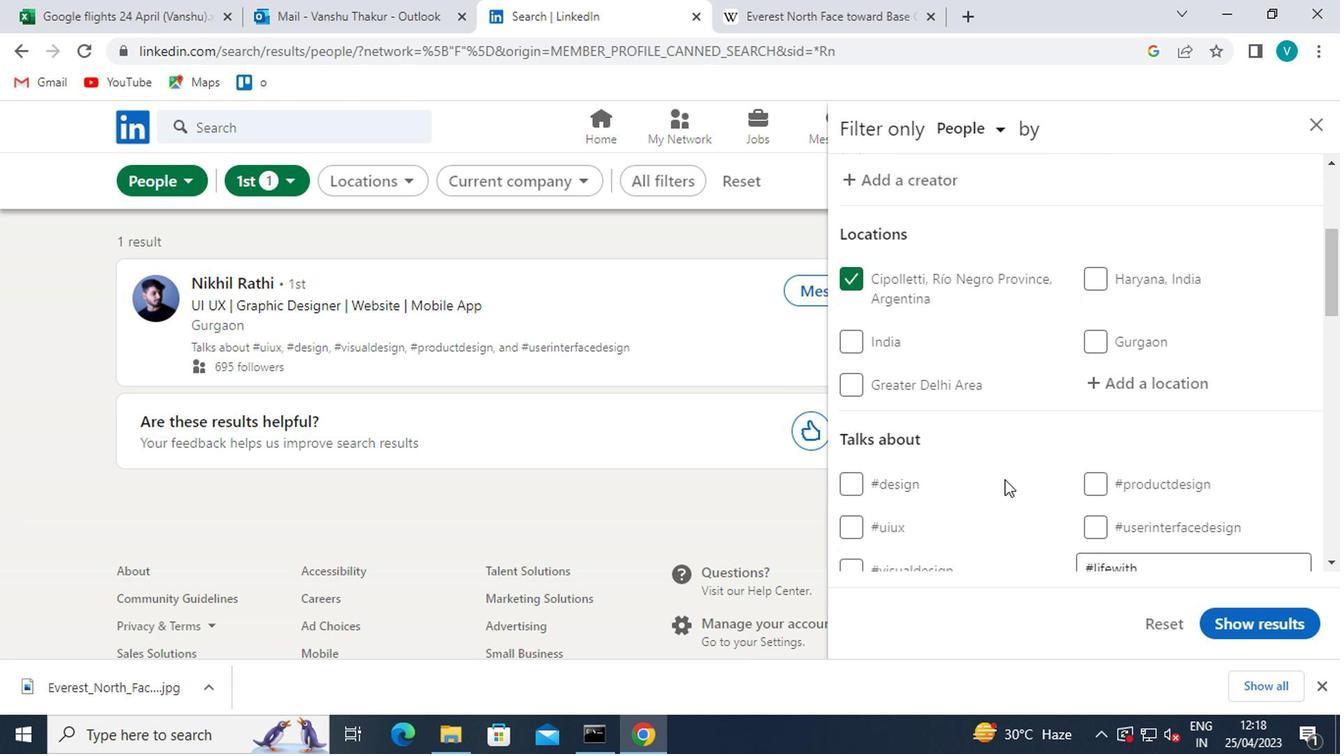
Action: Mouse scrolled (1003, 476) with delta (0, 0)
Screenshot: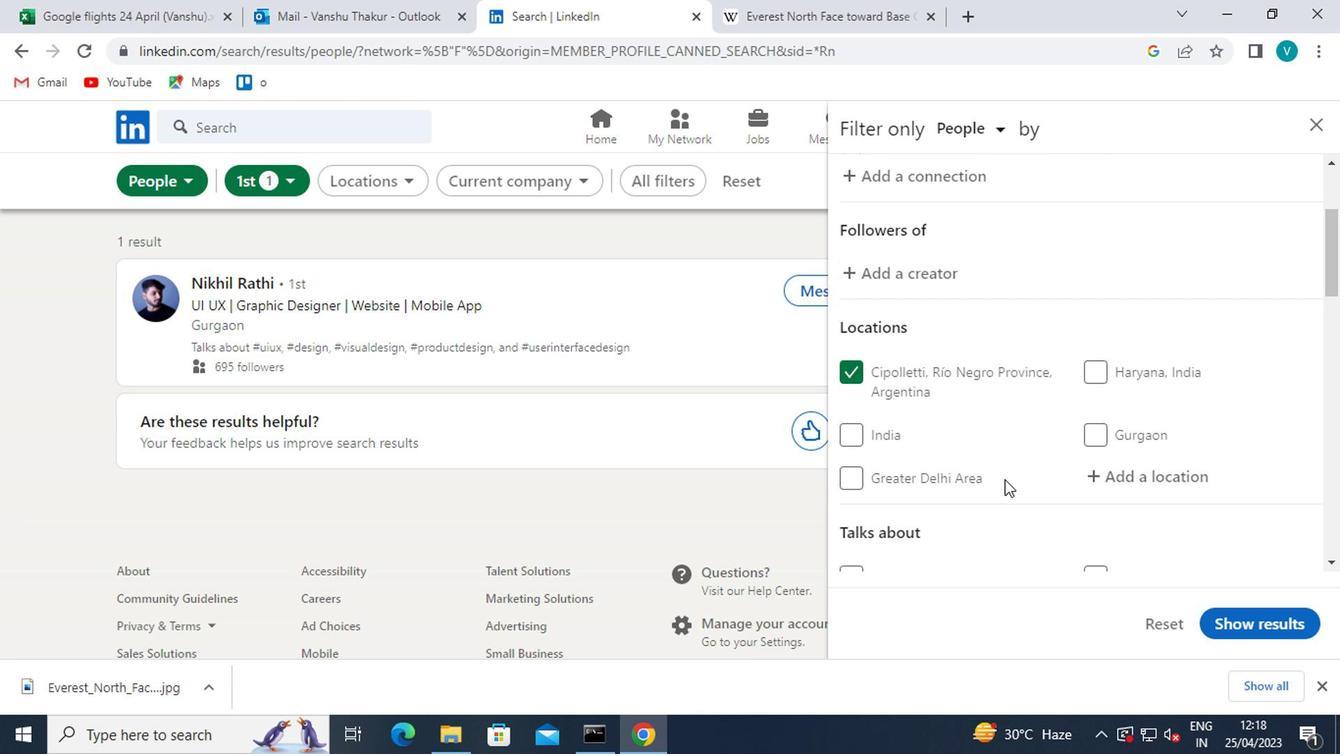 
Action: Mouse scrolled (1003, 474) with delta (0, -1)
Screenshot: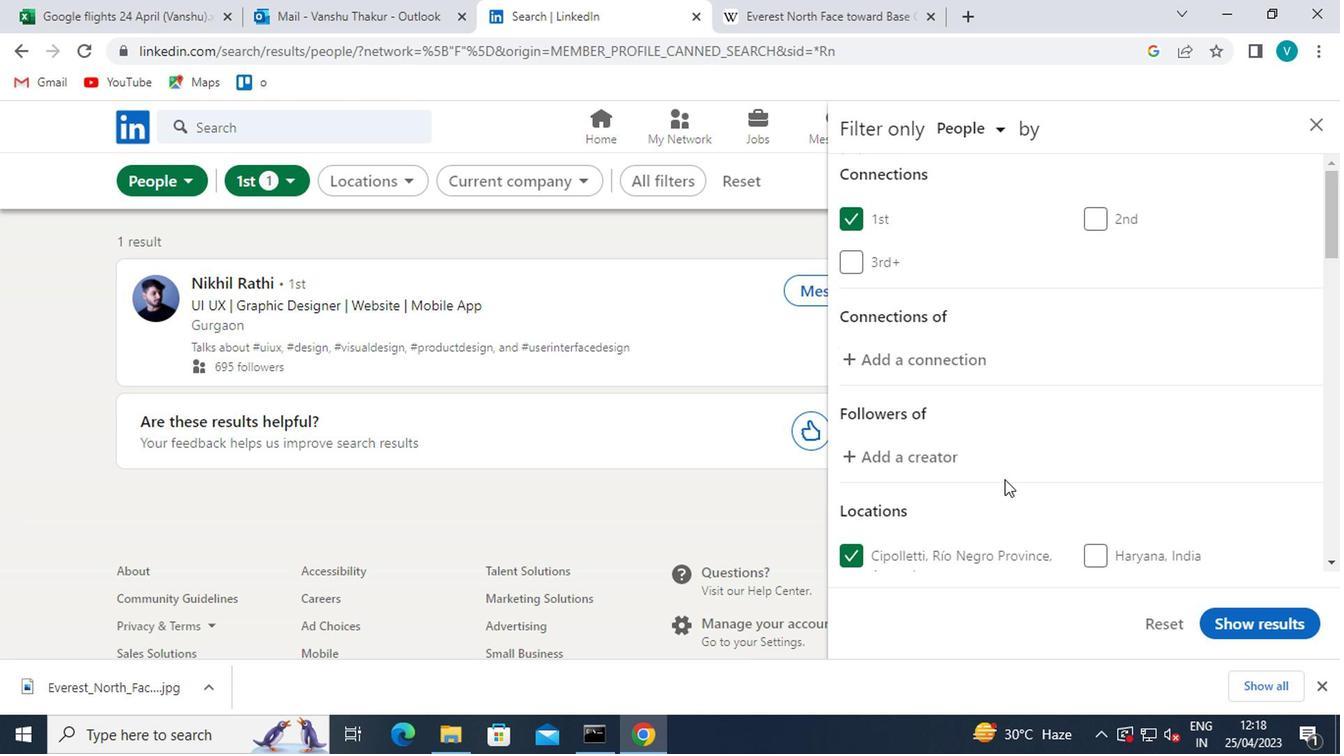
Action: Mouse scrolled (1003, 474) with delta (0, -1)
Screenshot: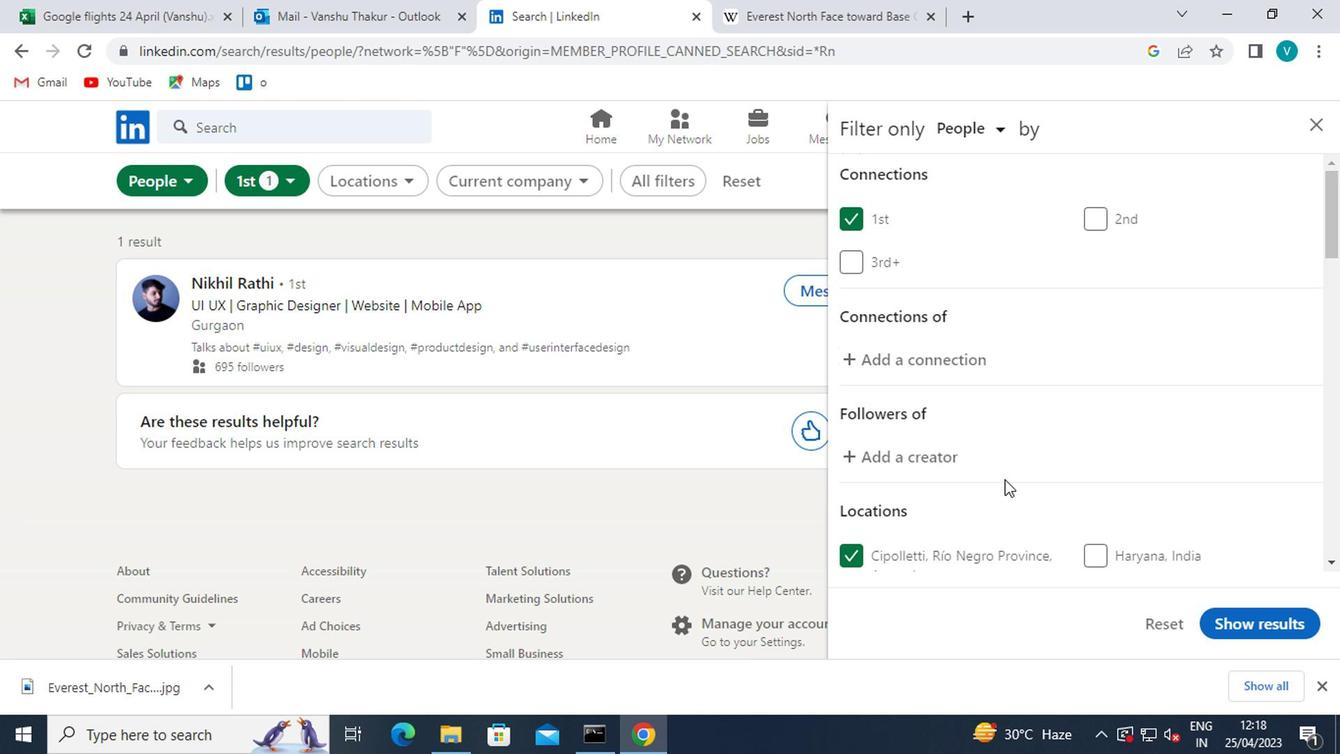 
Action: Mouse scrolled (1003, 474) with delta (0, -1)
Screenshot: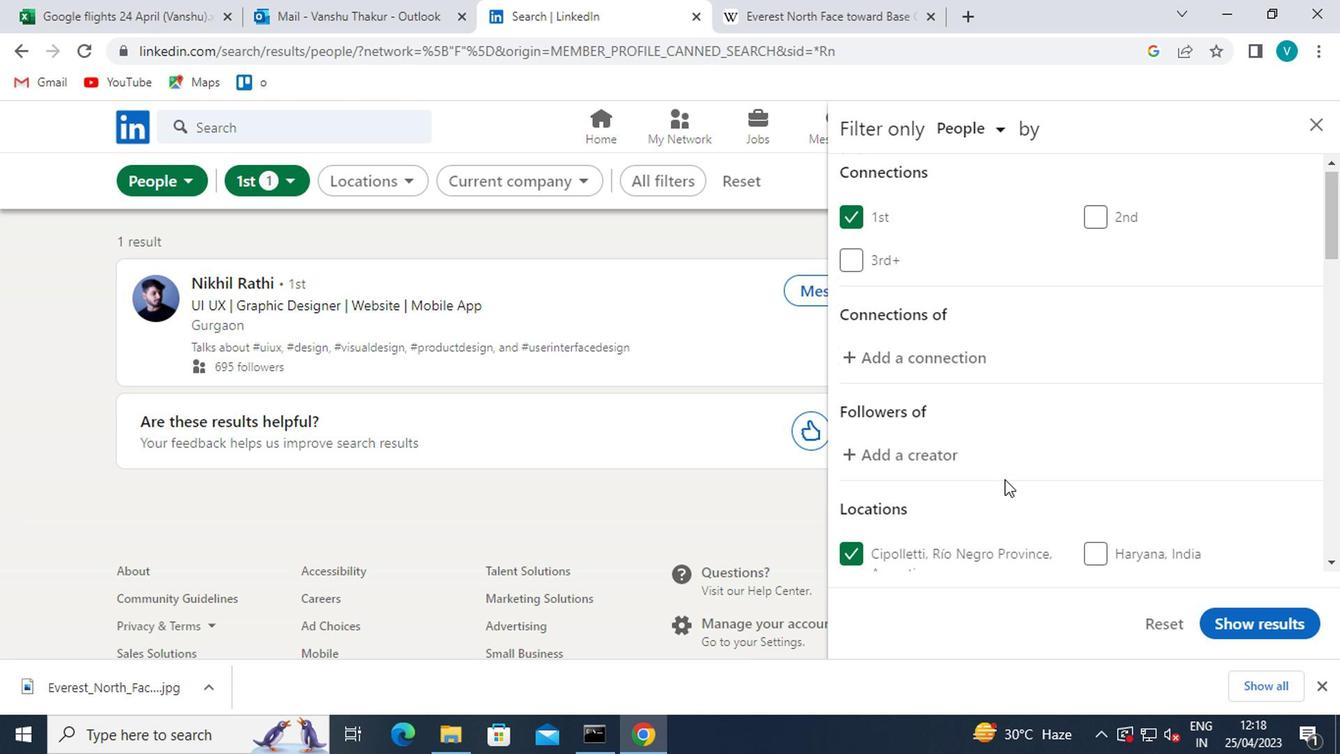 
Action: Mouse scrolled (1003, 474) with delta (0, -1)
Screenshot: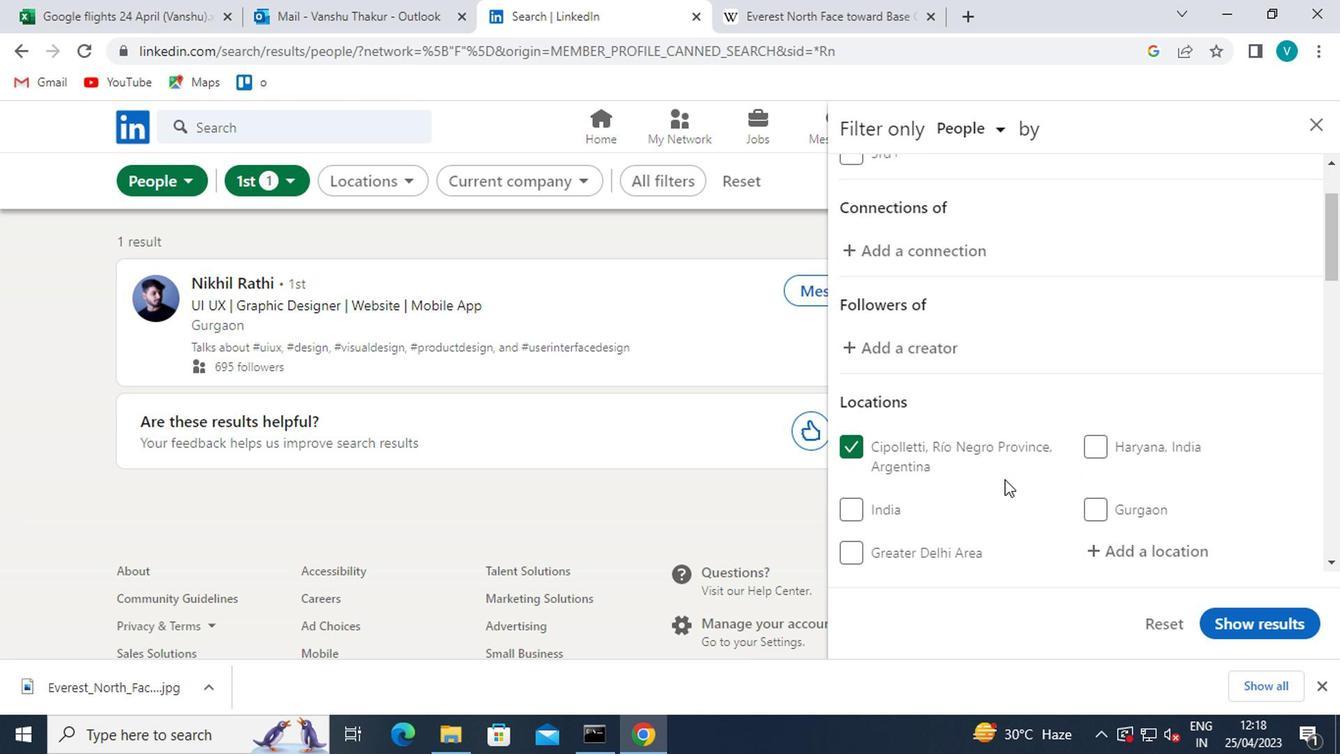 
Action: Mouse scrolled (1003, 474) with delta (0, -1)
Screenshot: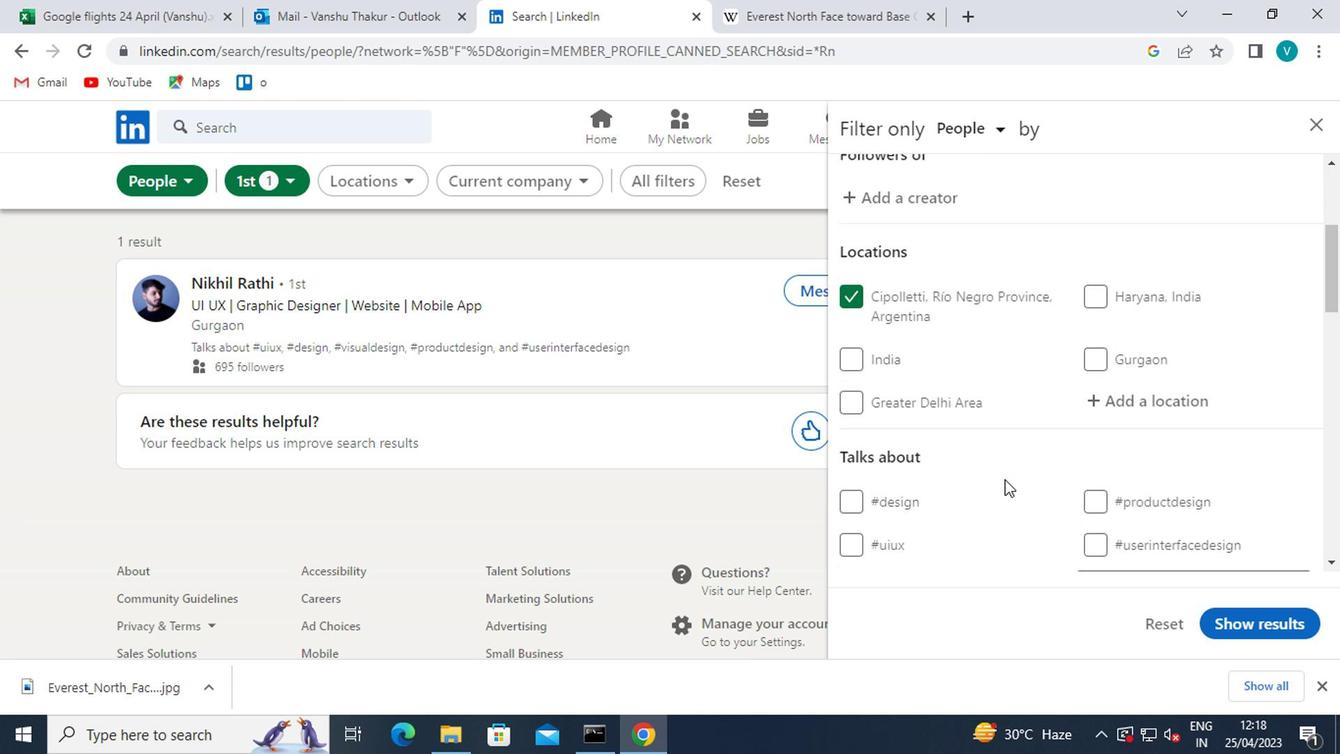 
Action: Mouse scrolled (1003, 474) with delta (0, -1)
Screenshot: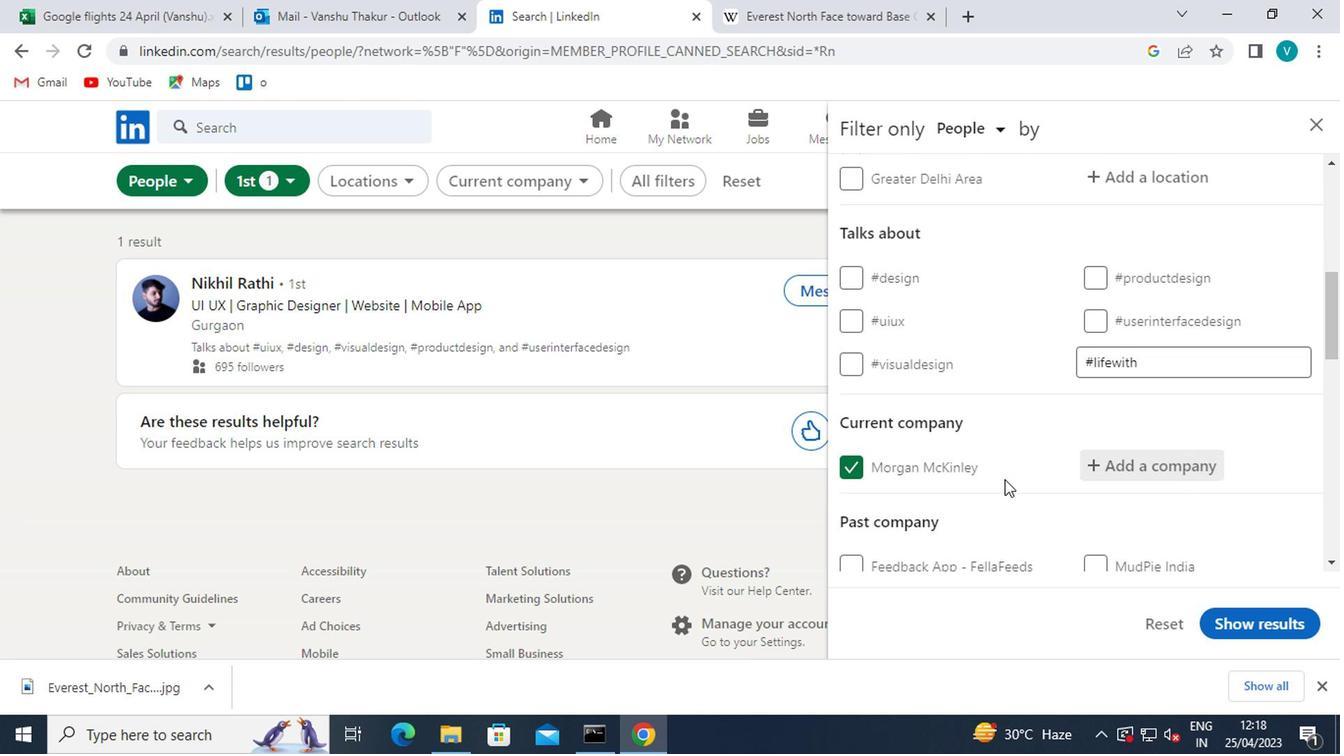 
Action: Mouse scrolled (1003, 474) with delta (0, -1)
Screenshot: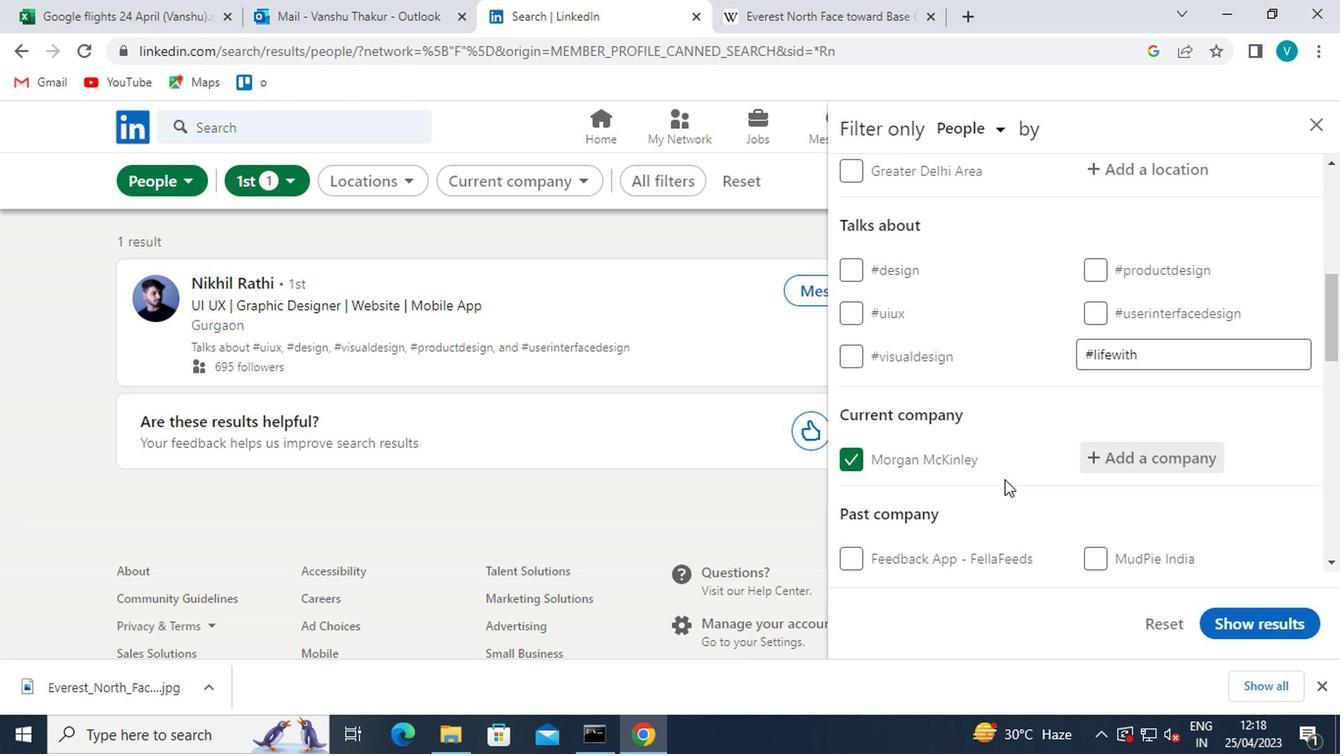 
Action: Mouse scrolled (1003, 474) with delta (0, -1)
Screenshot: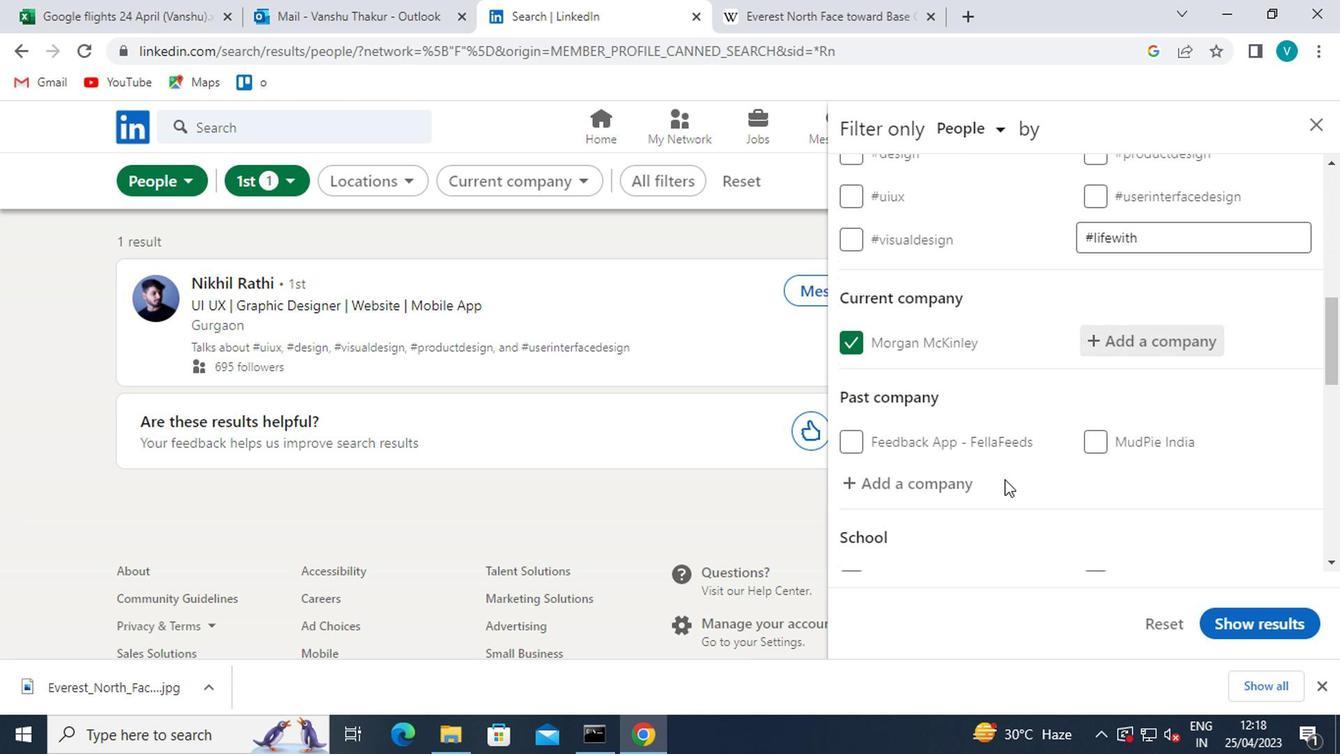 
Action: Mouse moved to (925, 467)
Screenshot: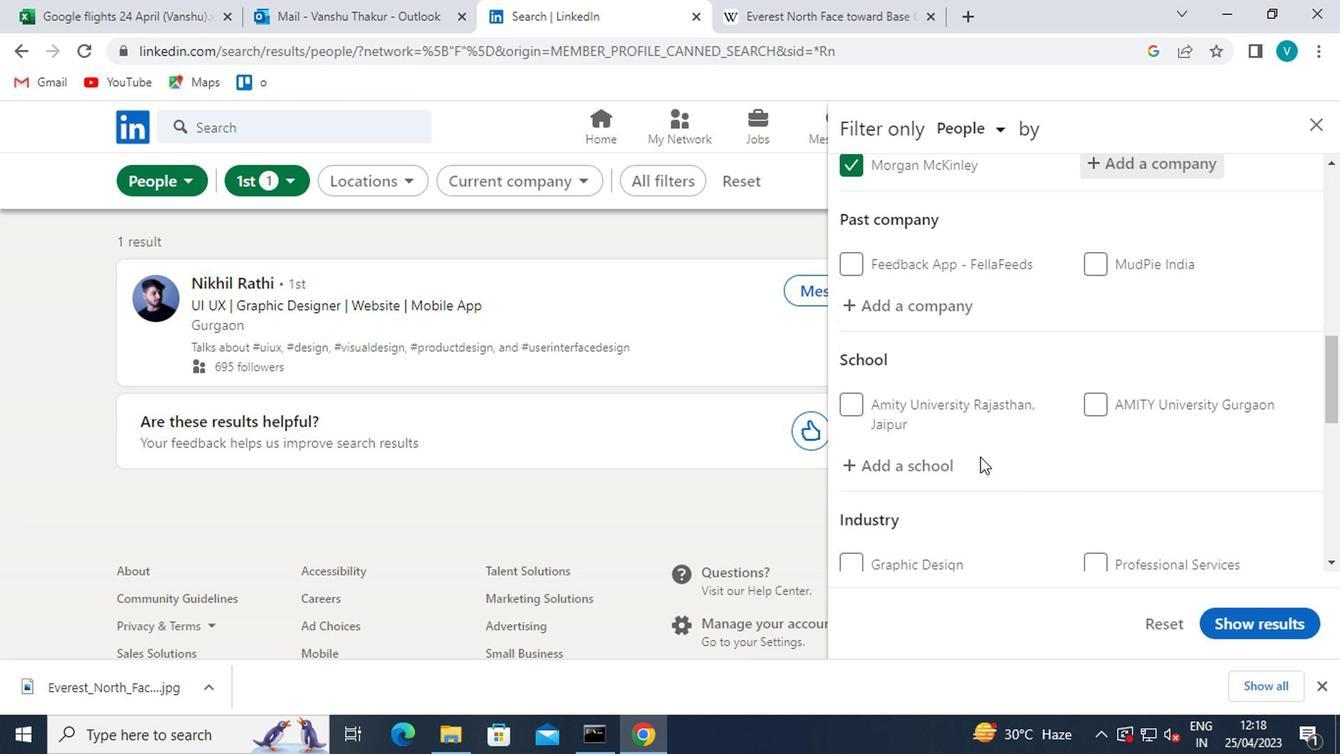 
Action: Mouse pressed left at (925, 467)
Screenshot: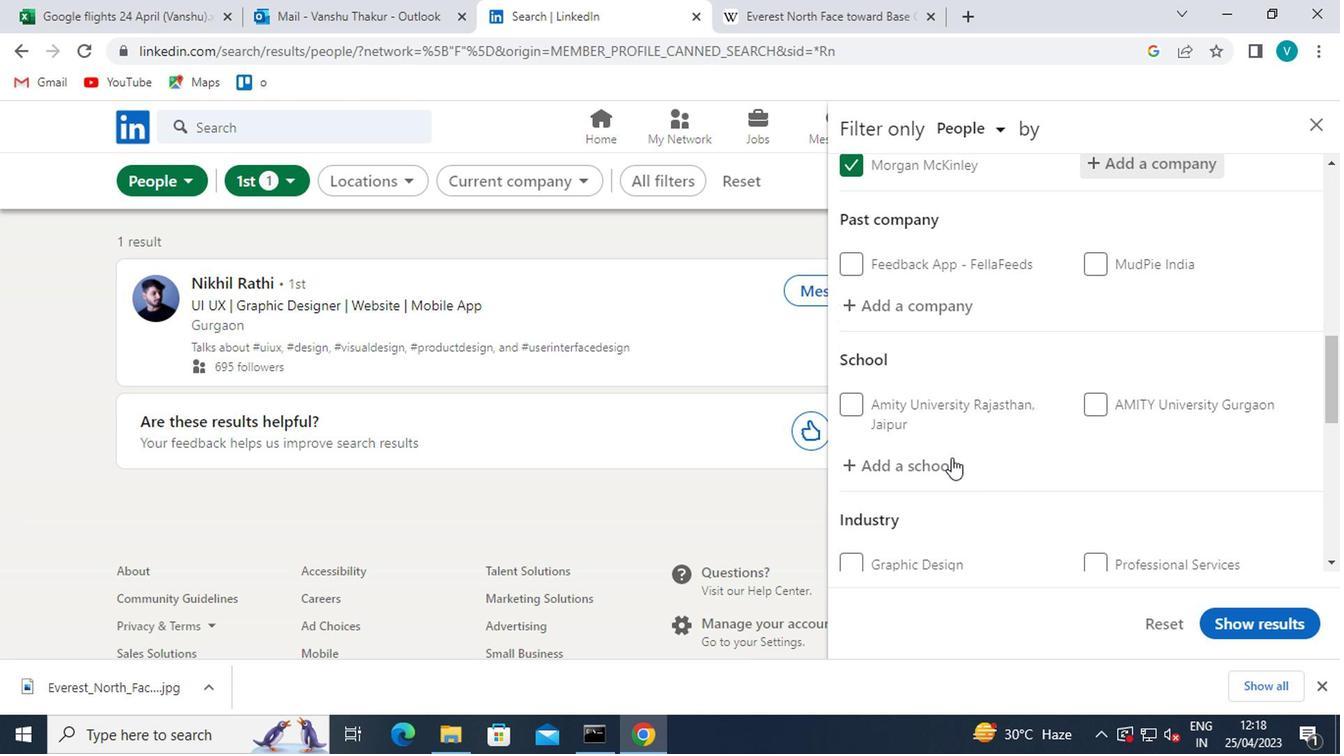 
Action: Mouse moved to (929, 467)
Screenshot: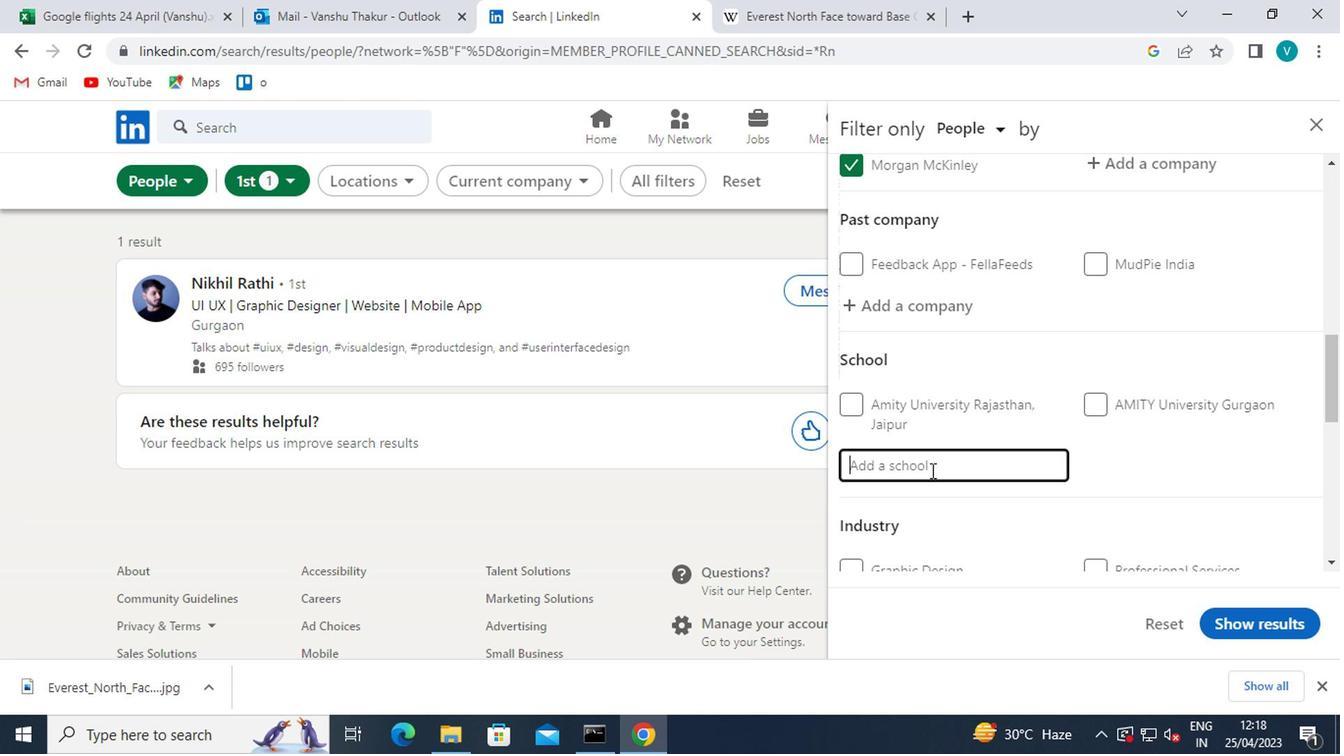 
Action: Key pressed <Key.shift>UNIVERSITY<Key.shift>SCHOOL<Key.space>OF<Key.space><Key.shift>LAW<Key.space>
Screenshot: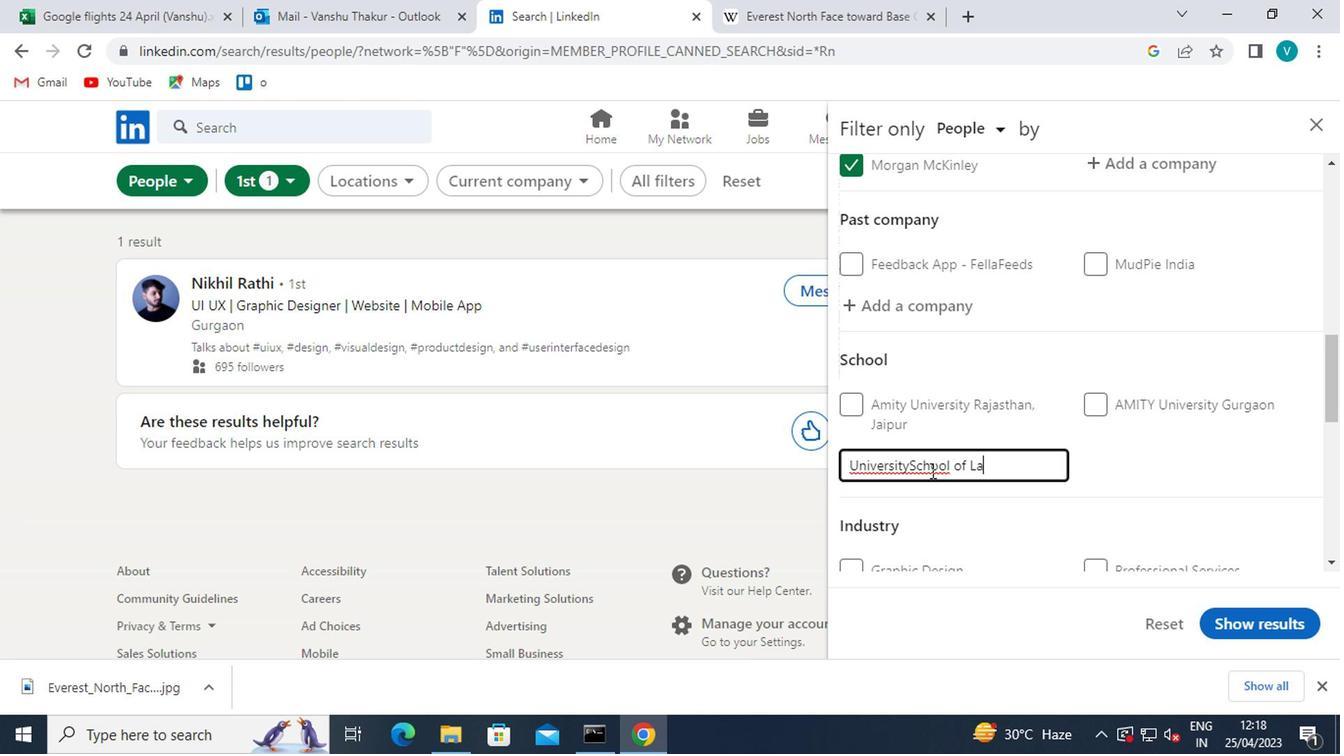 
Action: Mouse moved to (906, 461)
Screenshot: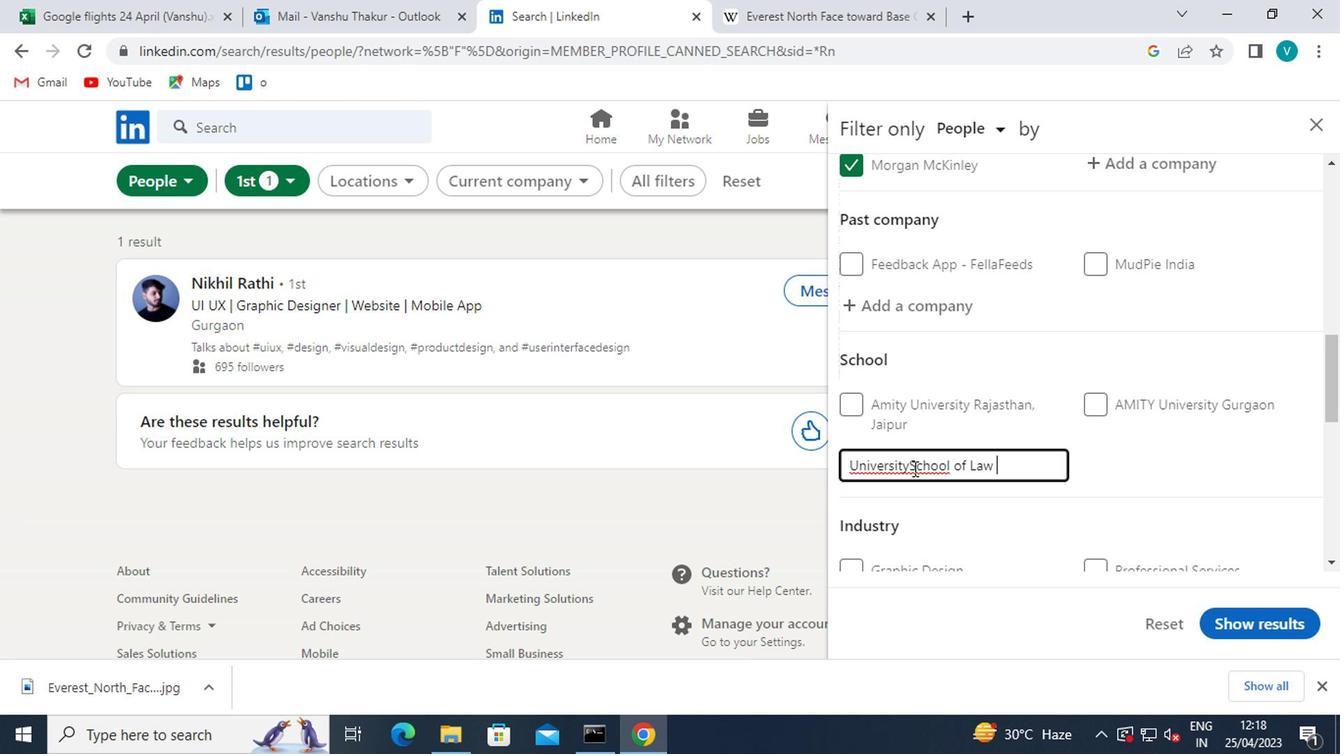 
Action: Mouse pressed left at (906, 461)
Screenshot: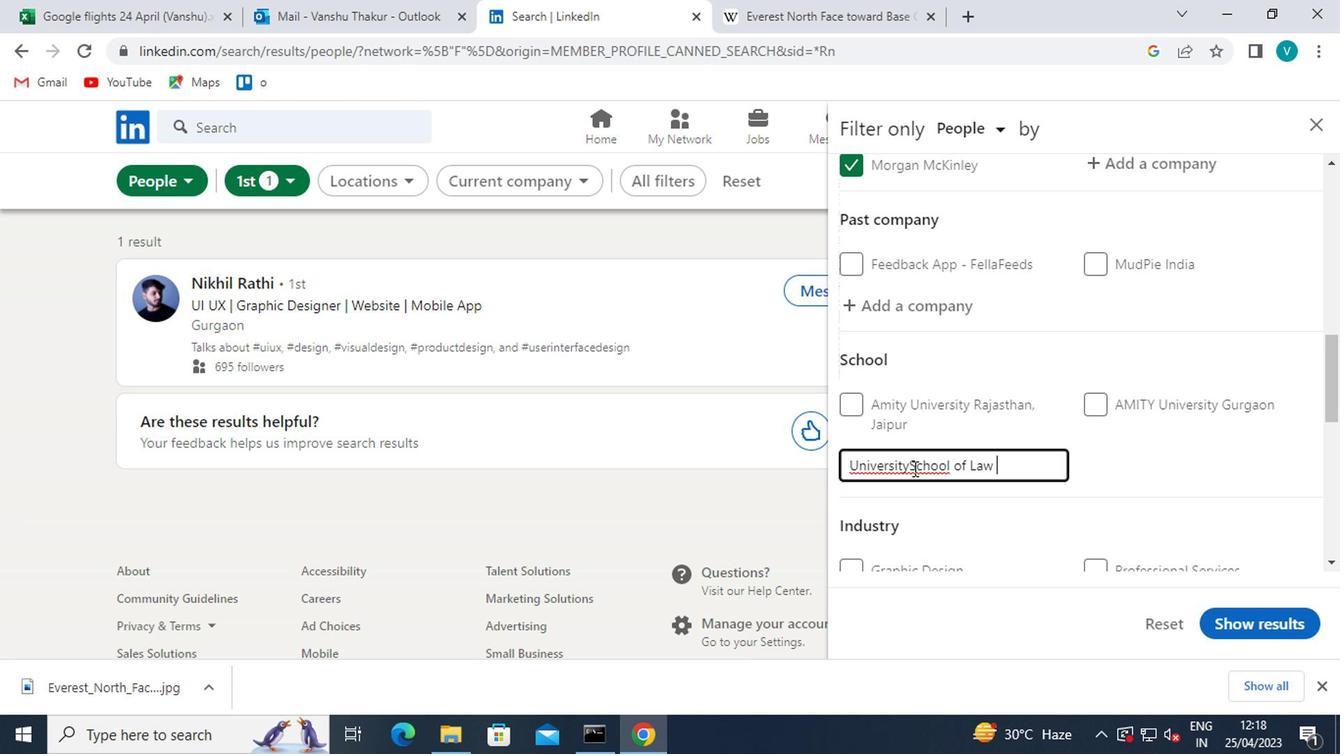 
Action: Mouse moved to (912, 461)
Screenshot: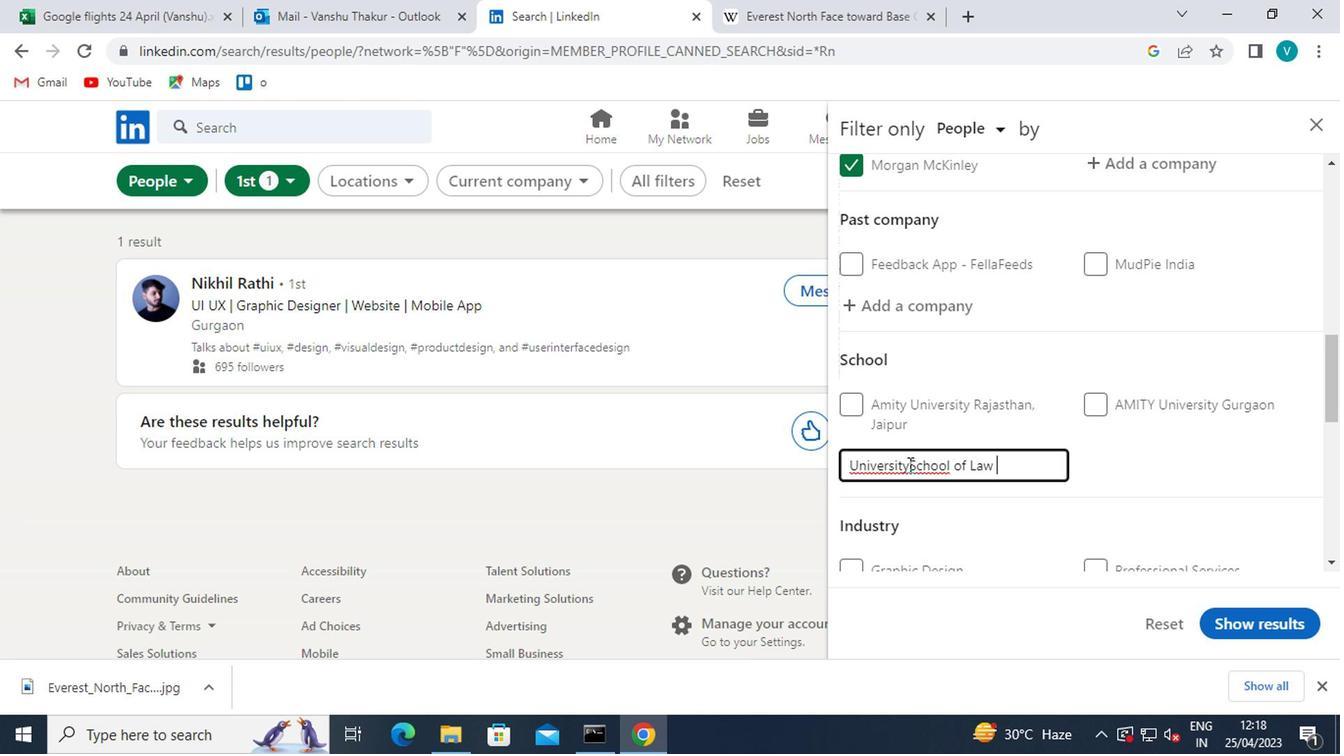 
Action: Key pressed <Key.space>
Screenshot: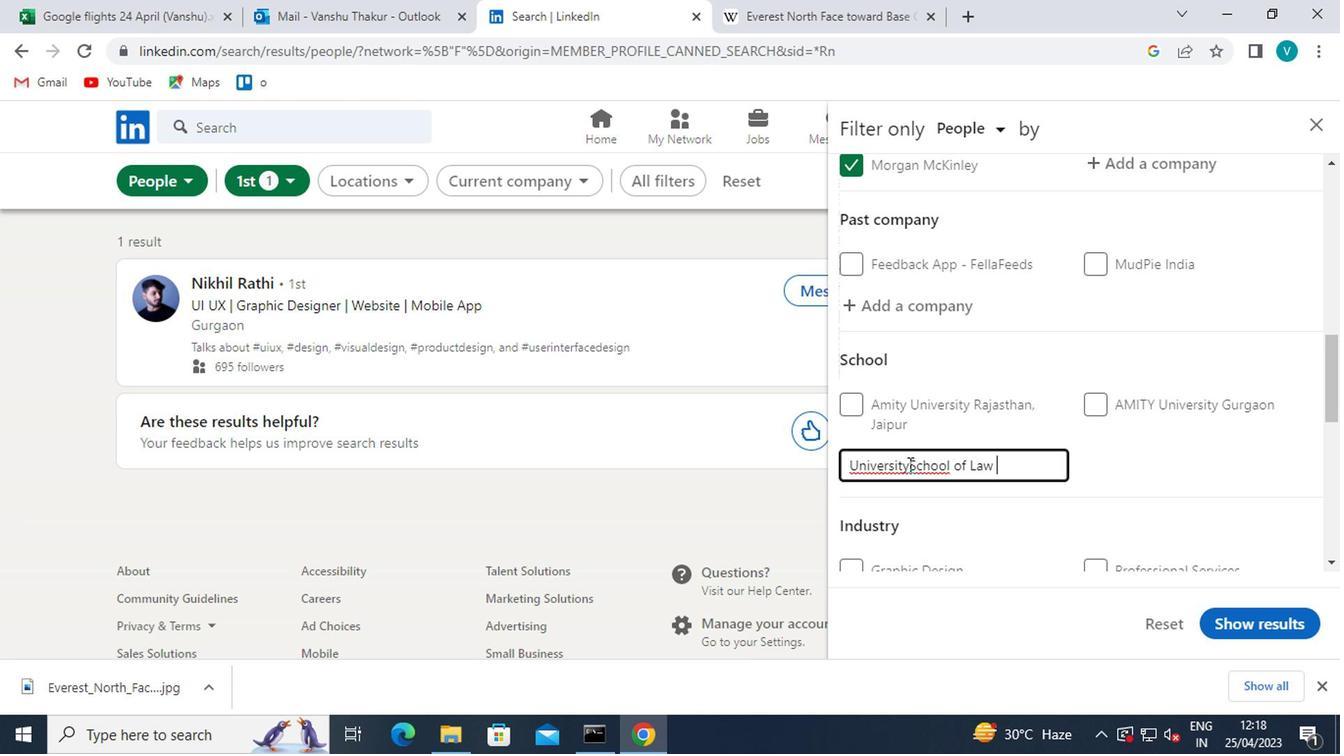 
Action: Mouse moved to (1016, 461)
Screenshot: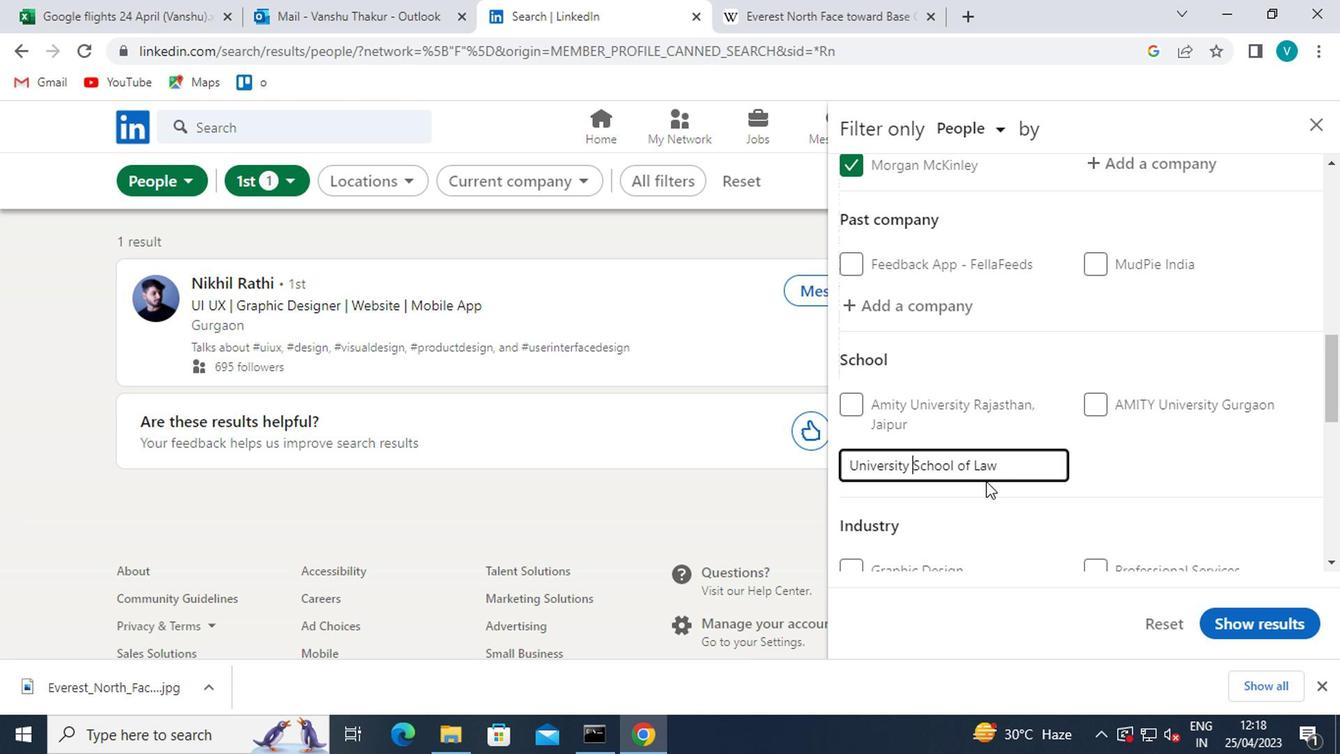 
Action: Mouse pressed left at (1016, 461)
Screenshot: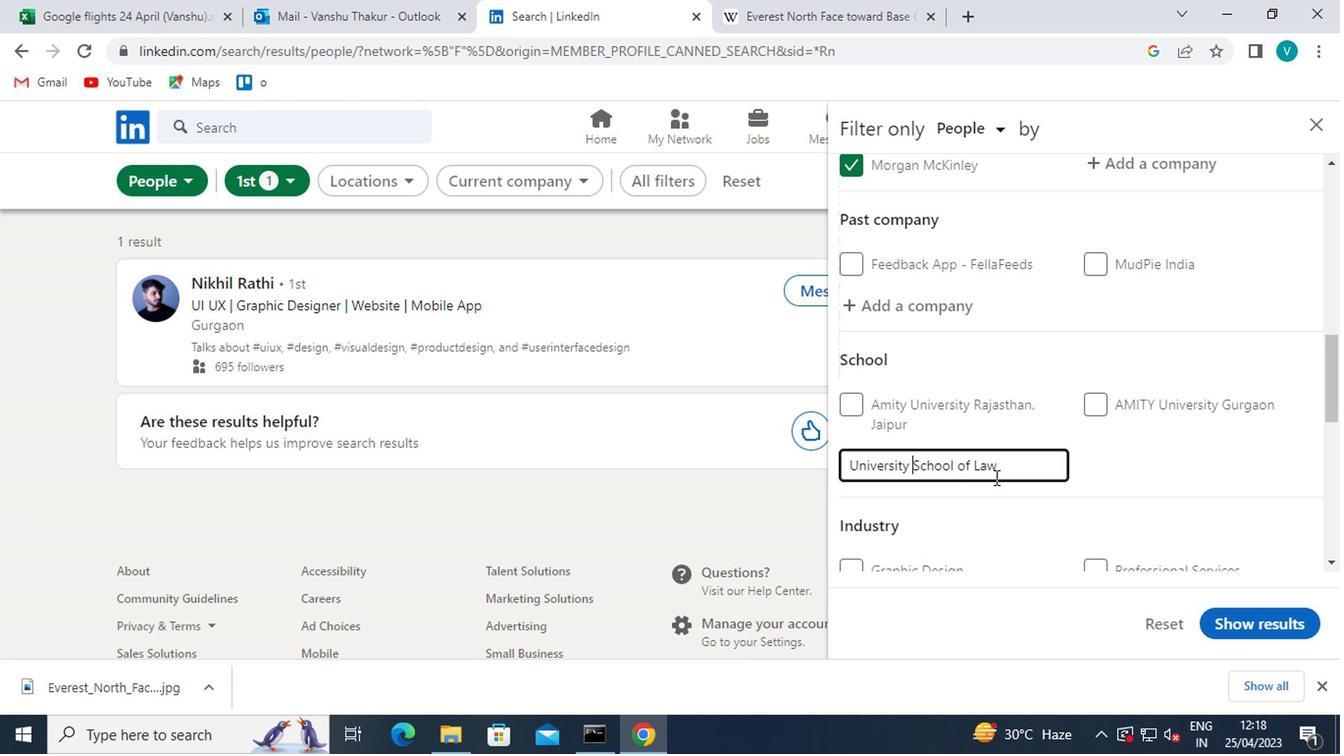 
Action: Mouse moved to (1124, 491)
Screenshot: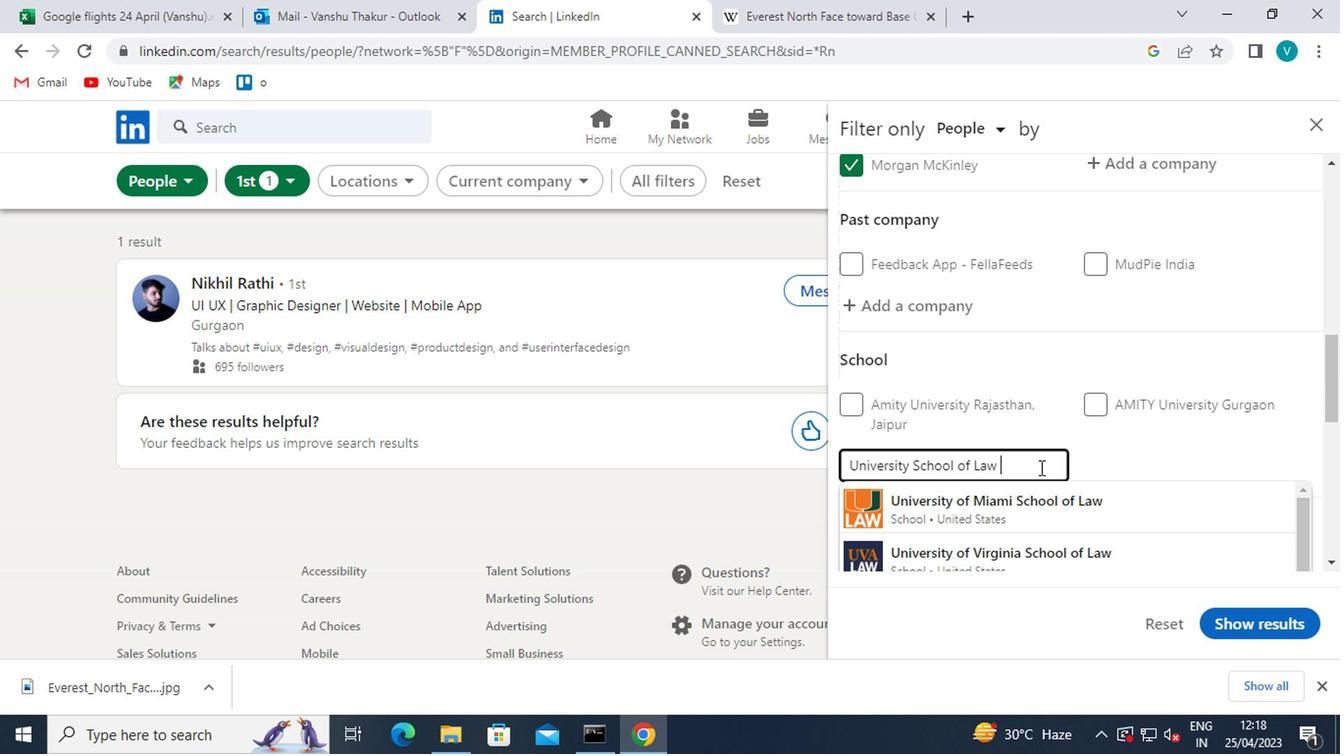 
Action: Mouse scrolled (1124, 490) with delta (0, -1)
Screenshot: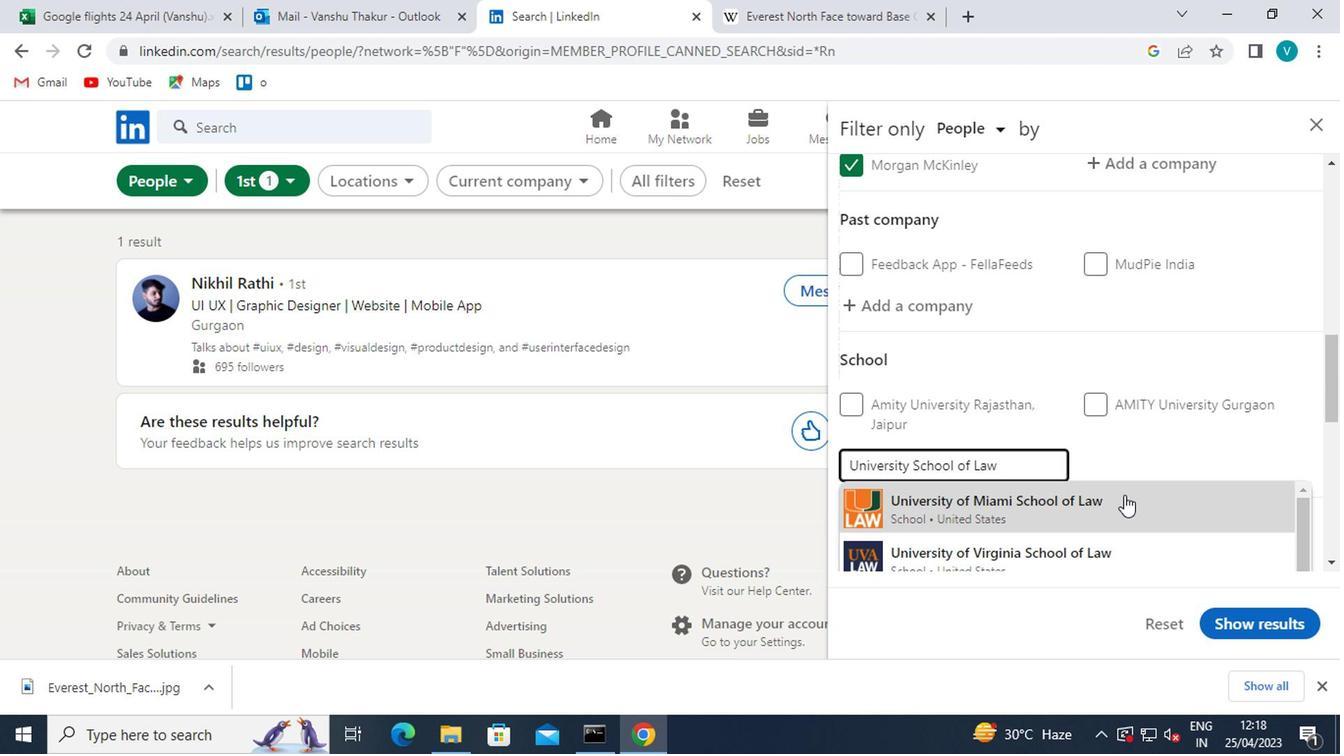 
Action: Mouse scrolled (1124, 490) with delta (0, -1)
Screenshot: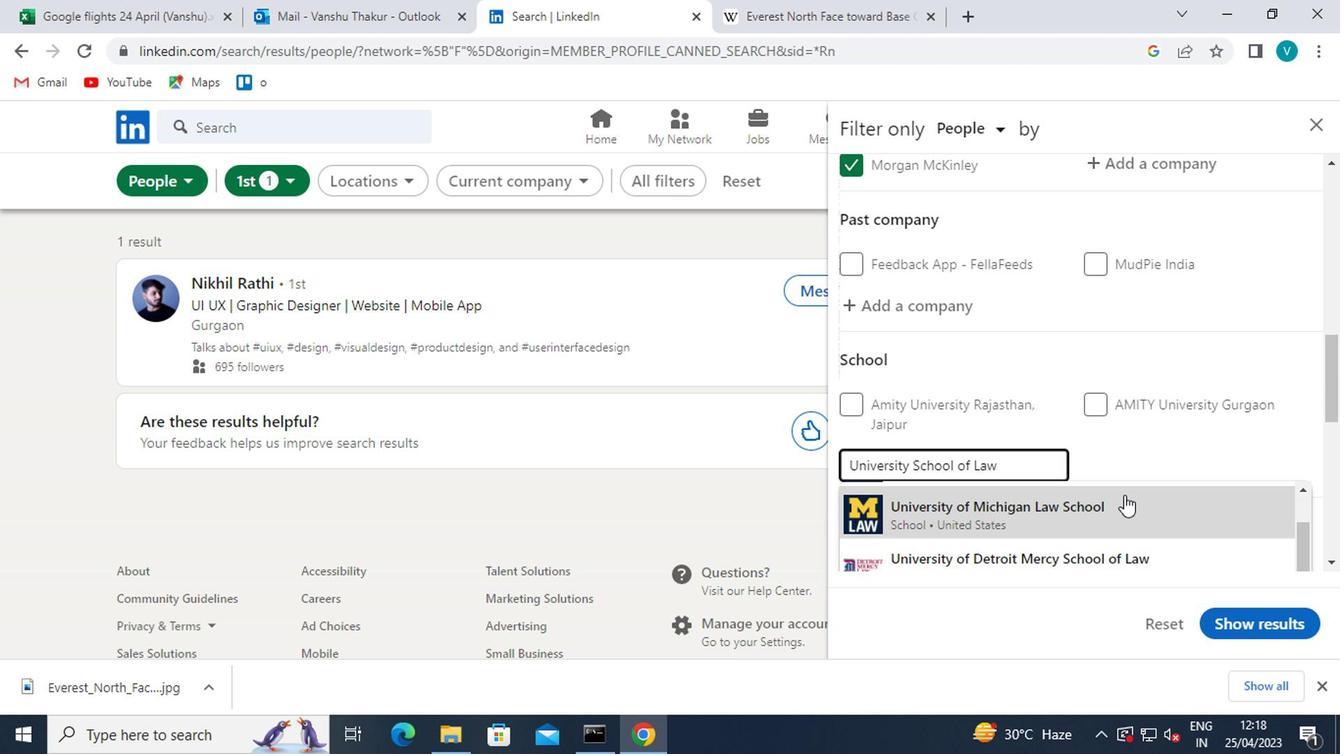 
Action: Mouse scrolled (1124, 490) with delta (0, -1)
Screenshot: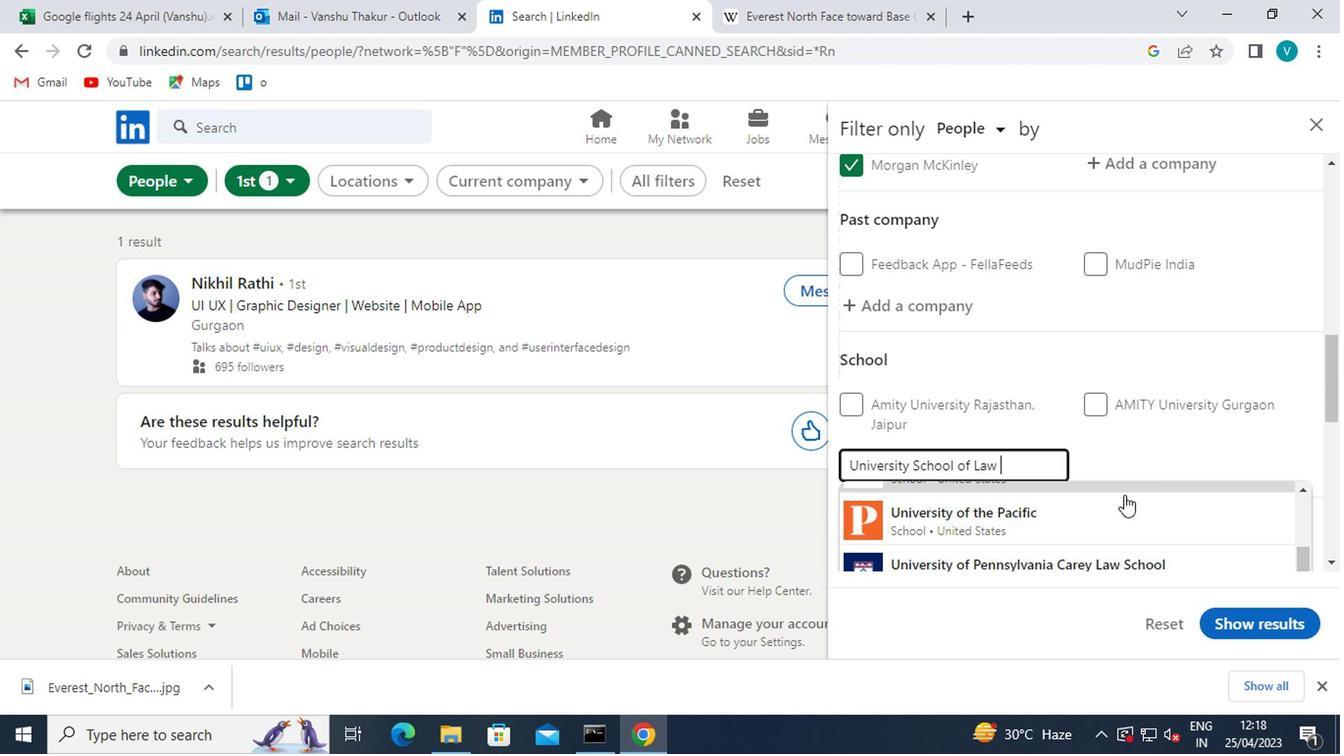 
Action: Mouse scrolled (1124, 490) with delta (0, -1)
Screenshot: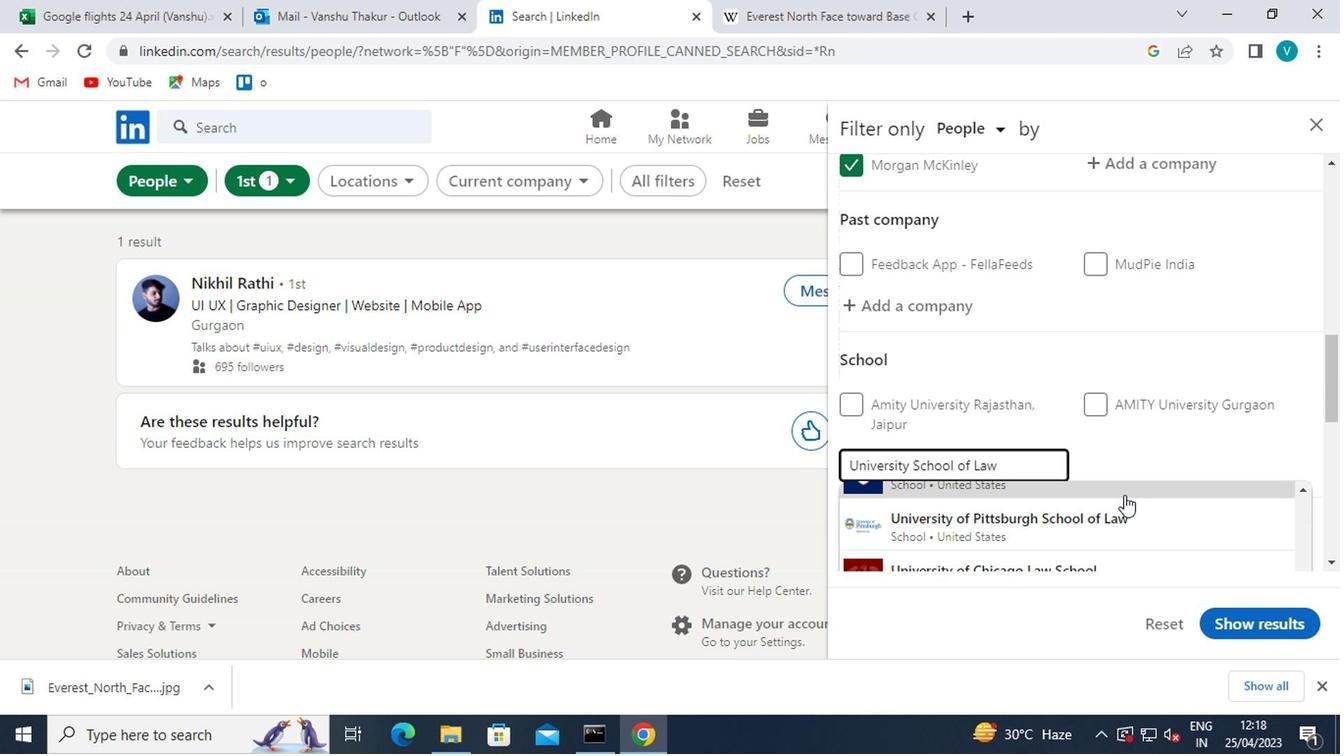 
Action: Mouse scrolled (1124, 490) with delta (0, -1)
Screenshot: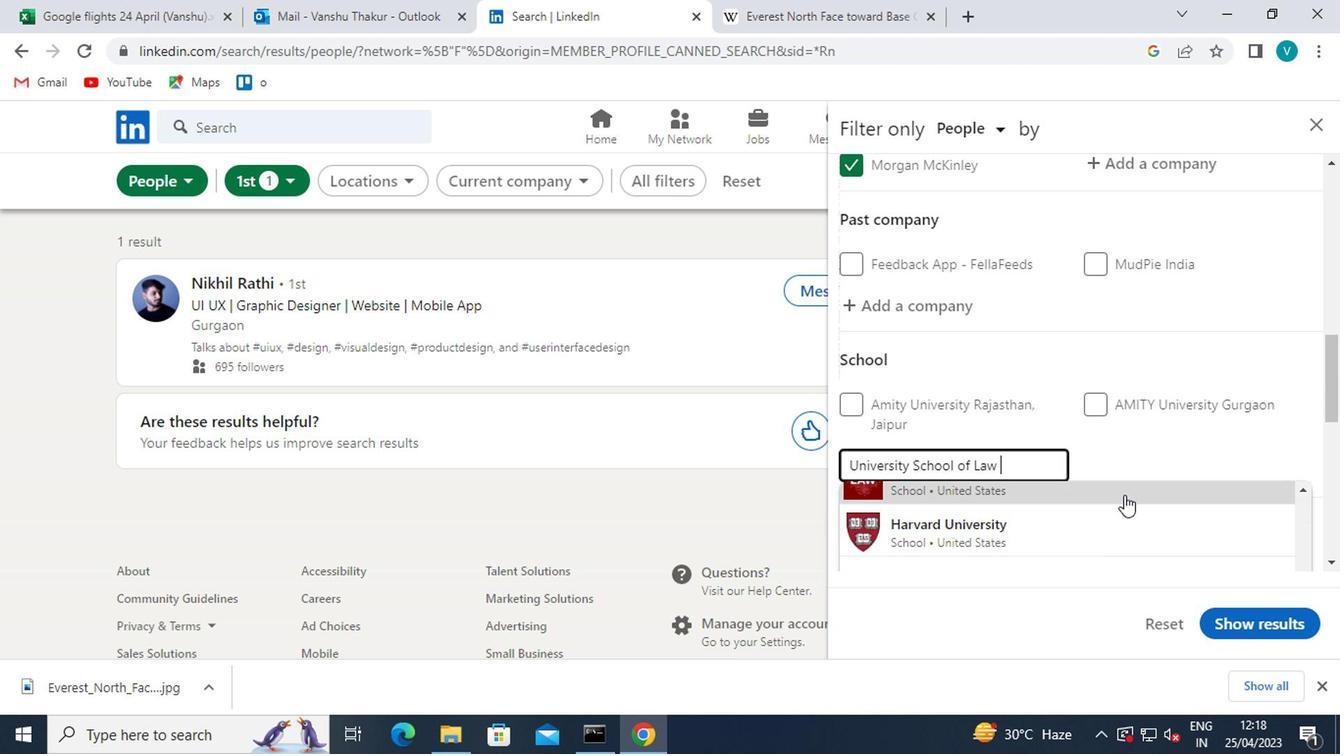 
Action: Mouse moved to (1047, 457)
Screenshot: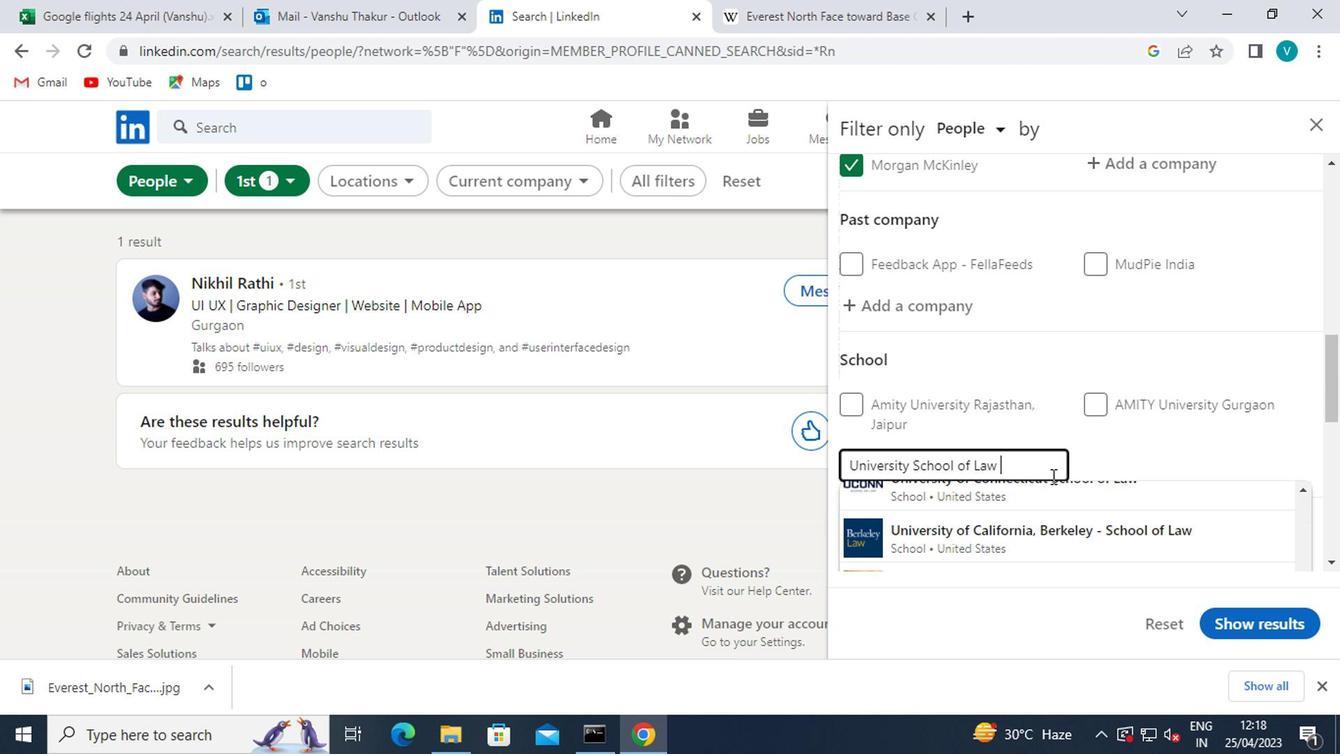 
Action: Key pressed AND<Key.space><Key.shift><Key.shift><Key.shift><Key.shift><Key.shift><Key.shift><Key.shift><Key.shift><Key.shift><Key.shift><Key.shift><Key.shift><Key.shift><Key.shift>LEGAL<Key.space><Key.shift>STUDIES
Screenshot: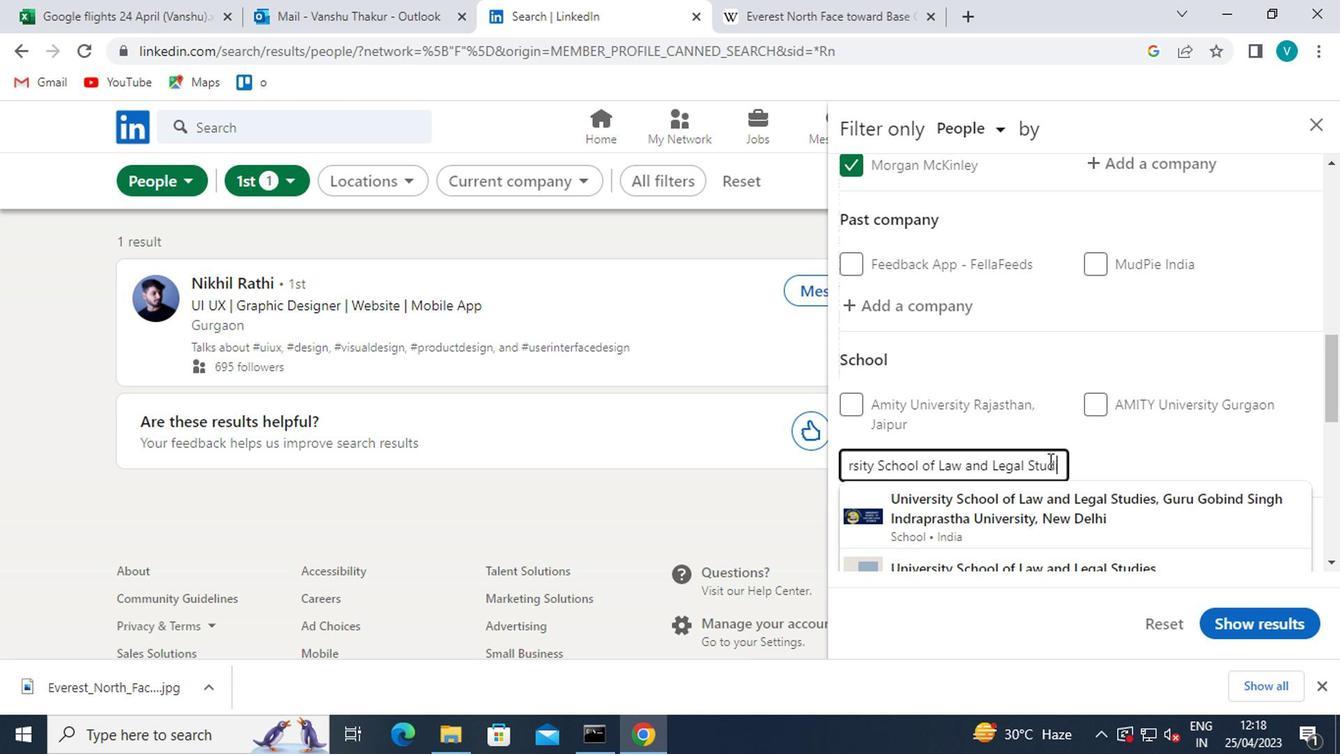 
Action: Mouse moved to (1118, 457)
Screenshot: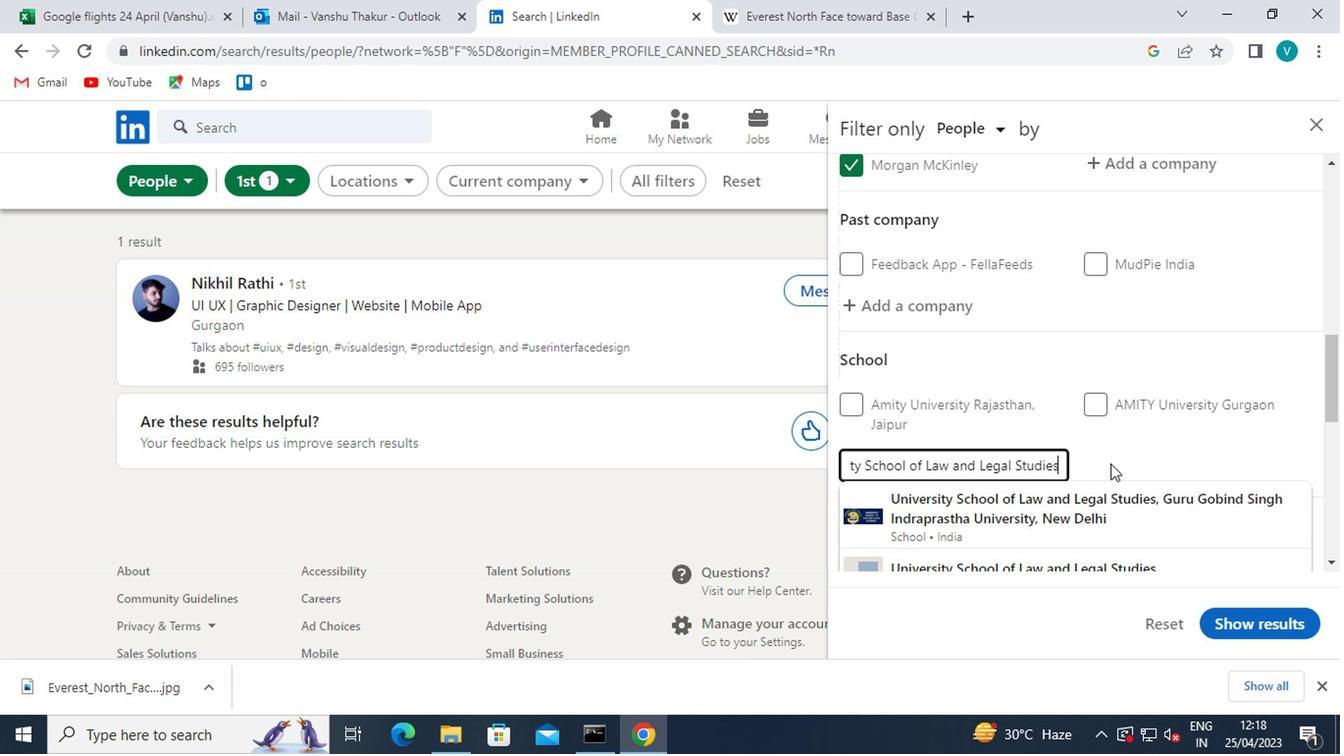 
Action: Mouse pressed left at (1118, 457)
Screenshot: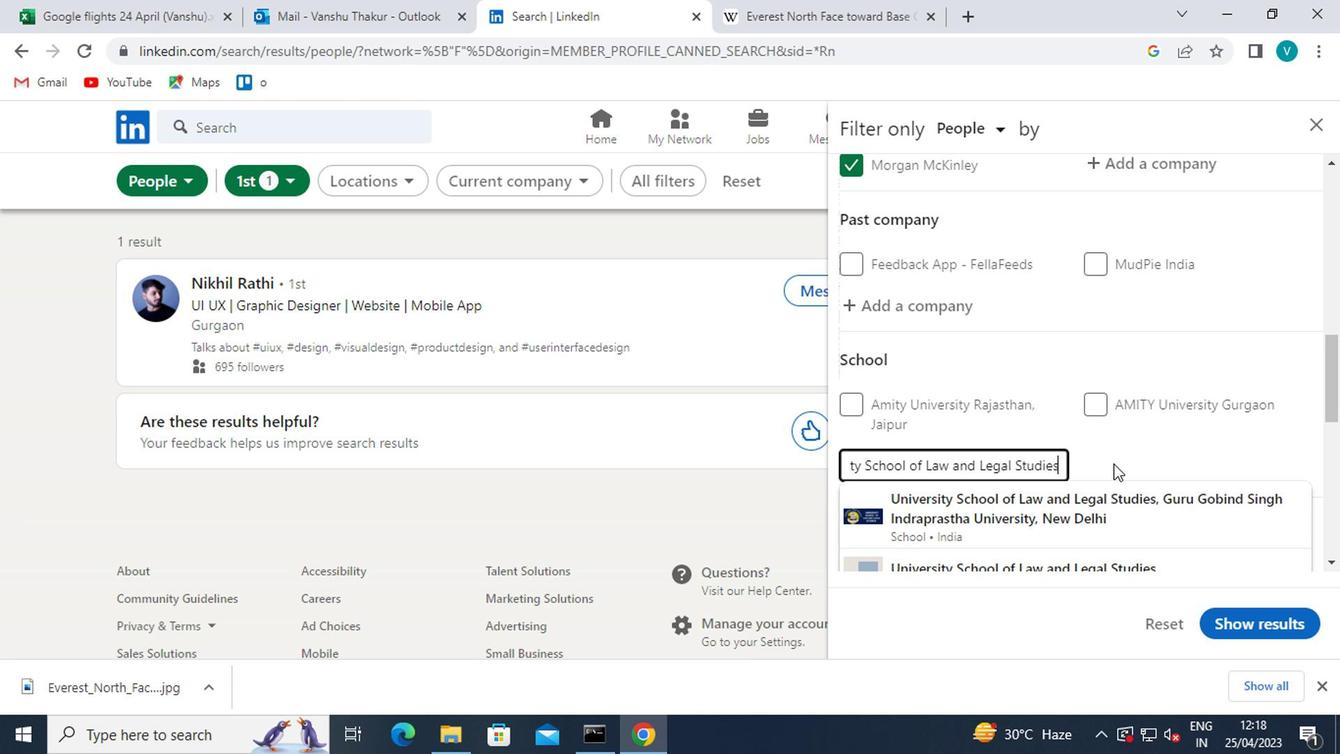 
Action: Mouse moved to (1108, 457)
Screenshot: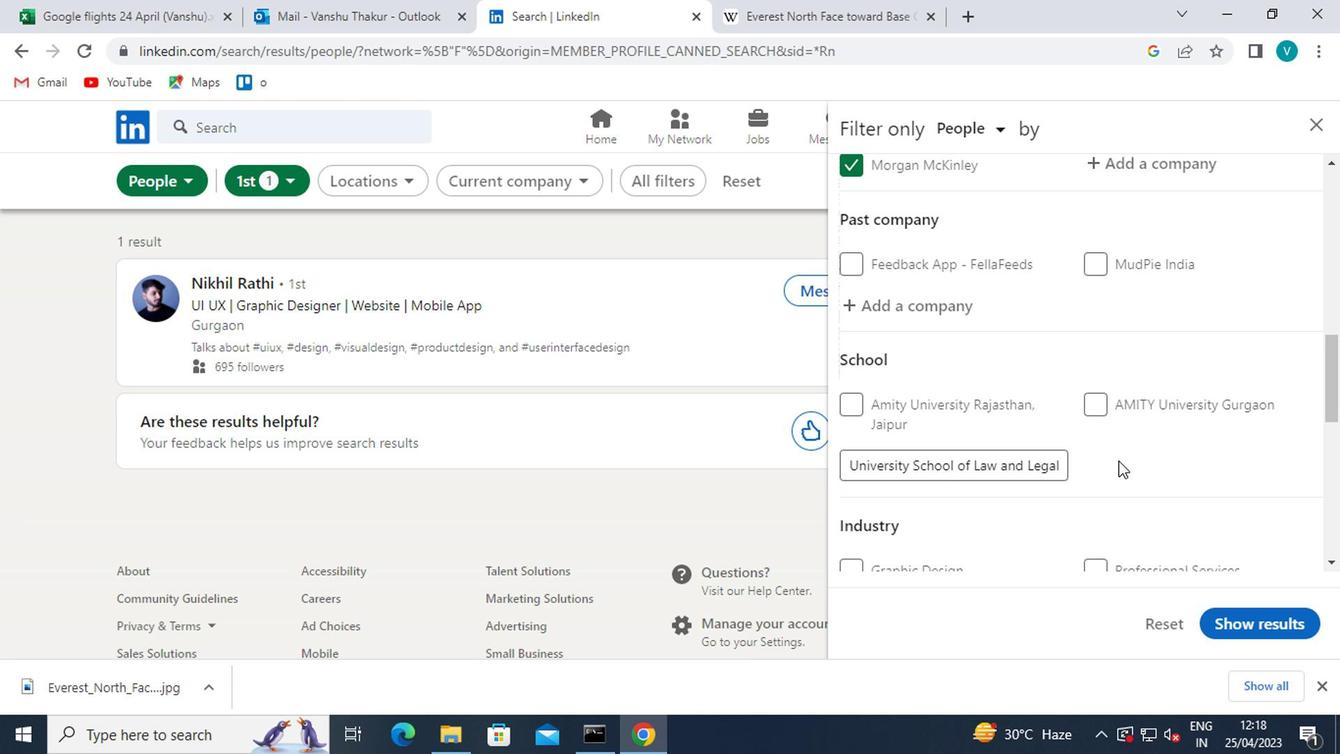 
Action: Mouse scrolled (1108, 456) with delta (0, 0)
Screenshot: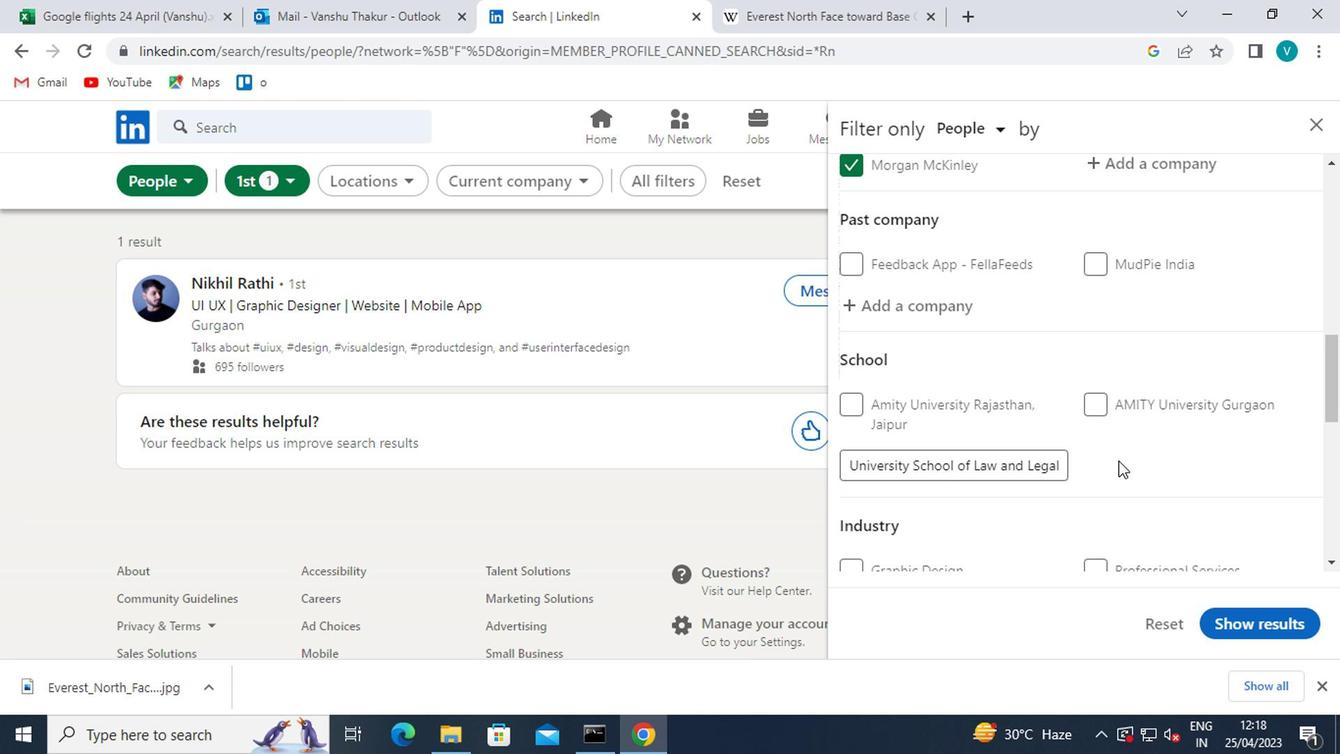 
Action: Mouse moved to (1077, 452)
Screenshot: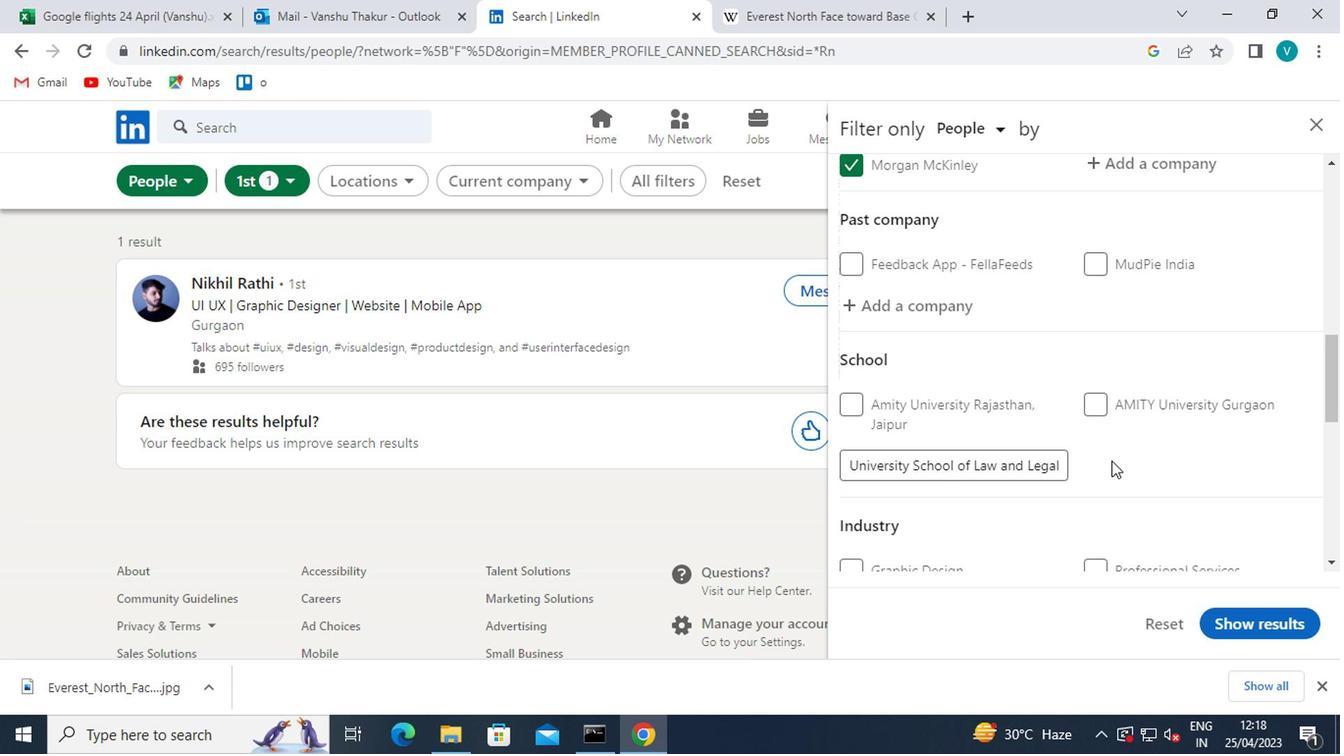 
Action: Mouse scrolled (1077, 451) with delta (0, 0)
Screenshot: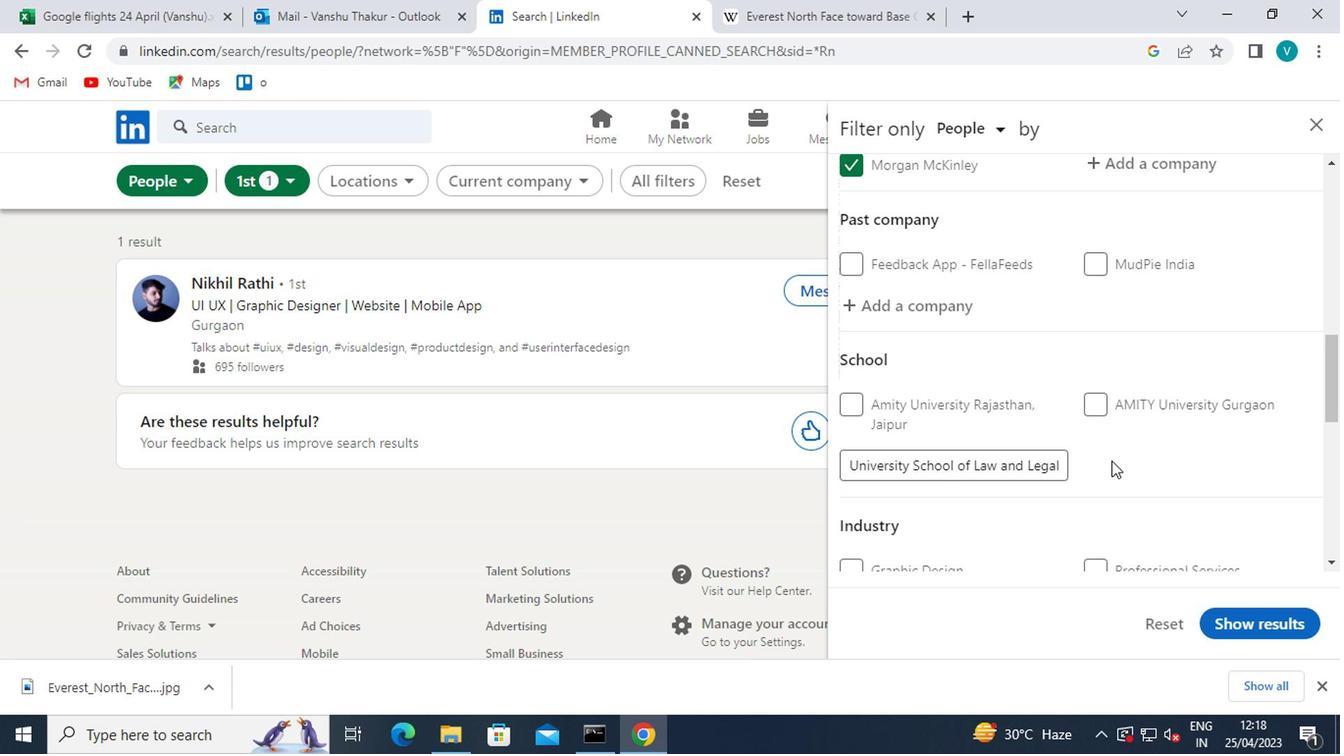 
Action: Mouse moved to (966, 463)
Screenshot: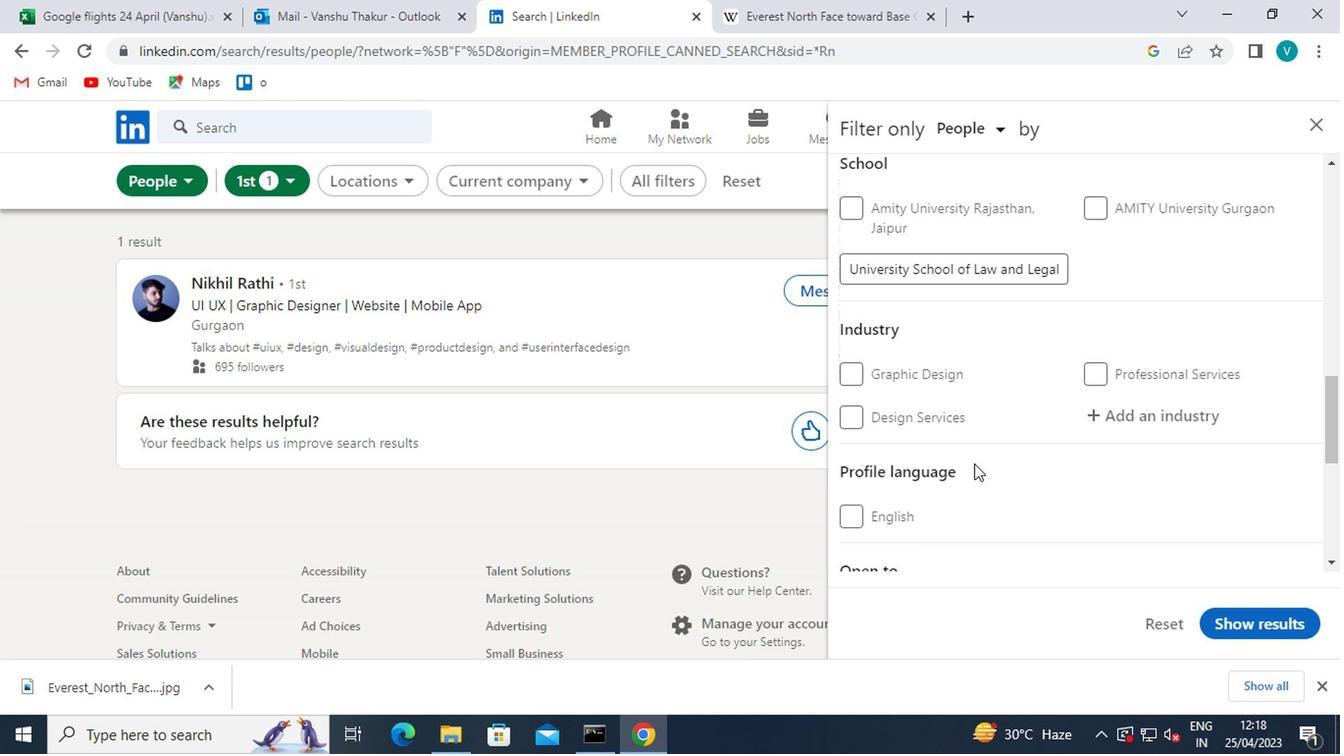 
Action: Mouse scrolled (966, 462) with delta (0, -1)
Screenshot: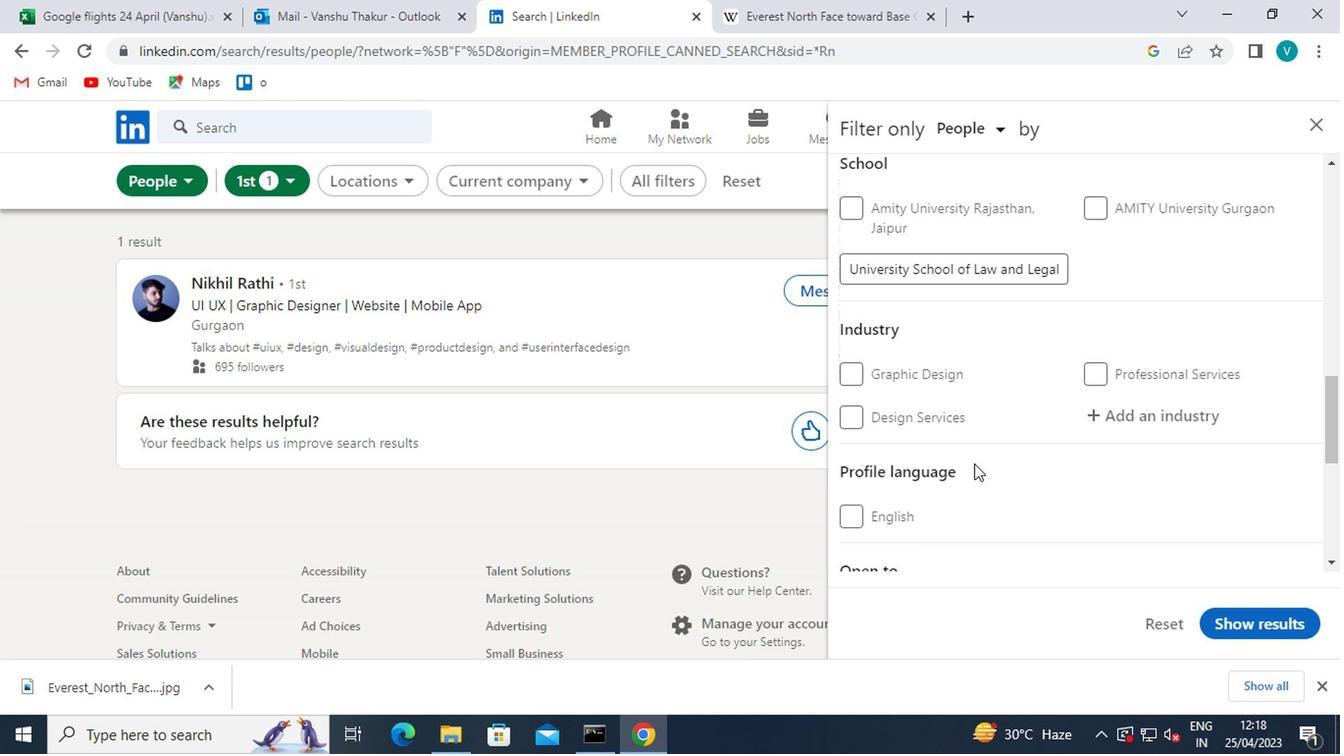 
Action: Mouse moved to (1141, 322)
Screenshot: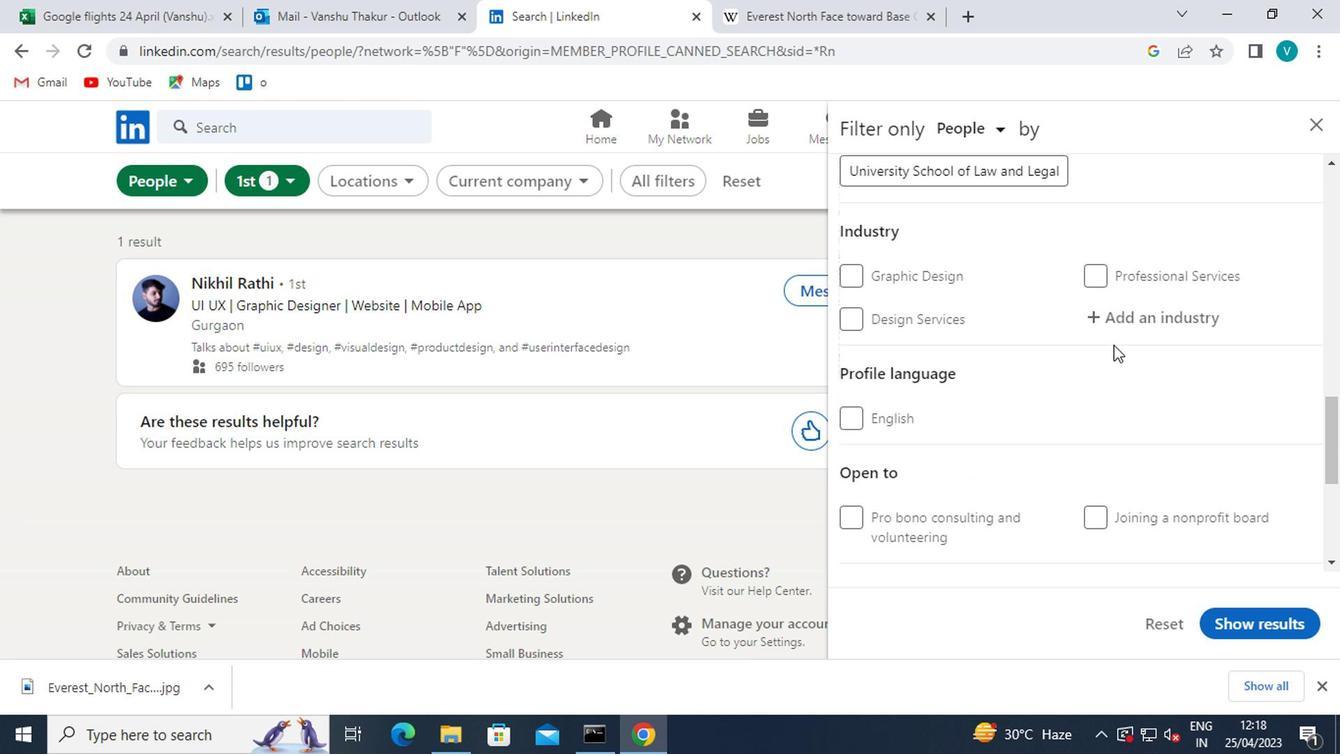 
Action: Mouse pressed left at (1141, 322)
Screenshot: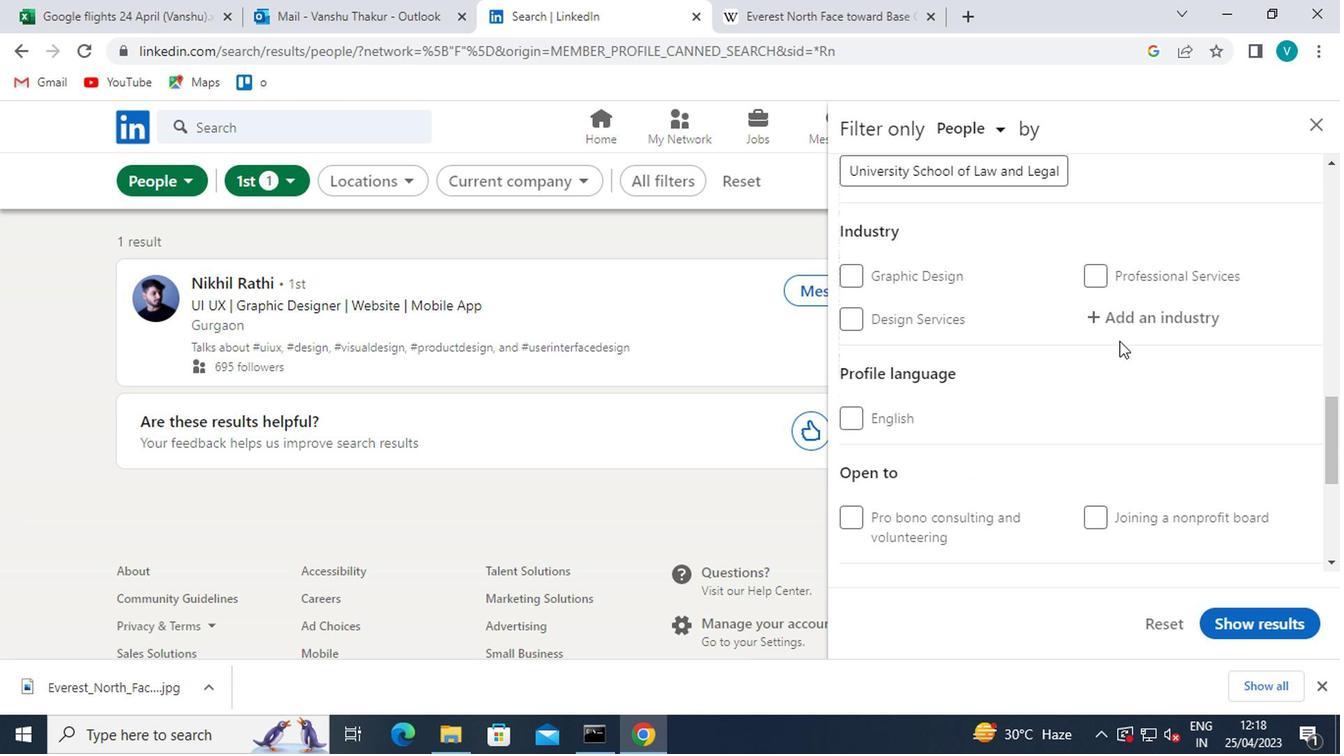
Action: Mouse moved to (1139, 319)
Screenshot: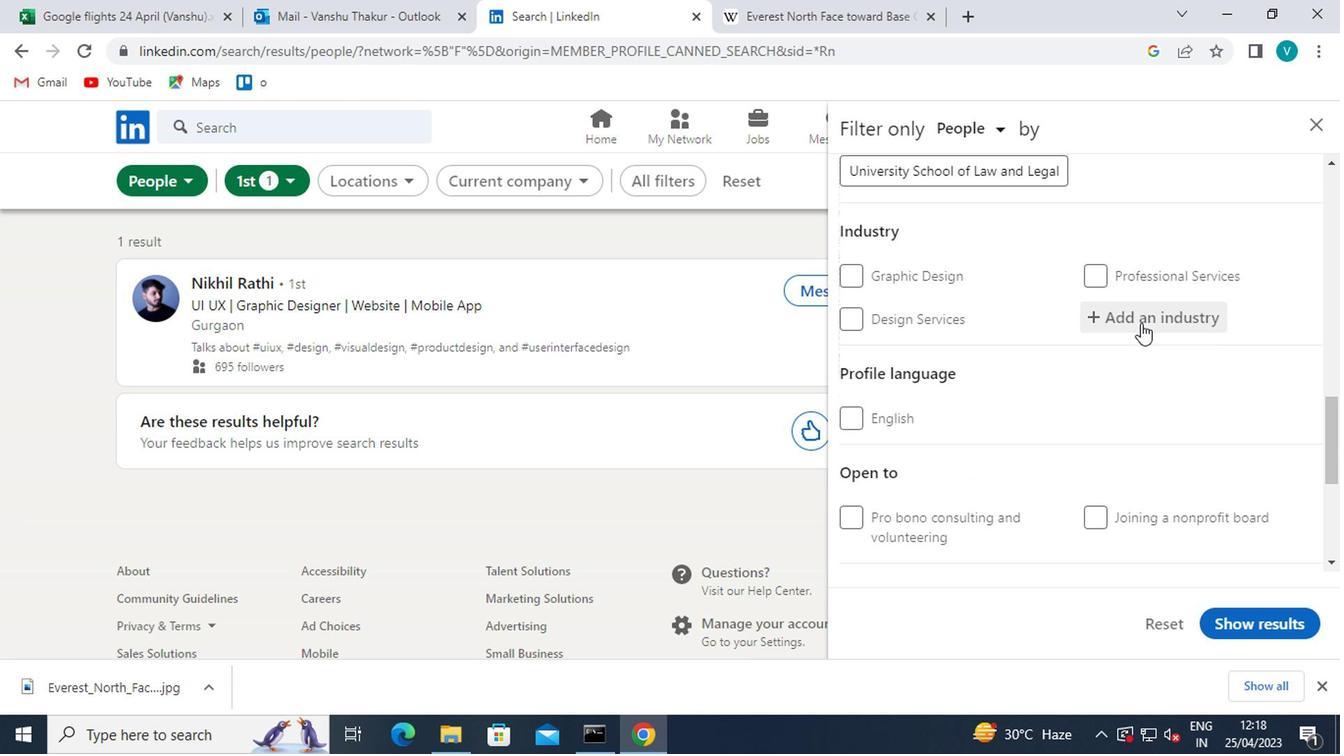 
Action: Key pressed <Key.shift>NAN
Screenshot: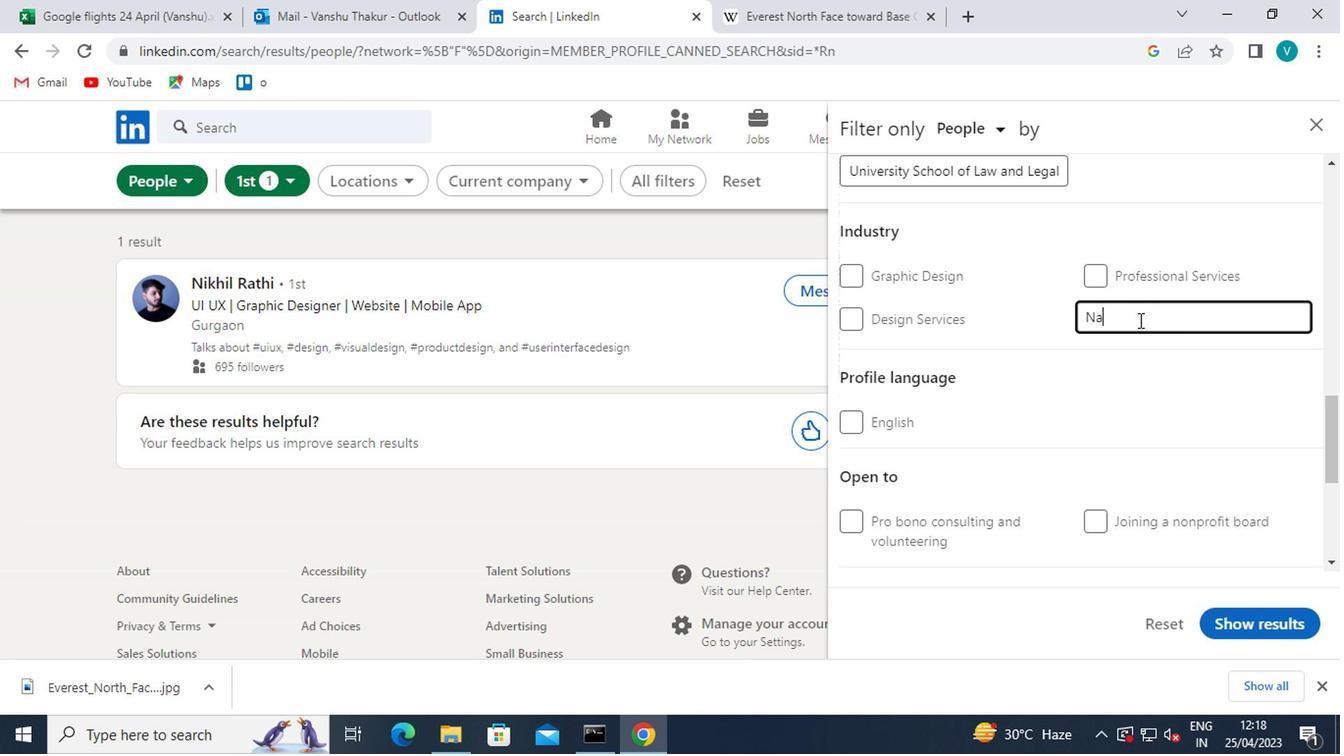 
Action: Mouse moved to (1033, 337)
Screenshot: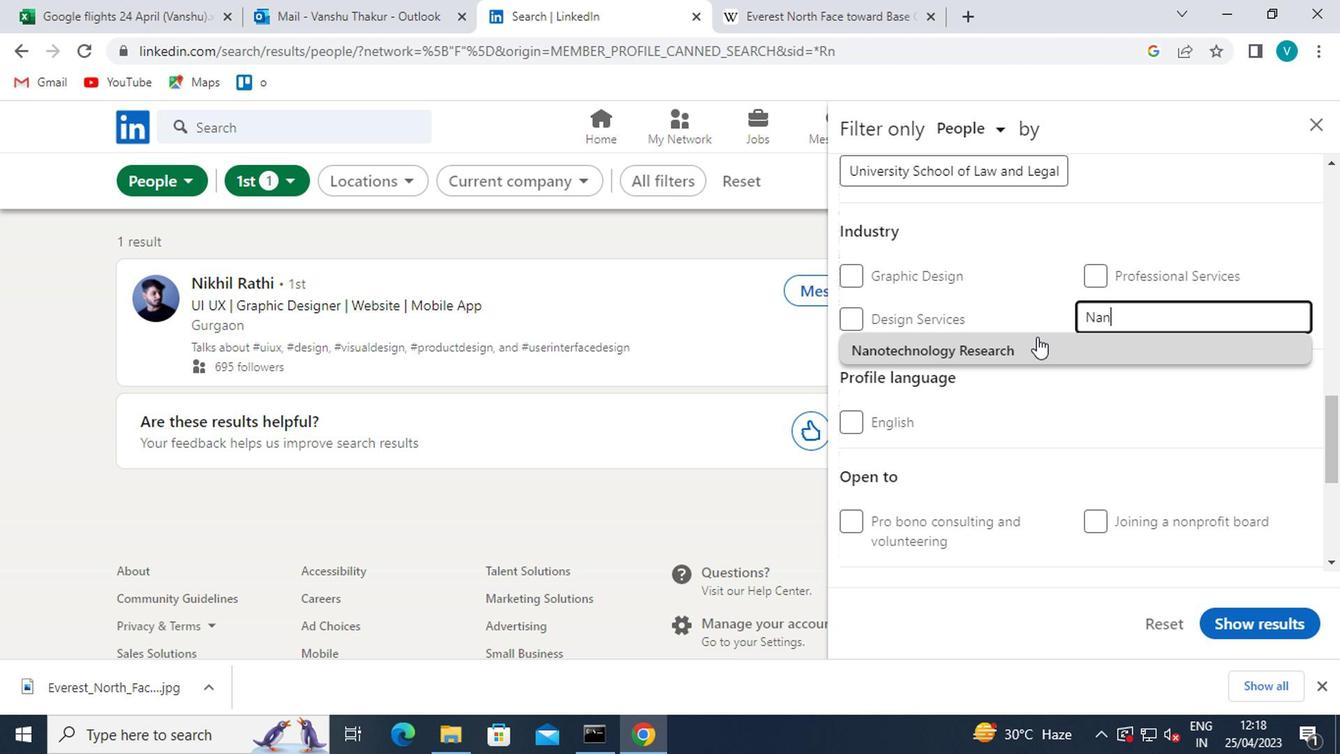 
Action: Mouse pressed left at (1033, 337)
Screenshot: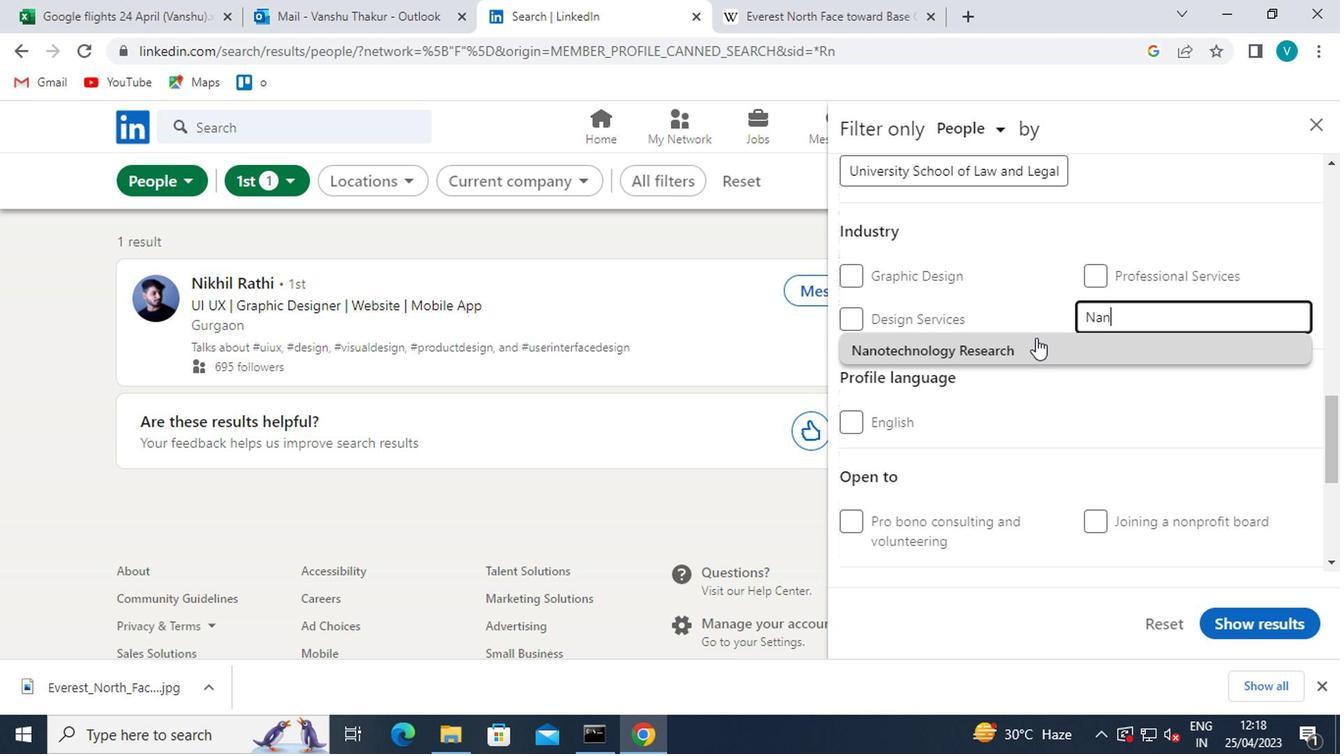 
Action: Mouse scrolled (1033, 336) with delta (0, 0)
Screenshot: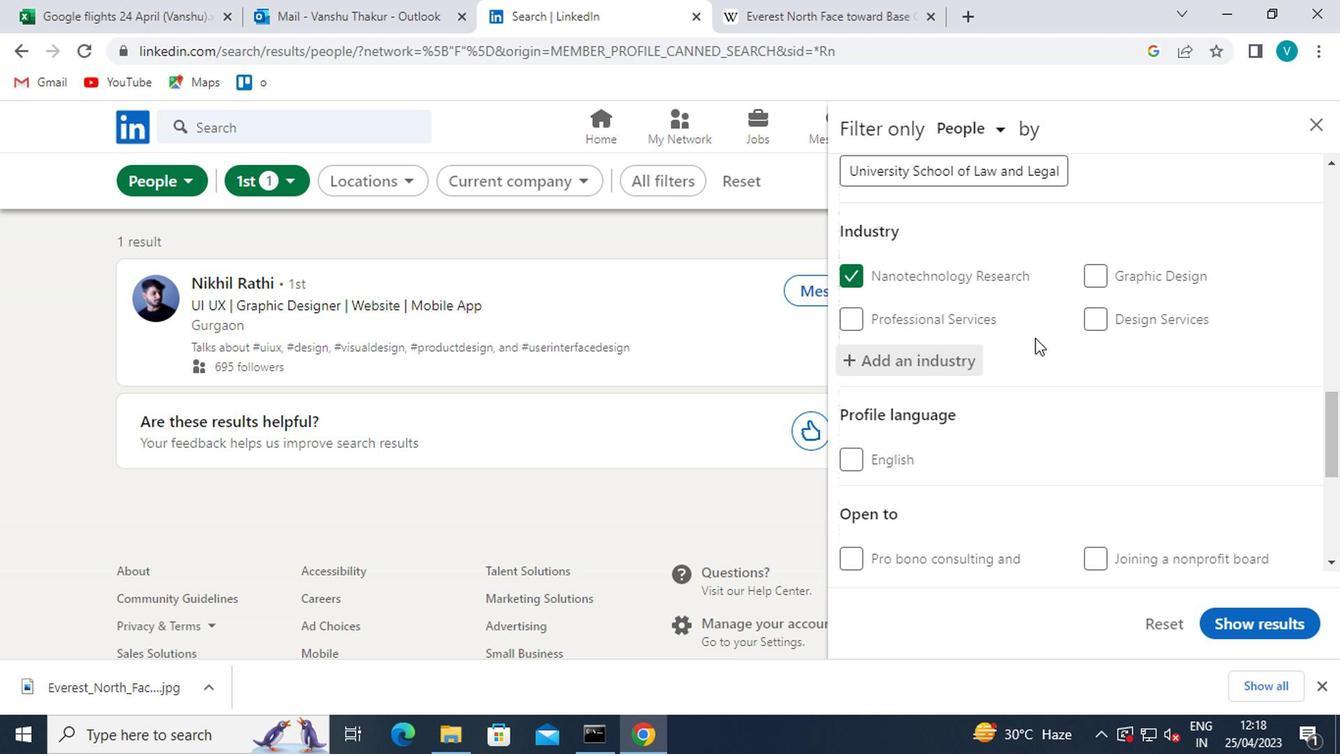 
Action: Mouse scrolled (1033, 336) with delta (0, 0)
Screenshot: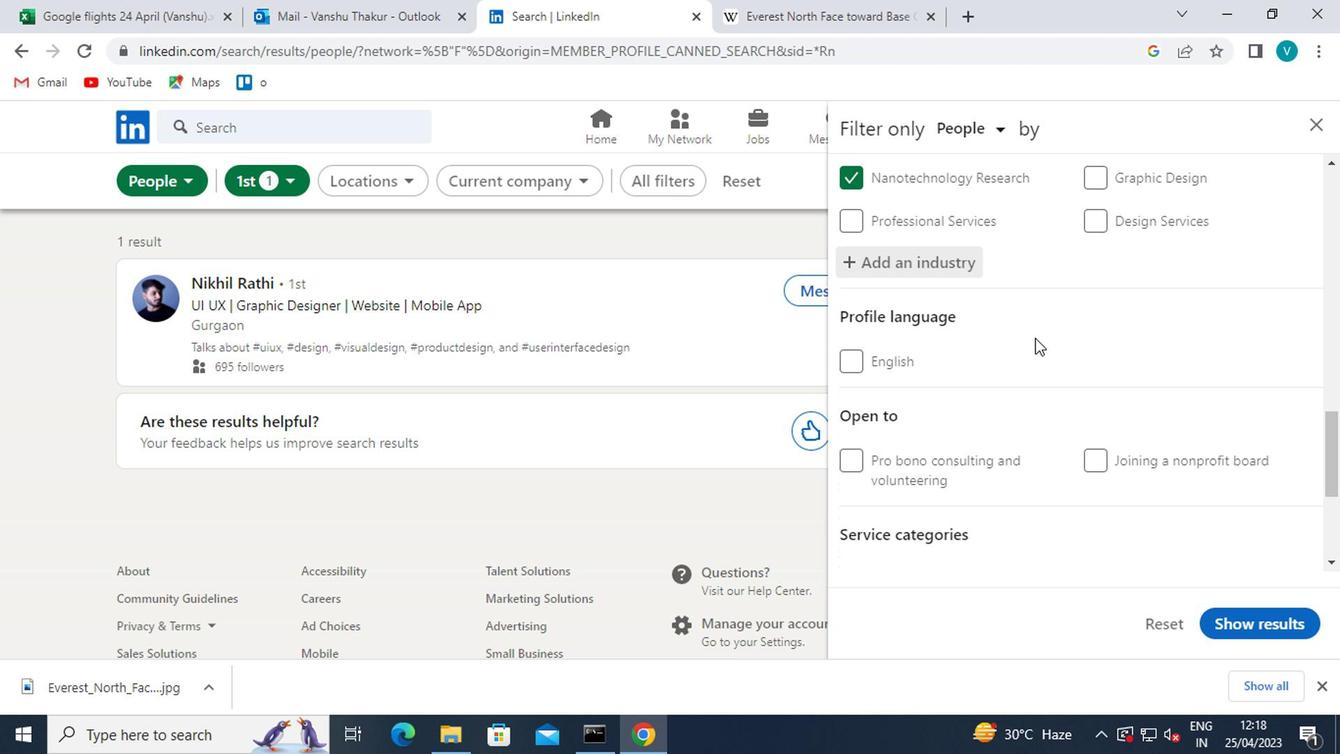 
Action: Mouse moved to (929, 463)
Screenshot: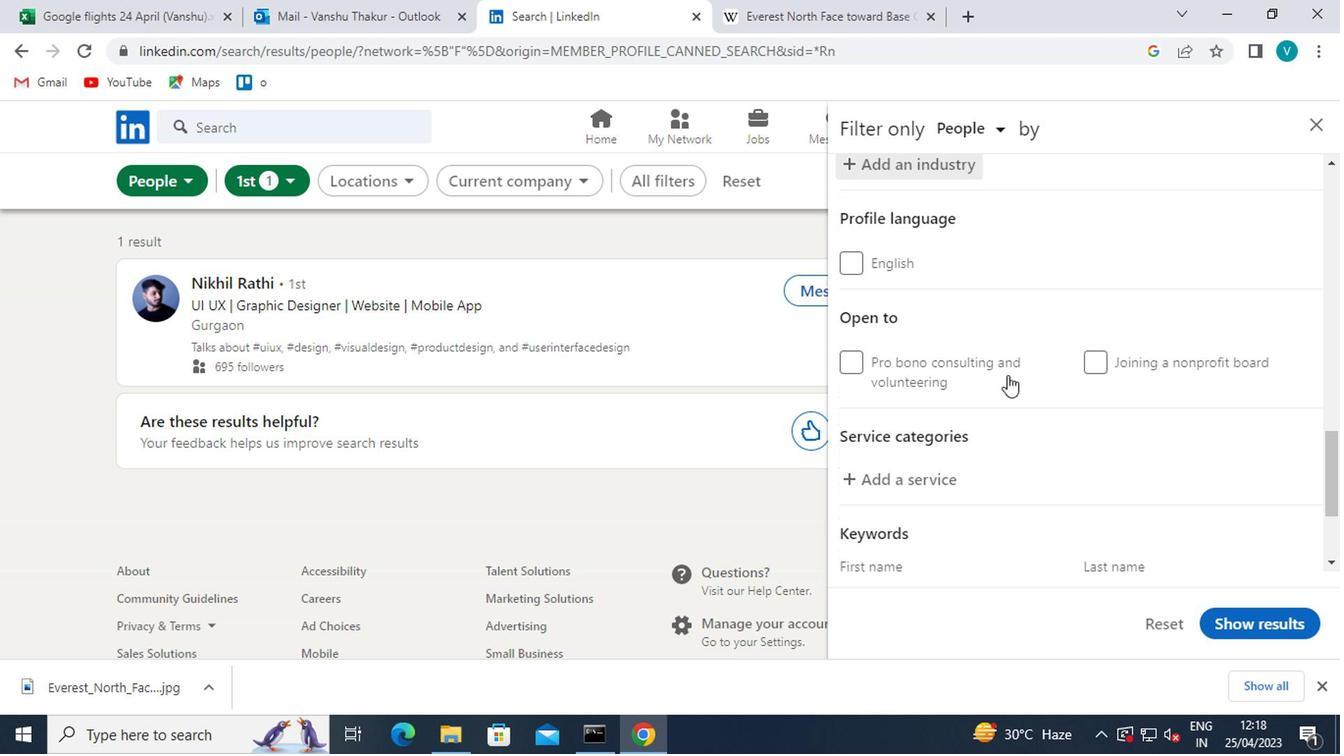 
Action: Mouse pressed left at (929, 463)
Screenshot: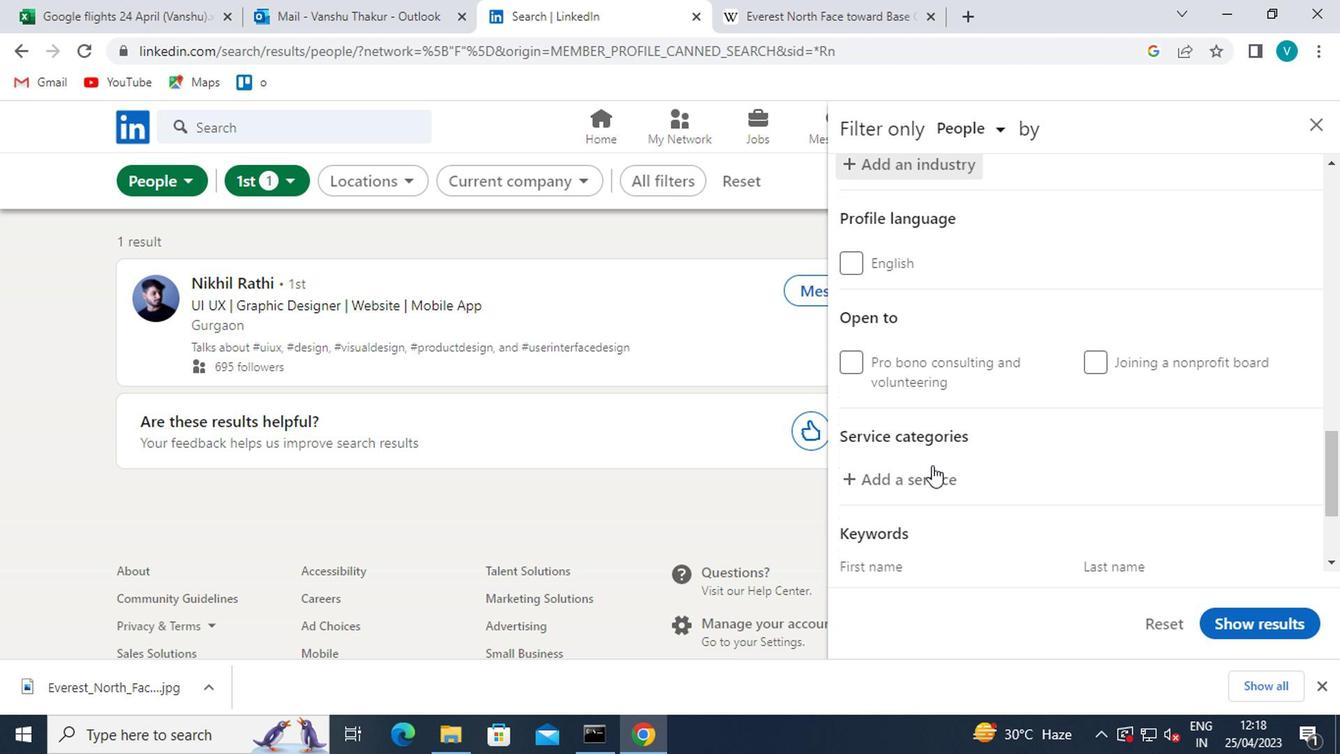 
Action: Key pressed <Key.shift>EMAIL<Key.space><Key.shift>,<Key.backspace><Key.shift>MARKETING
Screenshot: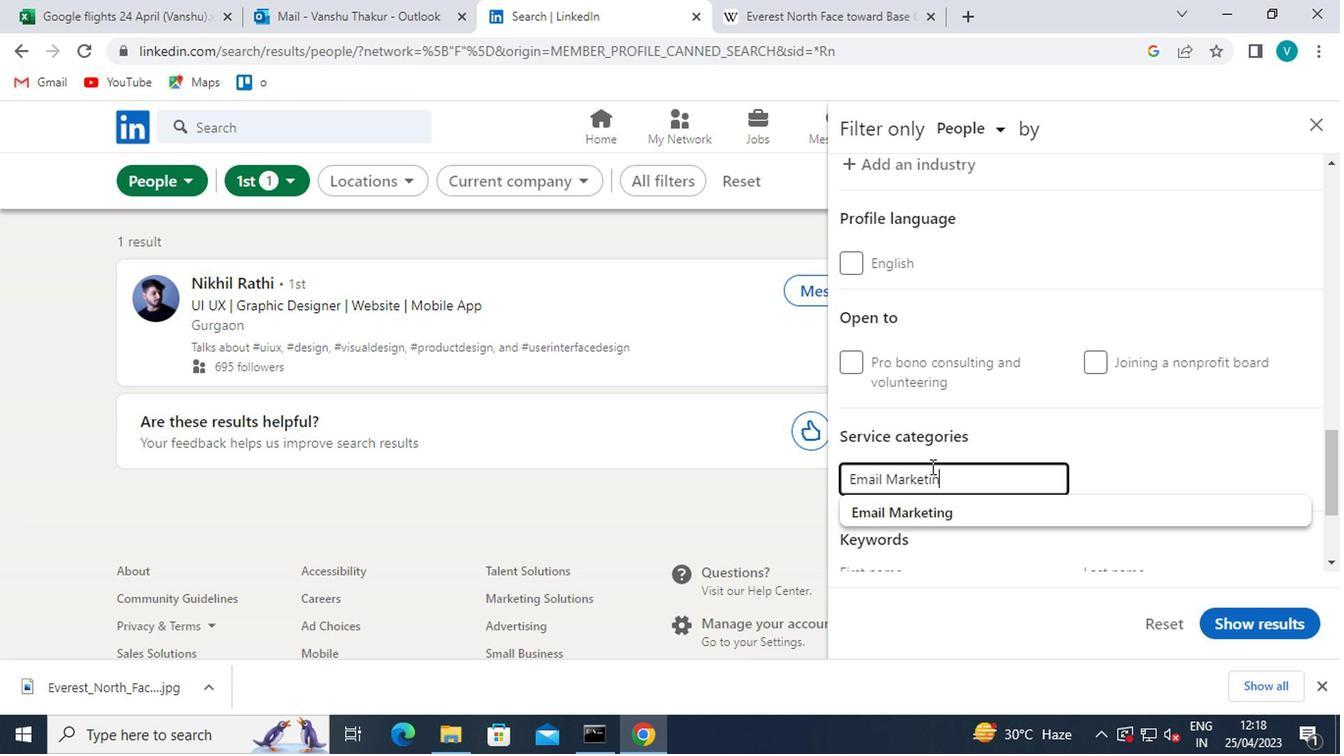 
Action: Mouse moved to (941, 429)
Screenshot: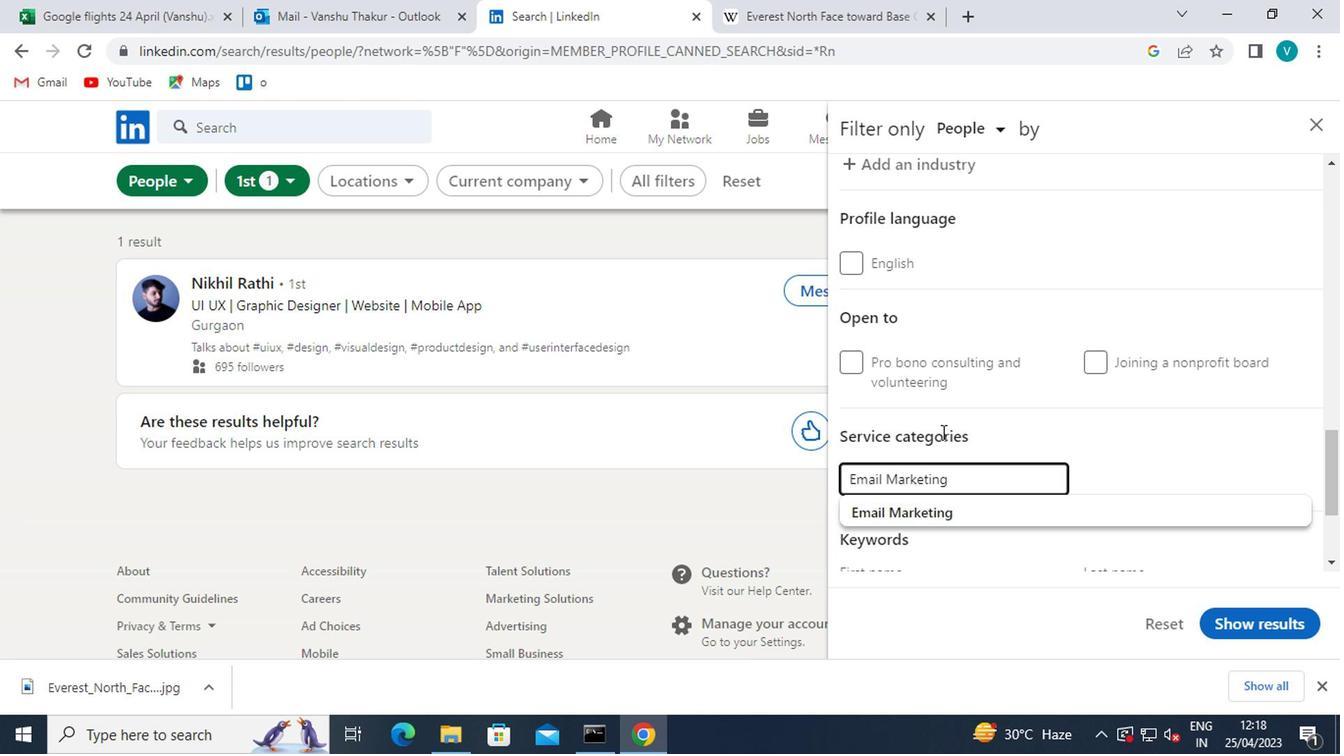 
Action: Mouse scrolled (941, 428) with delta (0, 0)
Screenshot: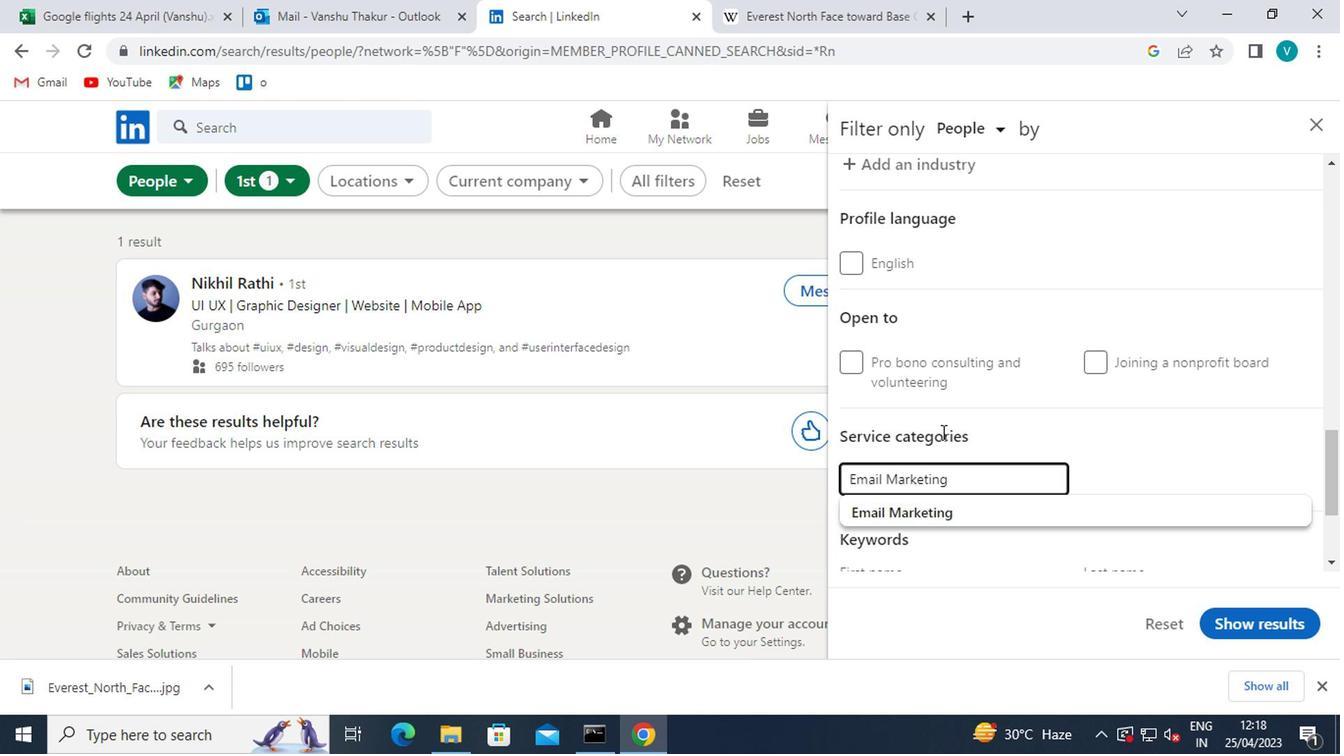 
Action: Mouse moved to (943, 429)
Screenshot: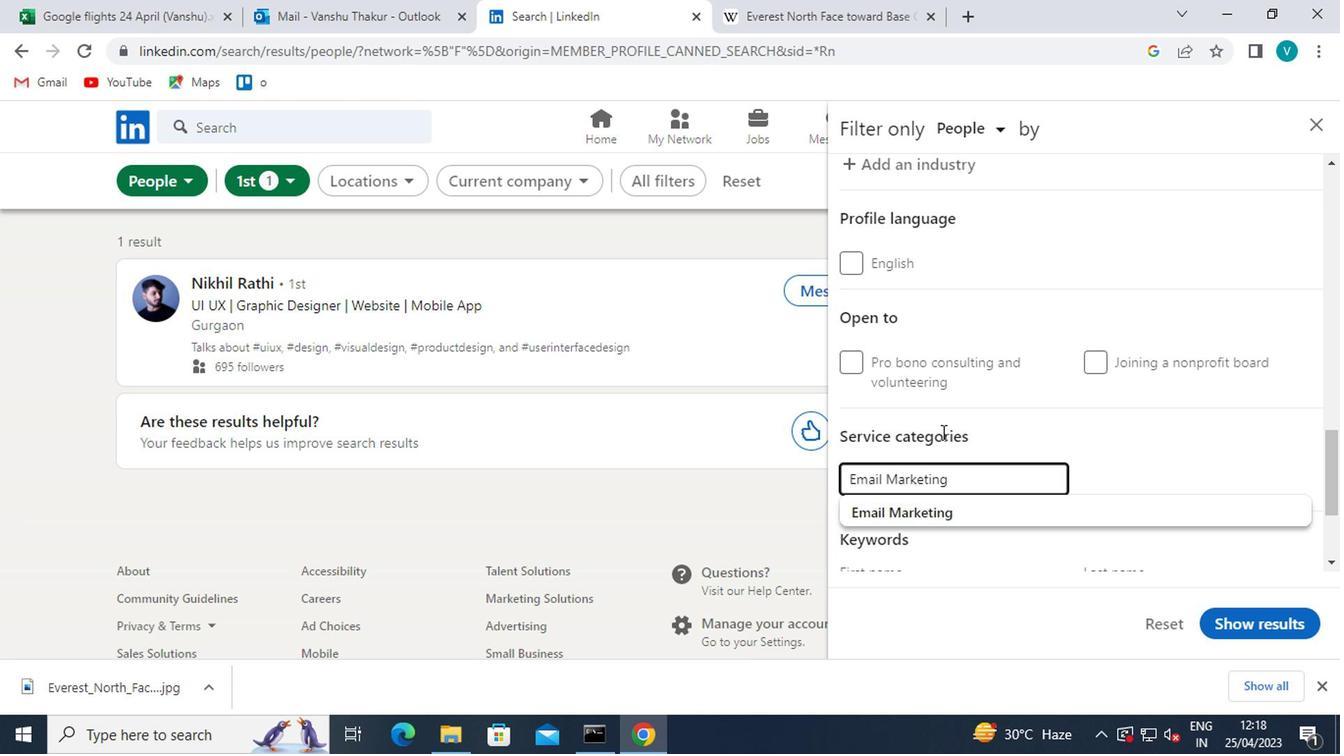 
Action: Mouse scrolled (943, 428) with delta (0, 0)
Screenshot: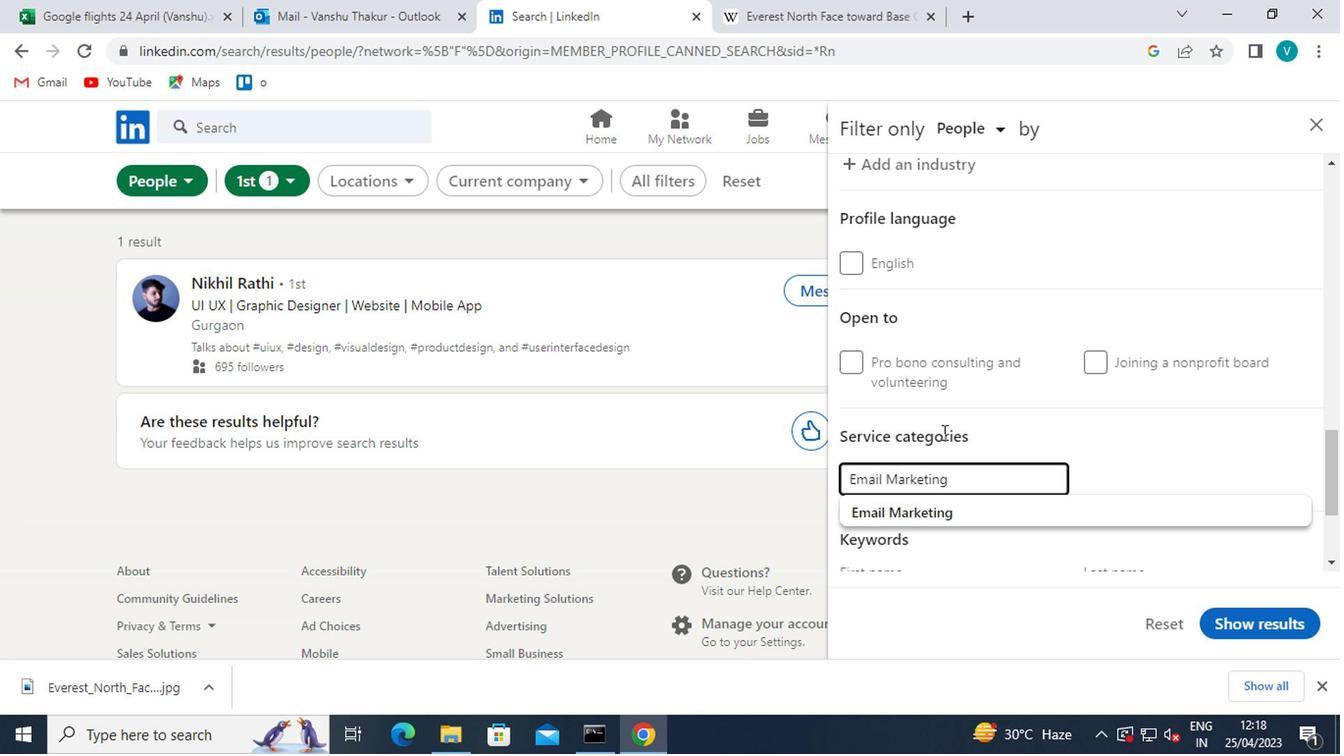 
Action: Mouse moved to (943, 432)
Screenshot: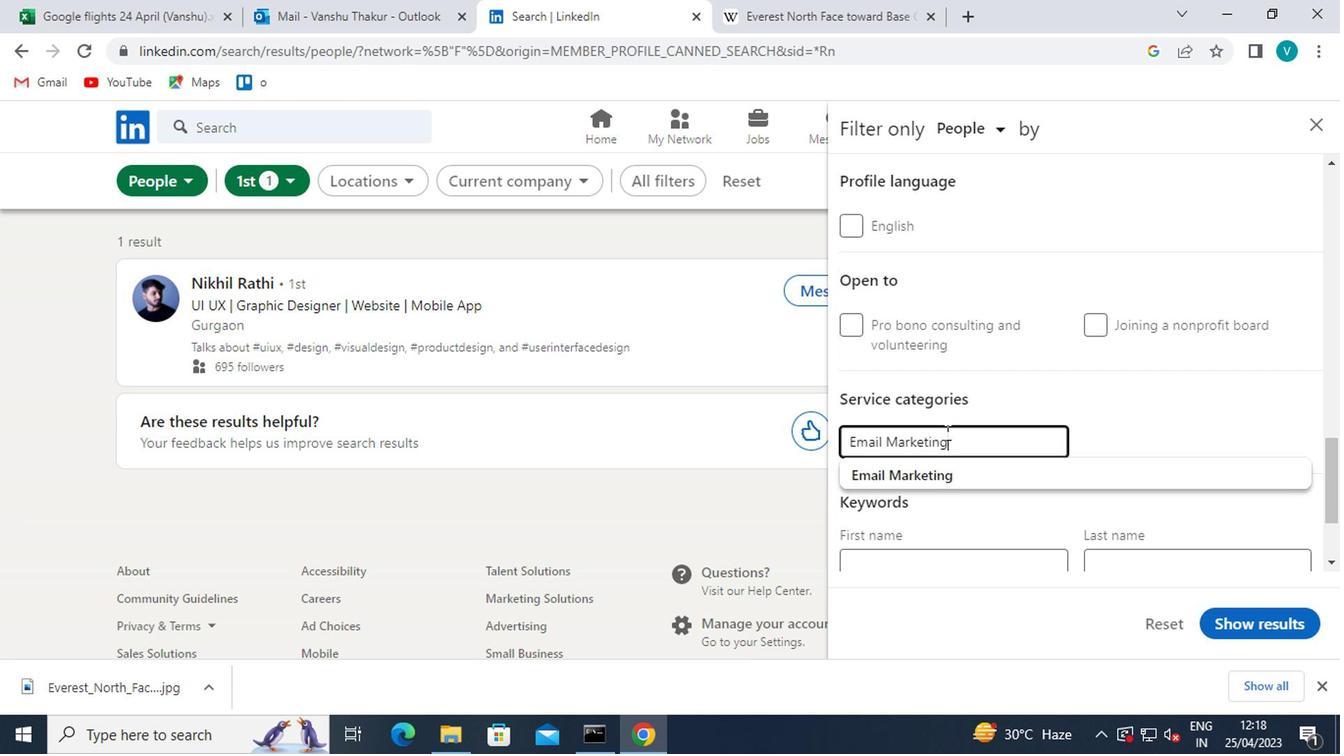 
Action: Mouse scrolled (943, 431) with delta (0, -1)
Screenshot: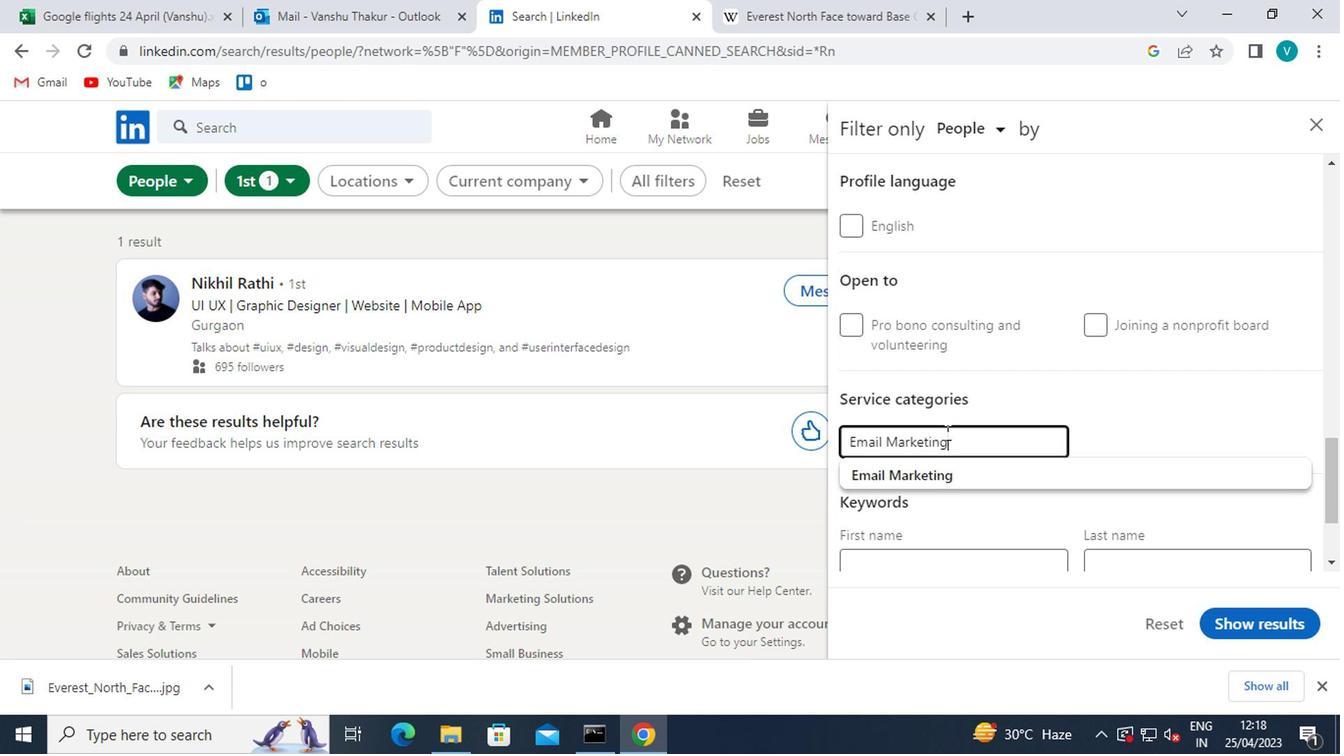 
Action: Mouse moved to (999, 322)
Screenshot: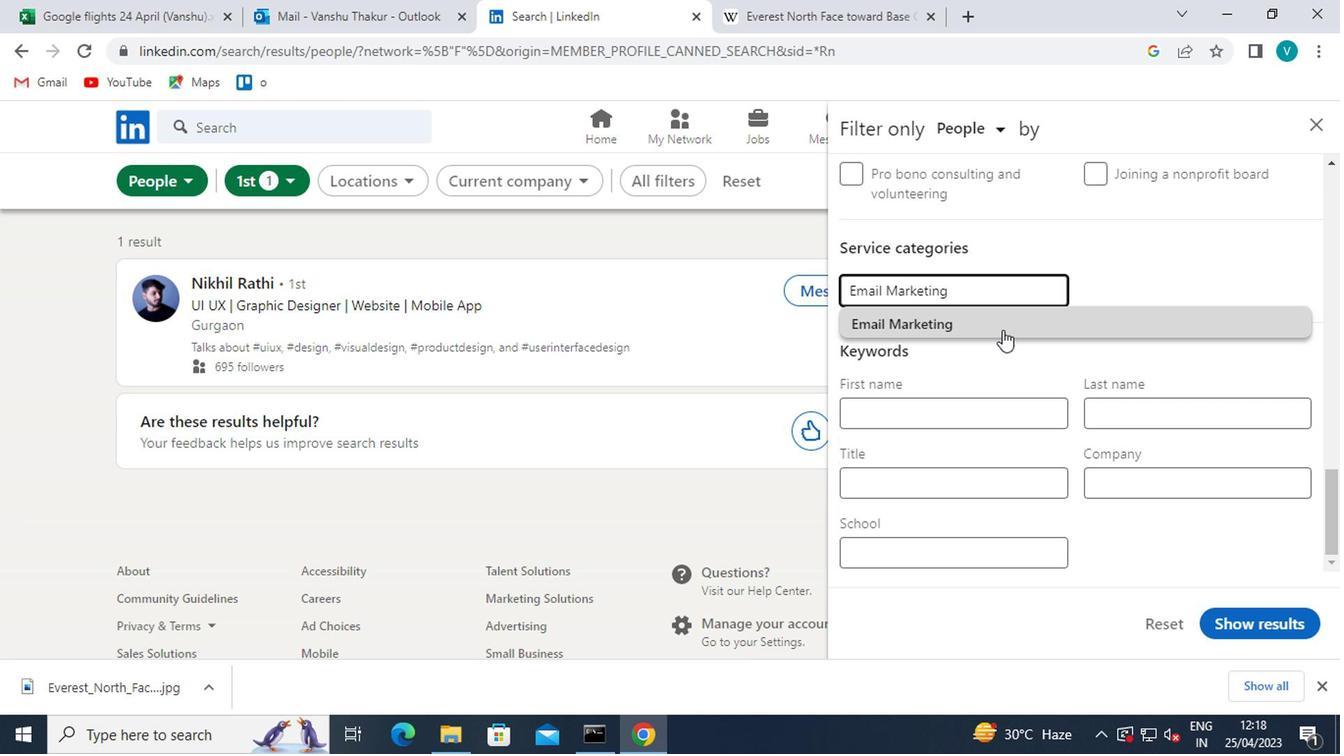 
Action: Mouse pressed left at (999, 322)
Screenshot: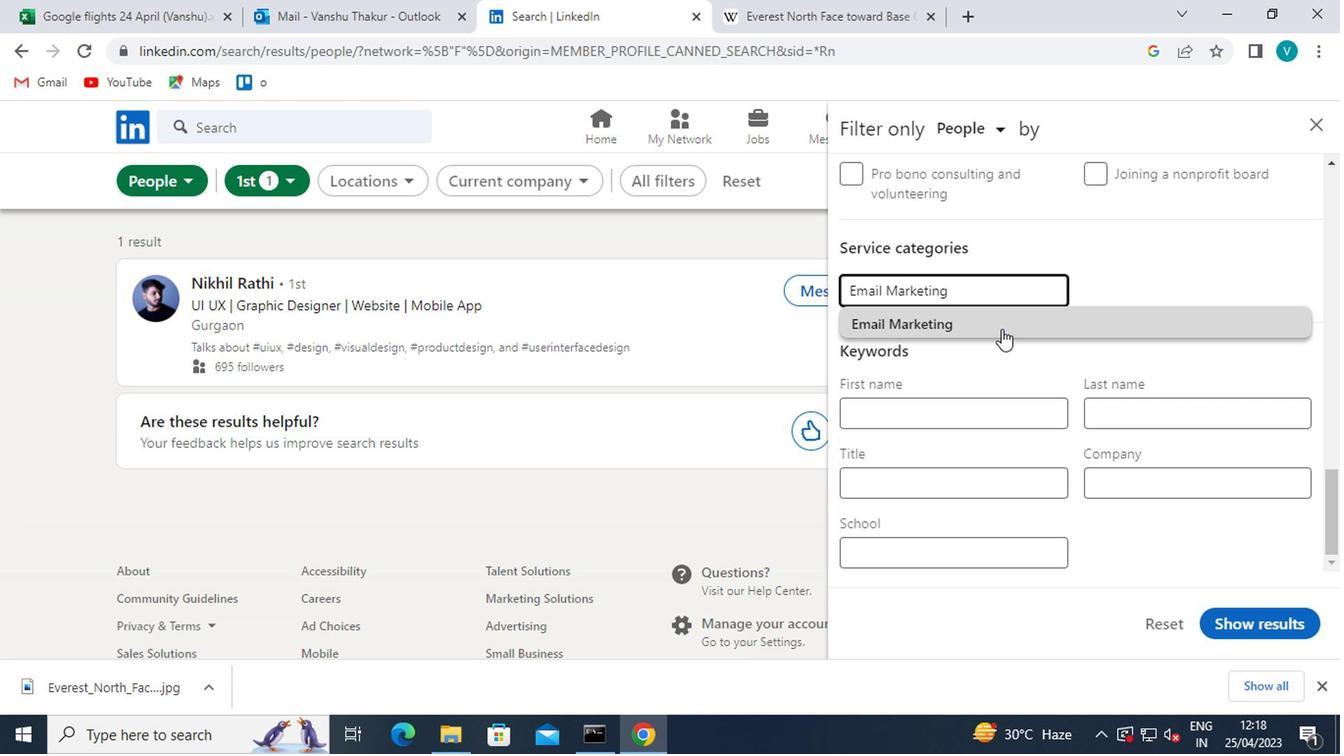 
Action: Mouse moved to (934, 471)
Screenshot: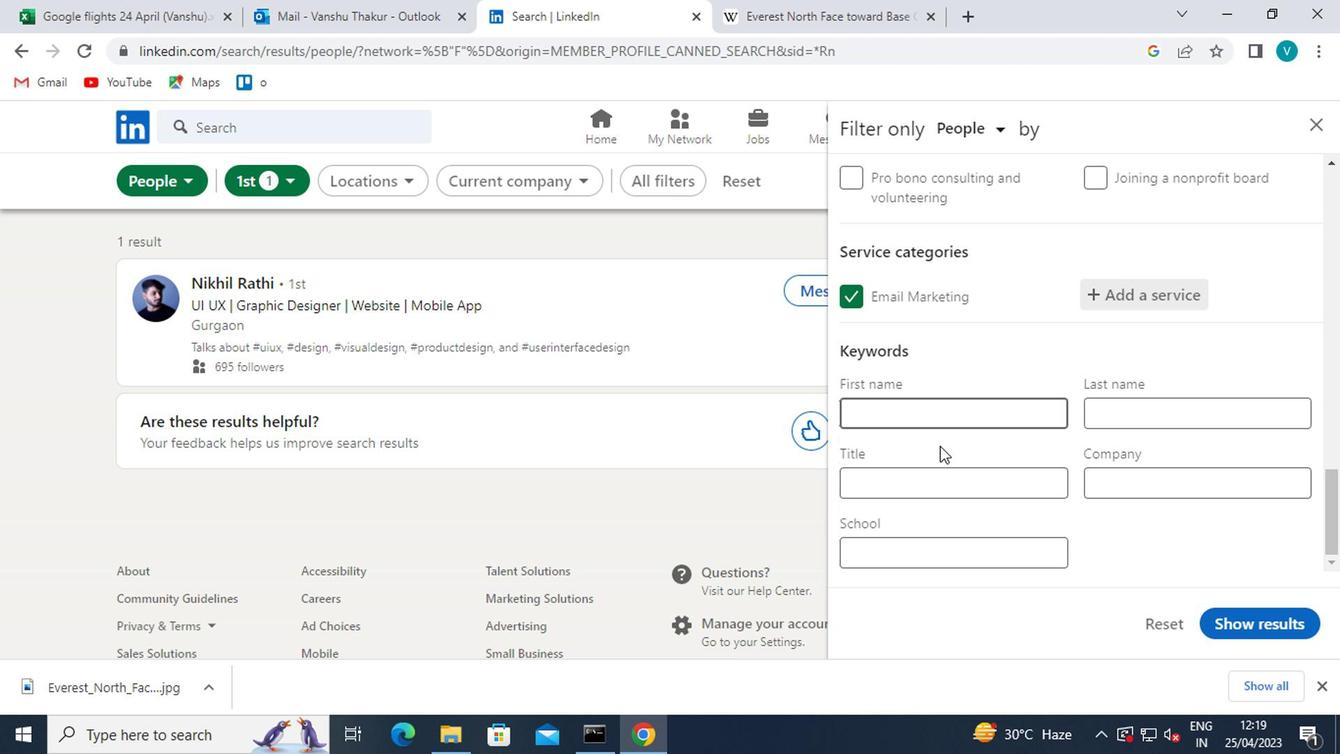 
Action: Mouse pressed left at (934, 471)
Screenshot: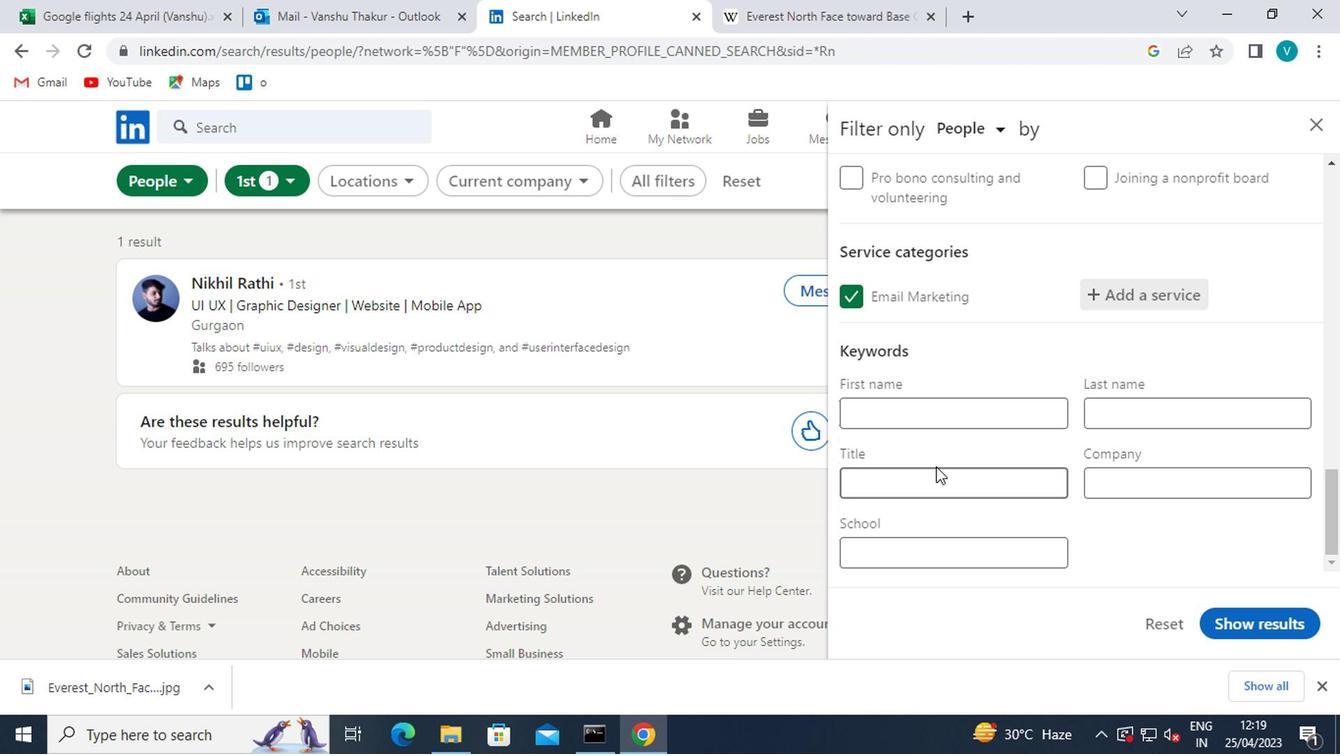 
Action: Mouse moved to (934, 472)
Screenshot: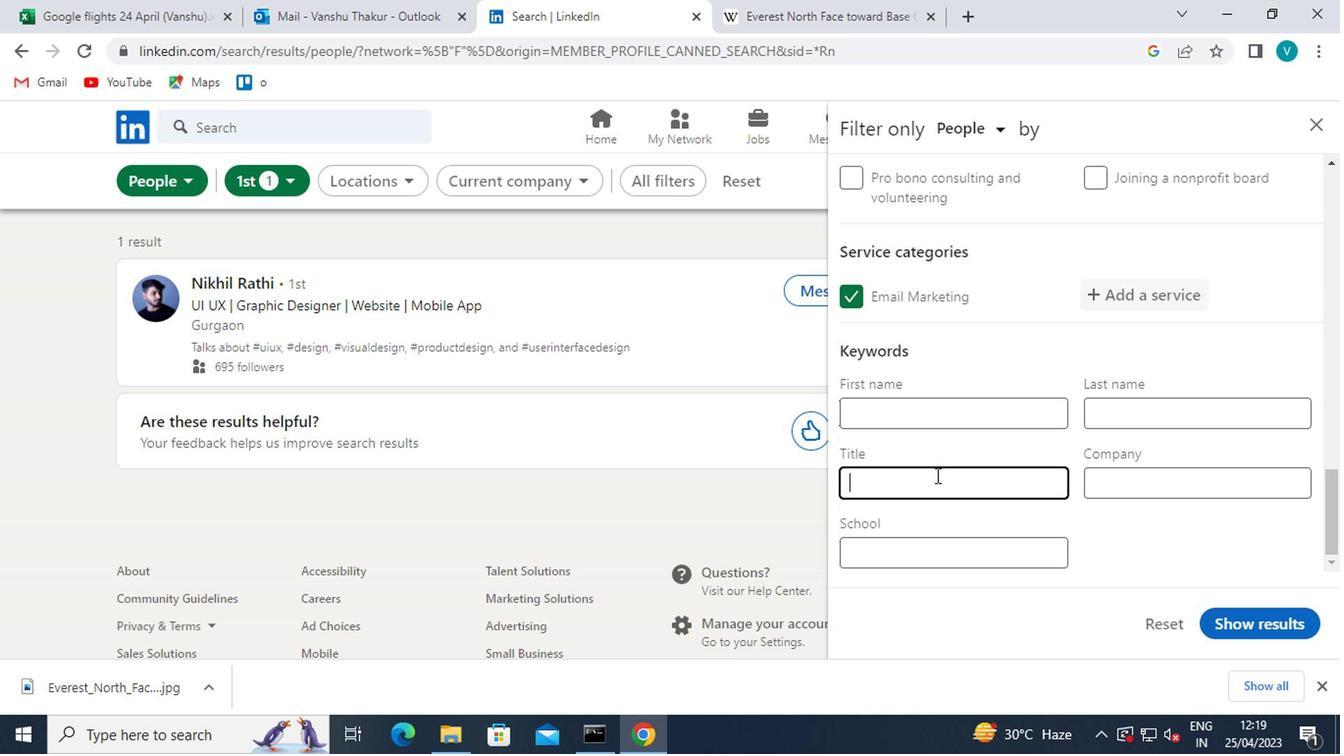 
Action: Key pressed <Key.shift>LODGING<Key.space><Key.shift>MANAGER
Screenshot: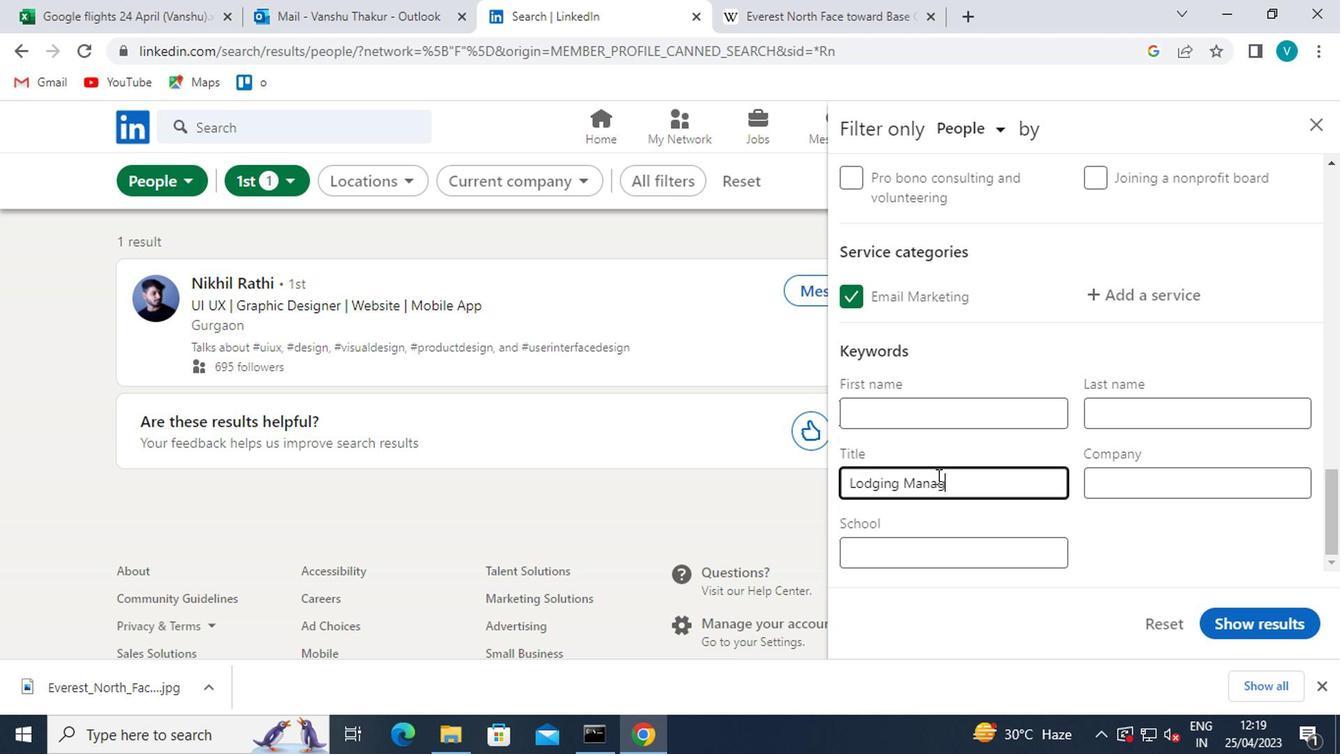 
Action: Mouse moved to (1252, 618)
Screenshot: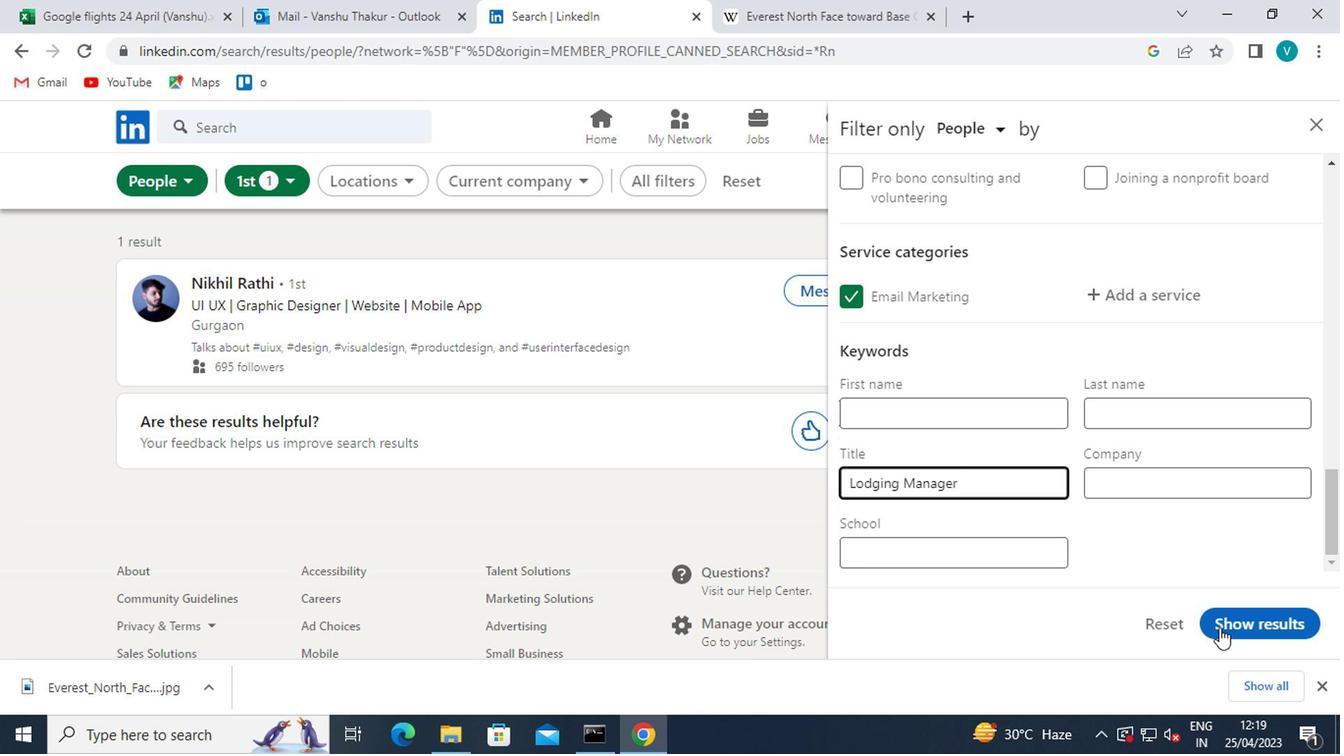 
Action: Mouse pressed left at (1252, 618)
Screenshot: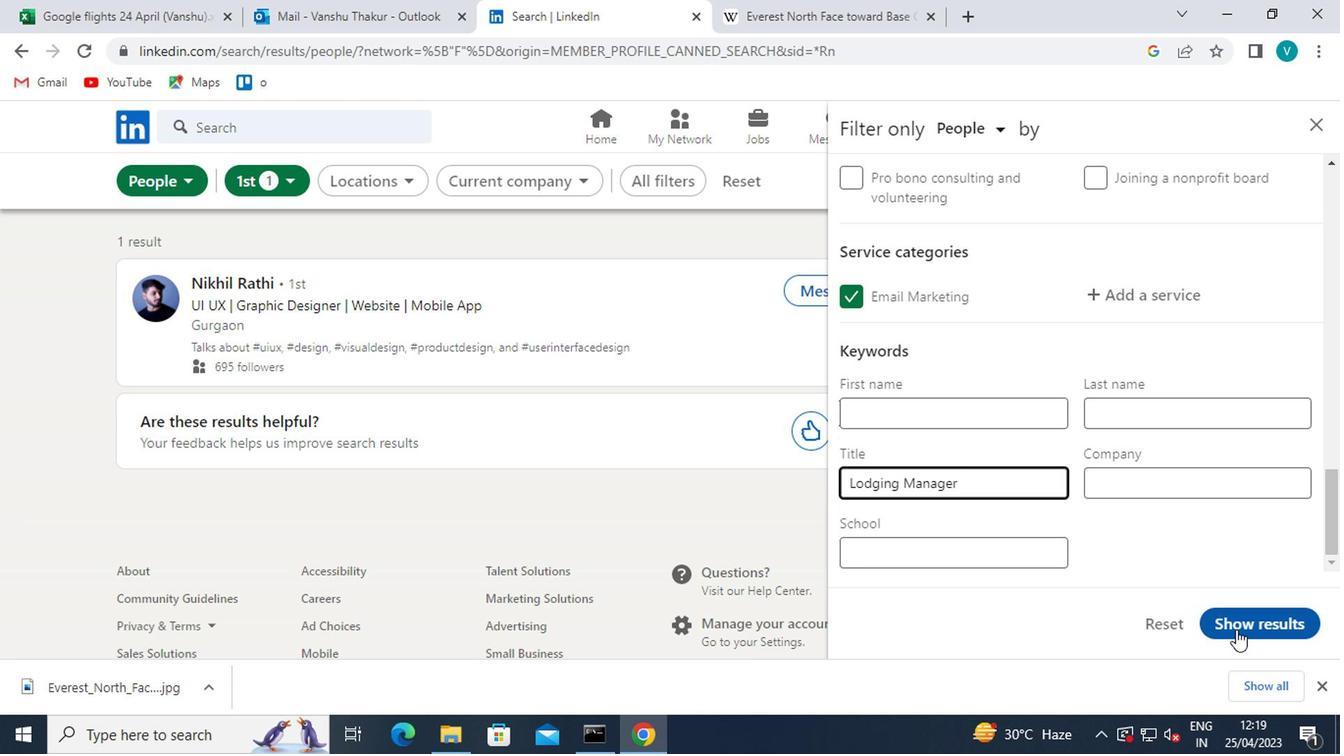 
Action: Mouse moved to (1240, 613)
Screenshot: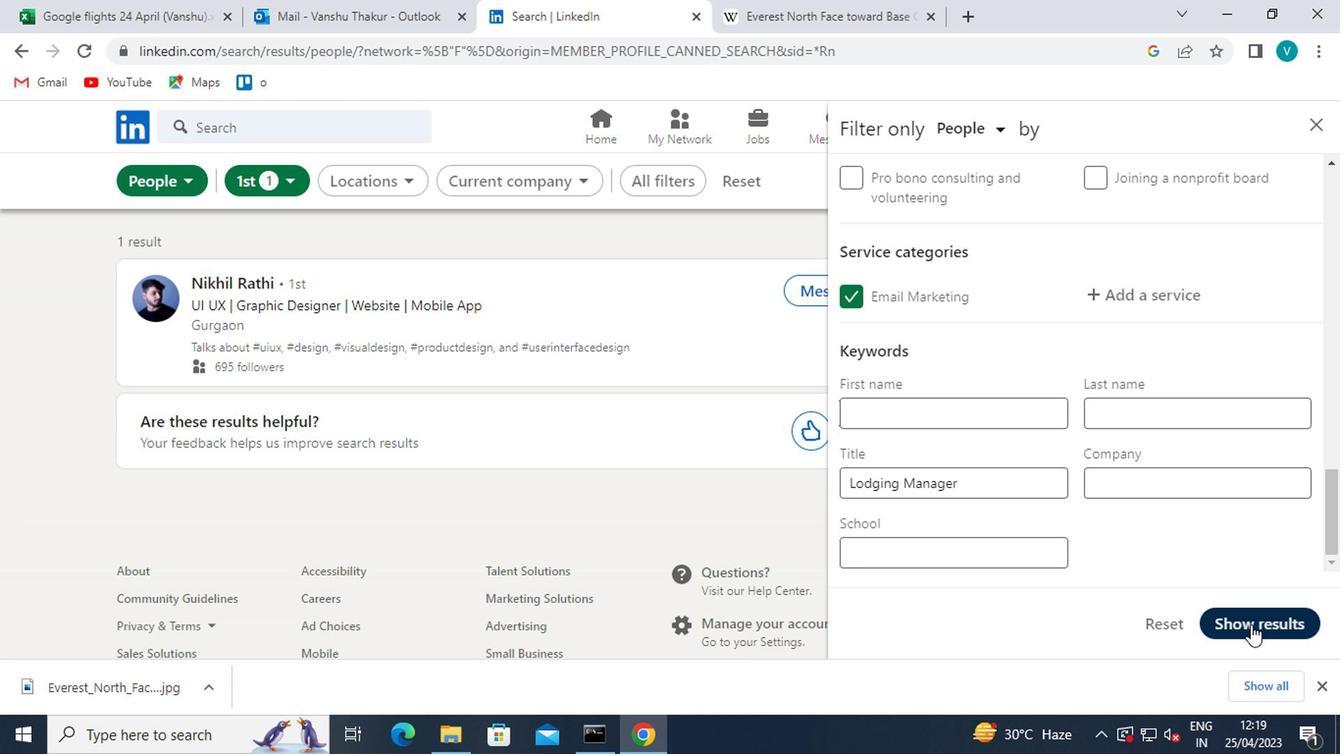 
